 Task: Find connections with filter location Frontignan with filter topic #Recruitmentwith filter profile language Potuguese with filter current company JKCement with filter school Careers updates for engineering Students with filter industry Services for the Elderly and Disabled with filter service category Telecommunications with filter keywords title Physical Therapist
Action: Mouse moved to (587, 99)
Screenshot: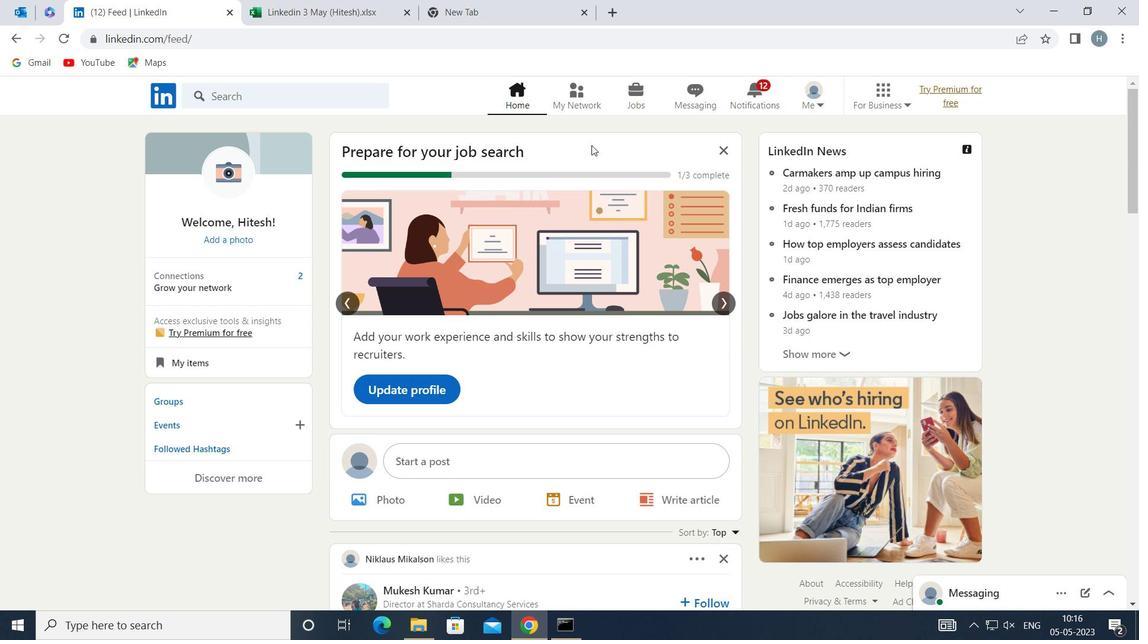 
Action: Mouse pressed left at (587, 99)
Screenshot: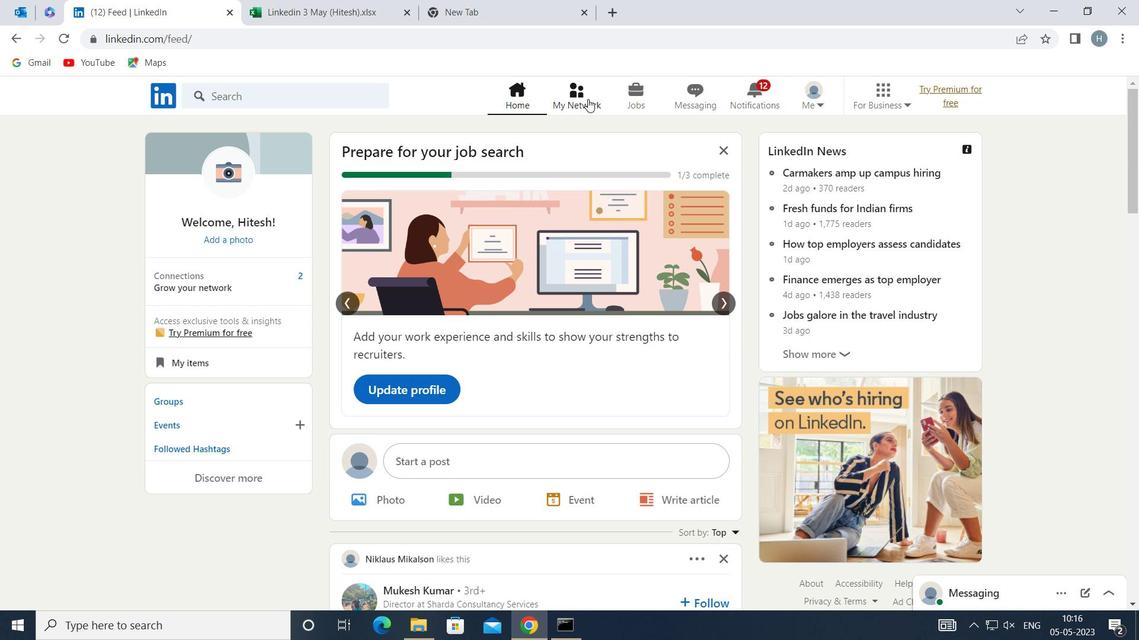 
Action: Mouse moved to (344, 180)
Screenshot: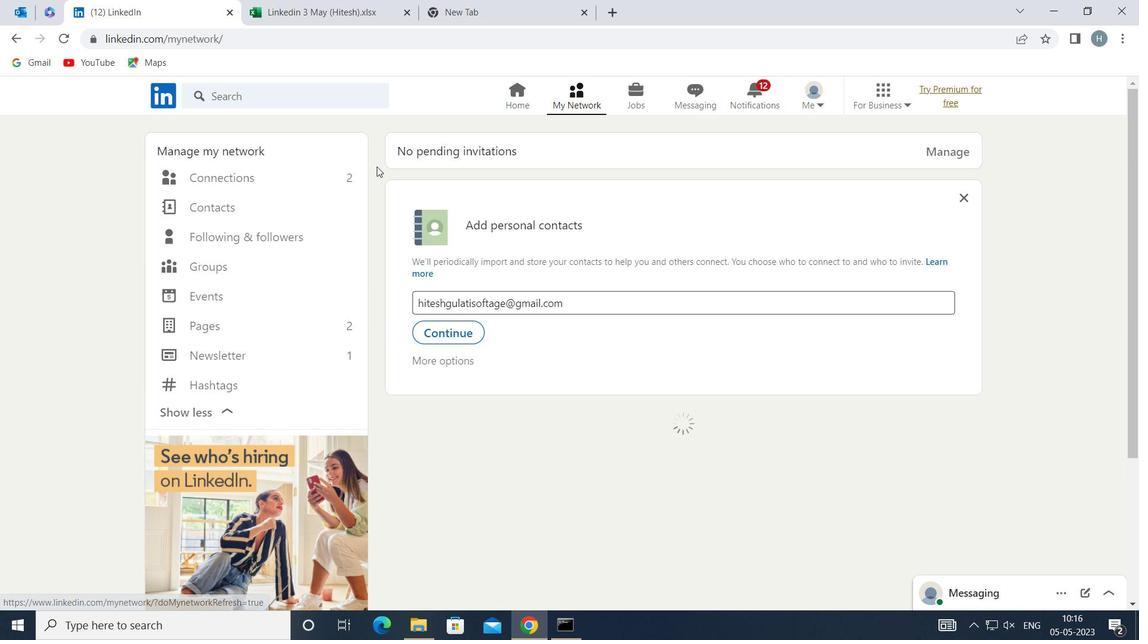 
Action: Mouse pressed left at (344, 180)
Screenshot: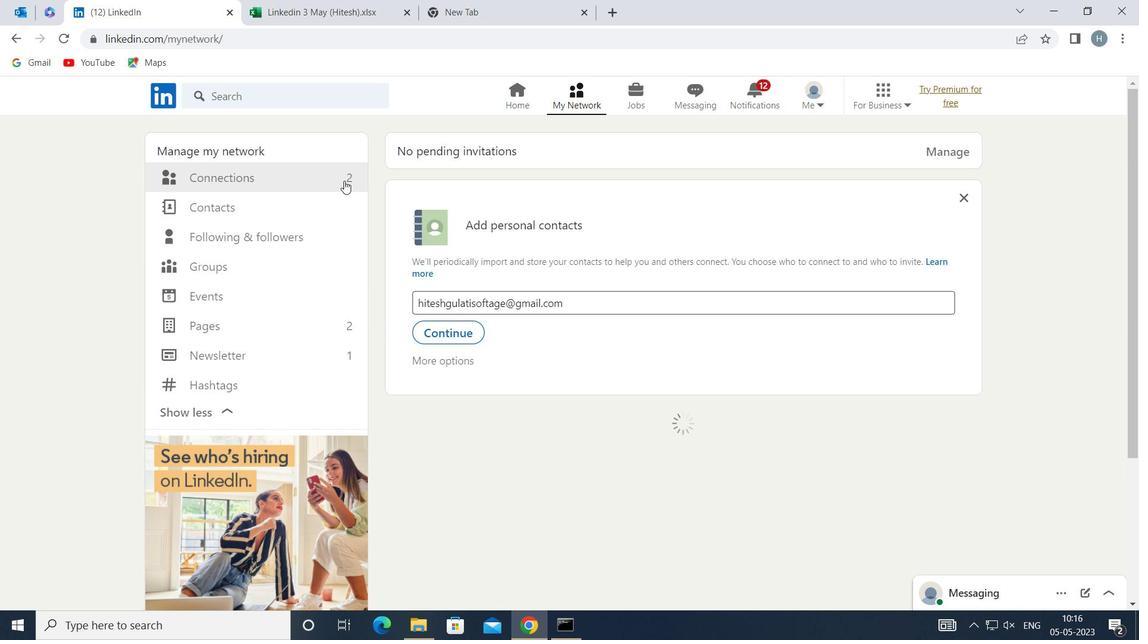 
Action: Mouse moved to (662, 182)
Screenshot: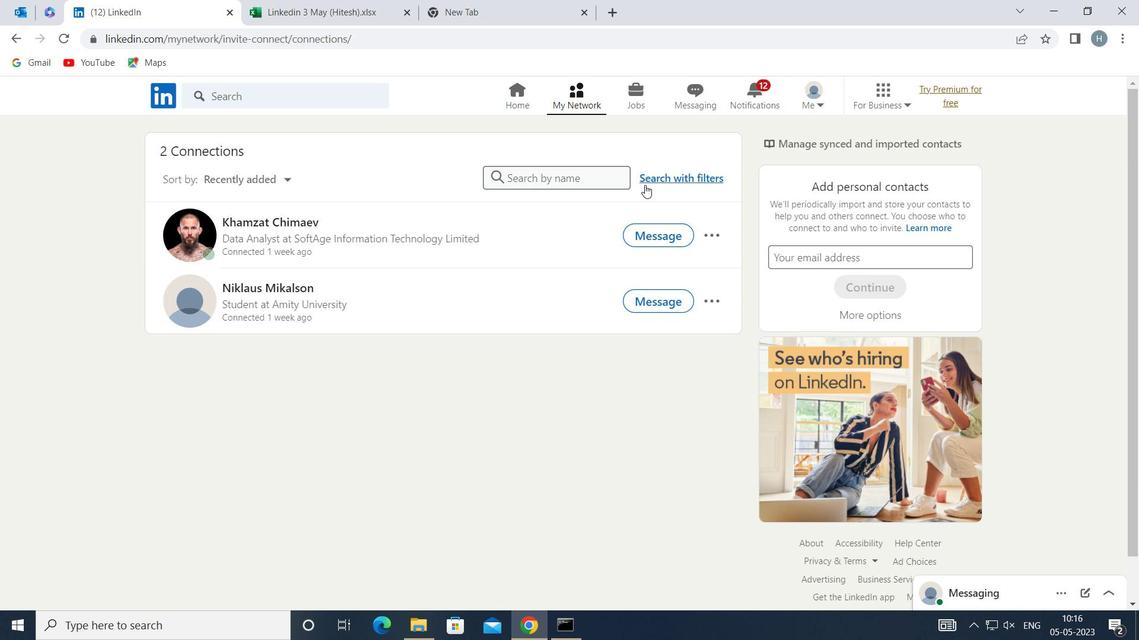 
Action: Mouse pressed left at (662, 182)
Screenshot: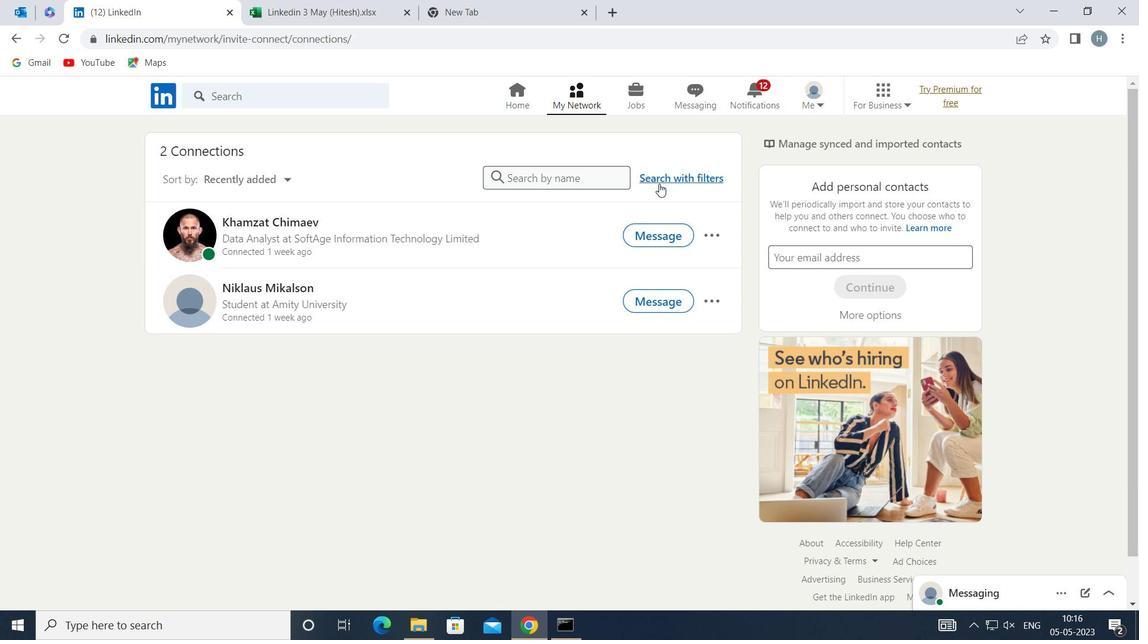 
Action: Mouse moved to (628, 137)
Screenshot: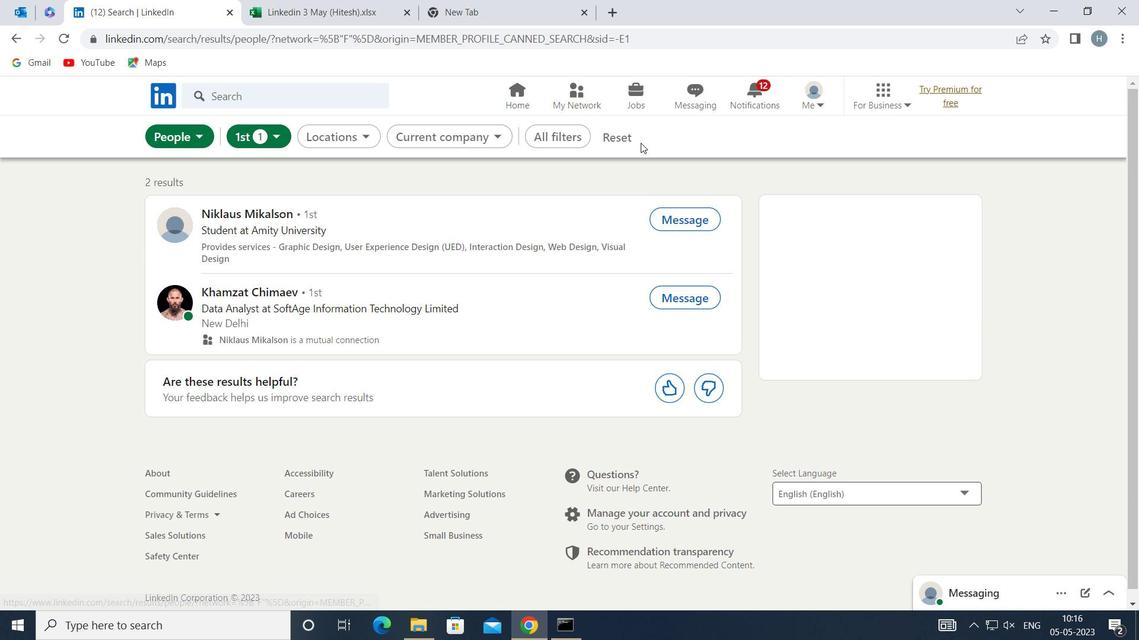 
Action: Mouse pressed left at (628, 137)
Screenshot: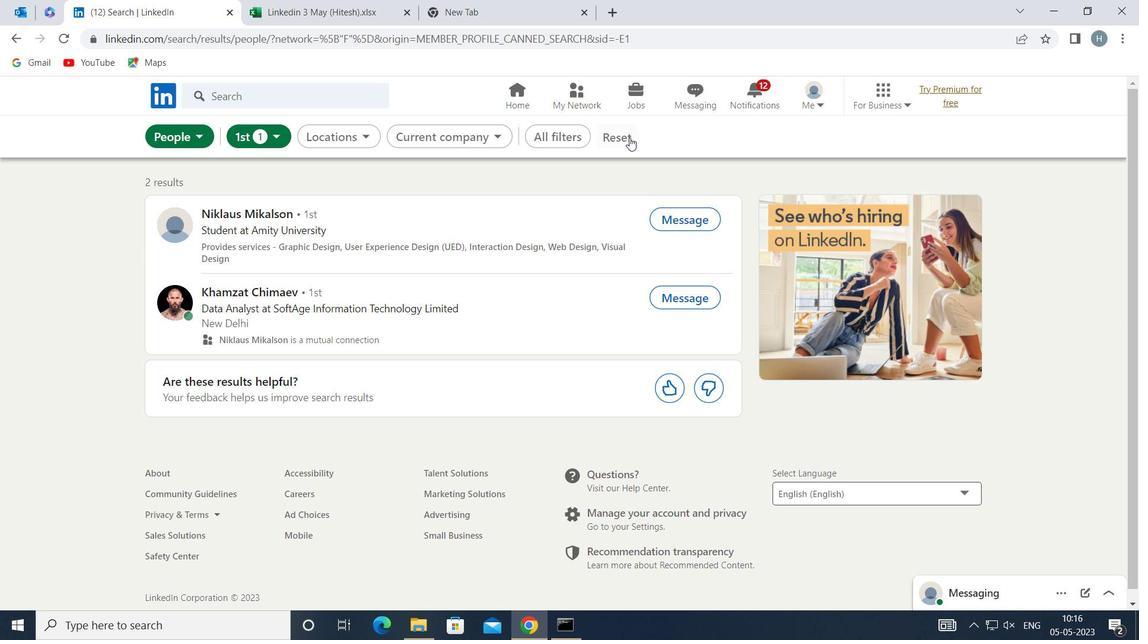 
Action: Mouse moved to (604, 137)
Screenshot: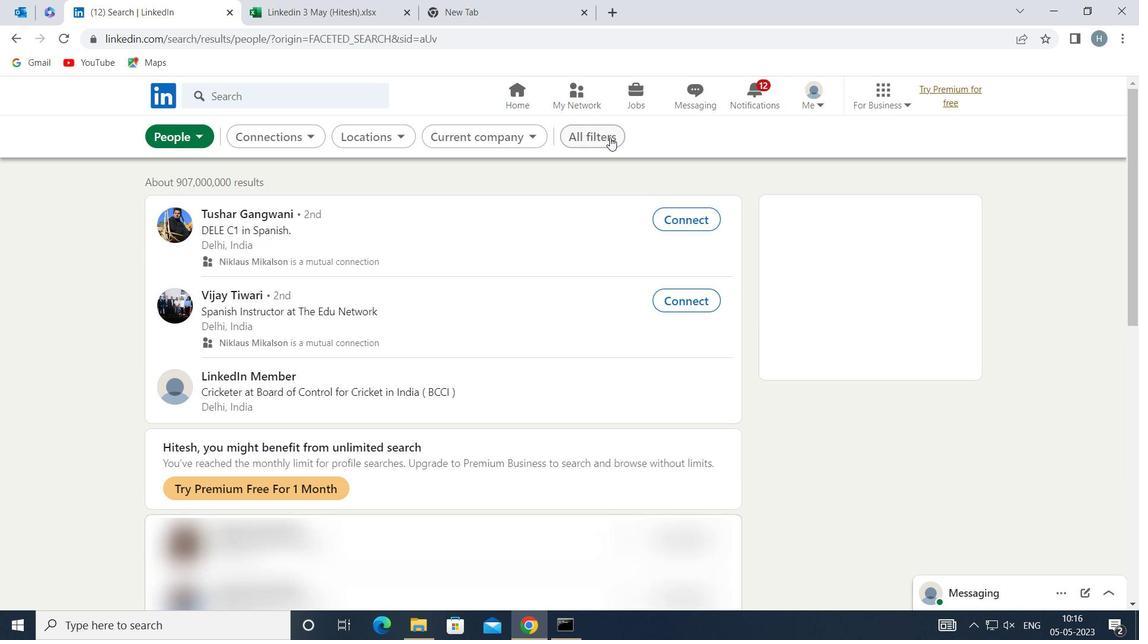
Action: Mouse pressed left at (604, 137)
Screenshot: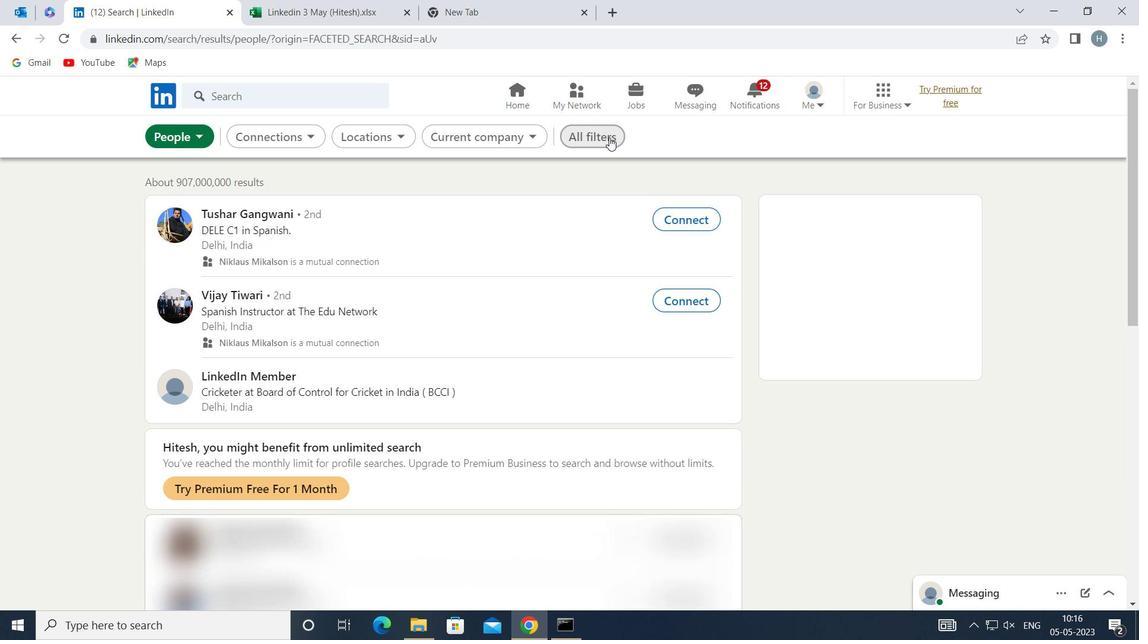 
Action: Mouse moved to (902, 432)
Screenshot: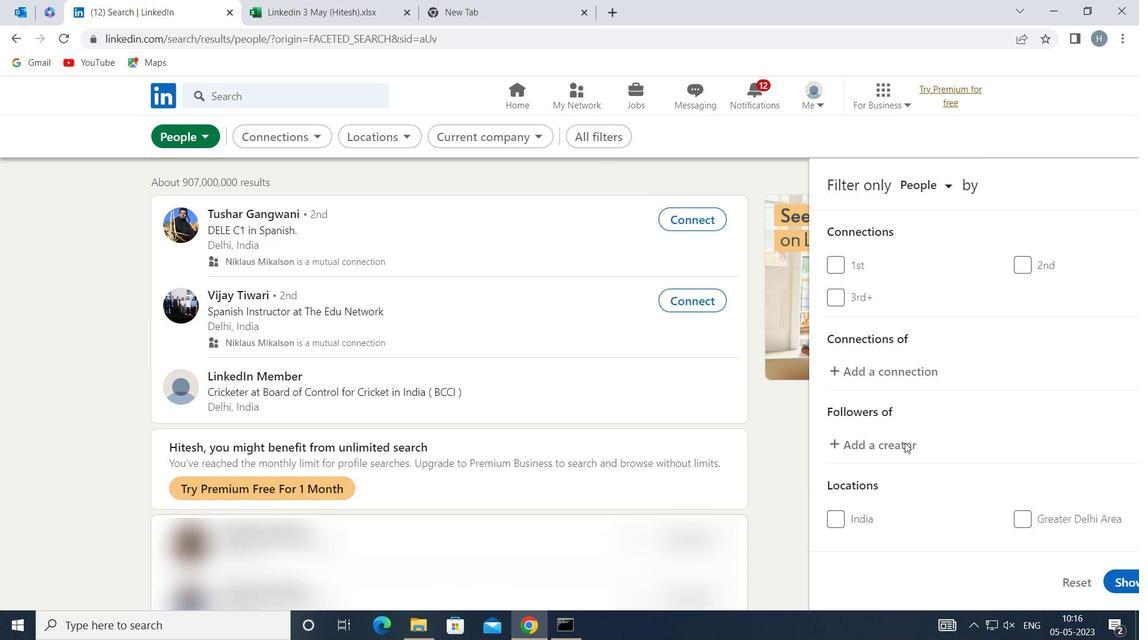 
Action: Mouse scrolled (902, 431) with delta (0, 0)
Screenshot: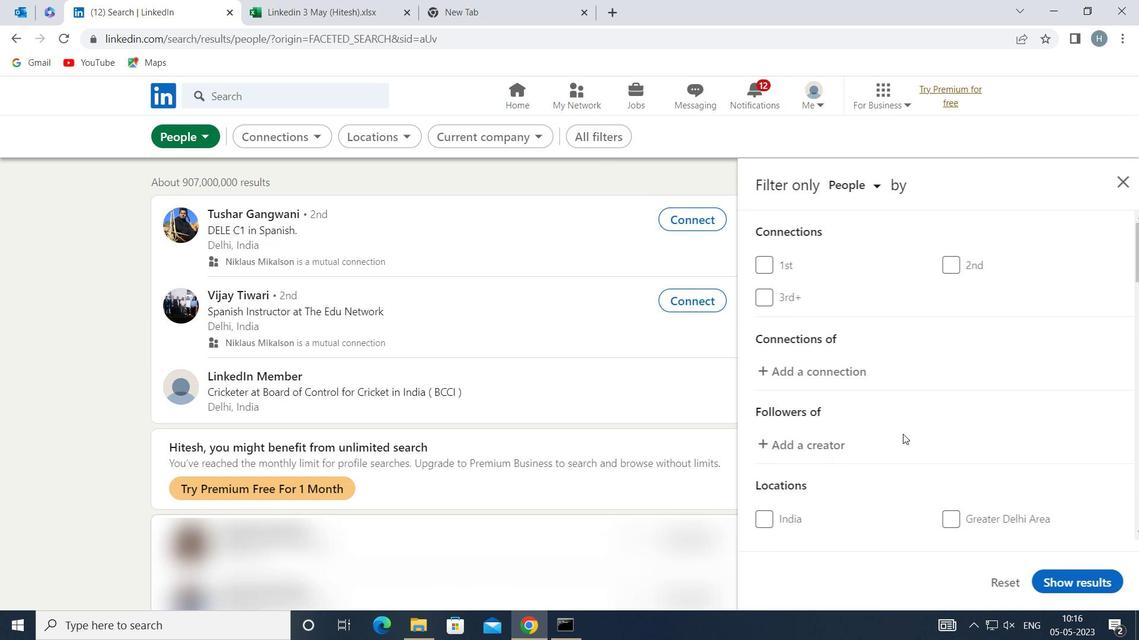 
Action: Mouse scrolled (902, 431) with delta (0, 0)
Screenshot: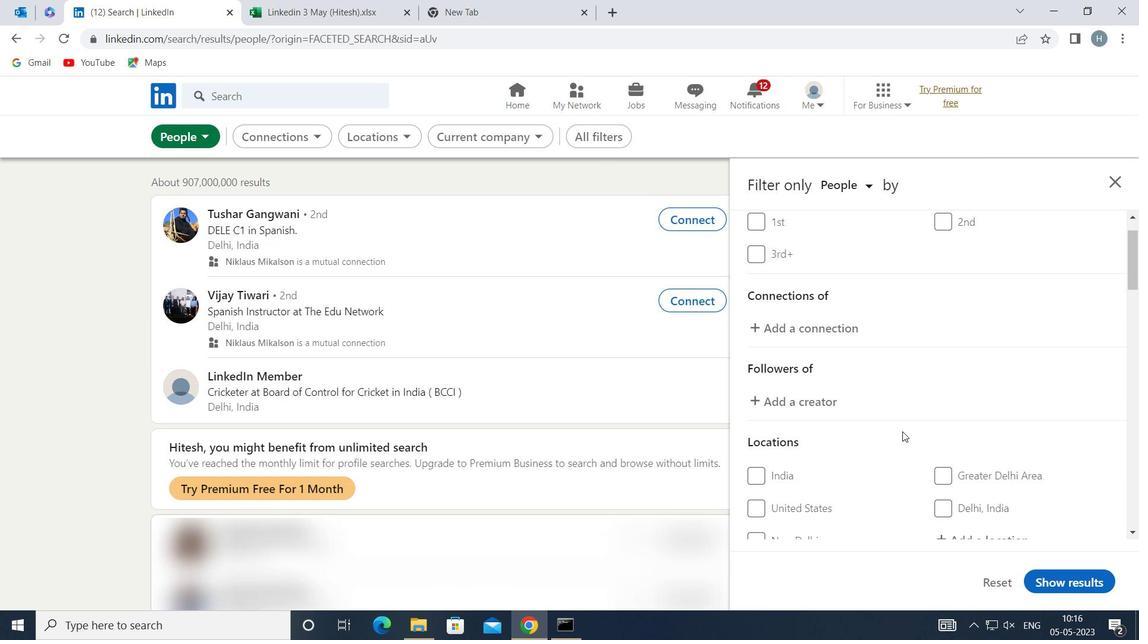 
Action: Mouse moved to (949, 426)
Screenshot: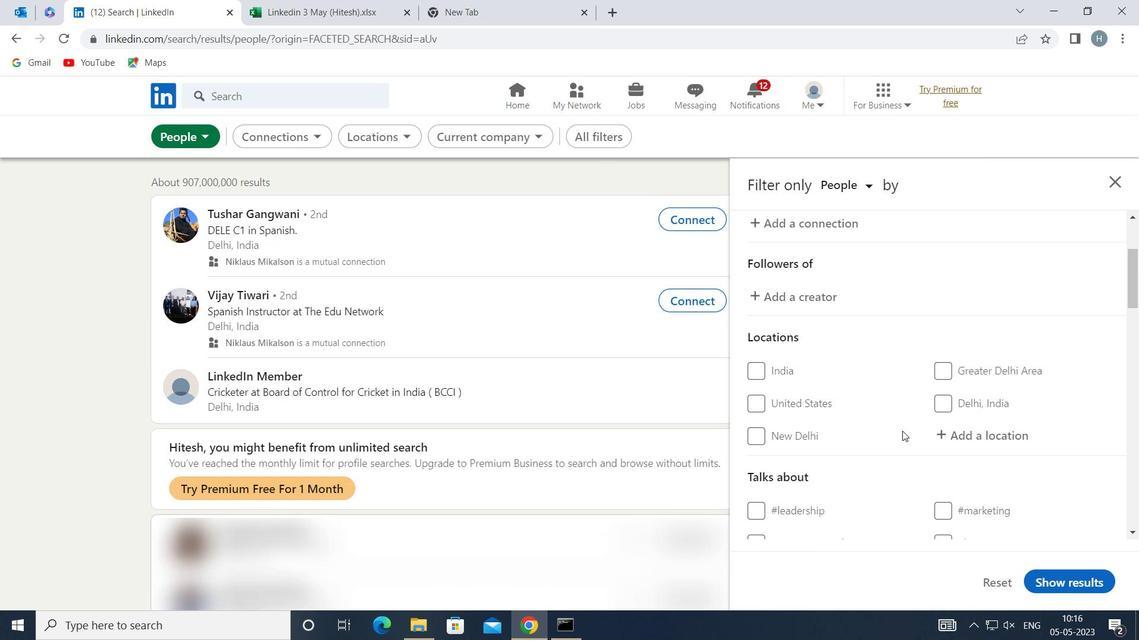 
Action: Mouse pressed left at (949, 426)
Screenshot: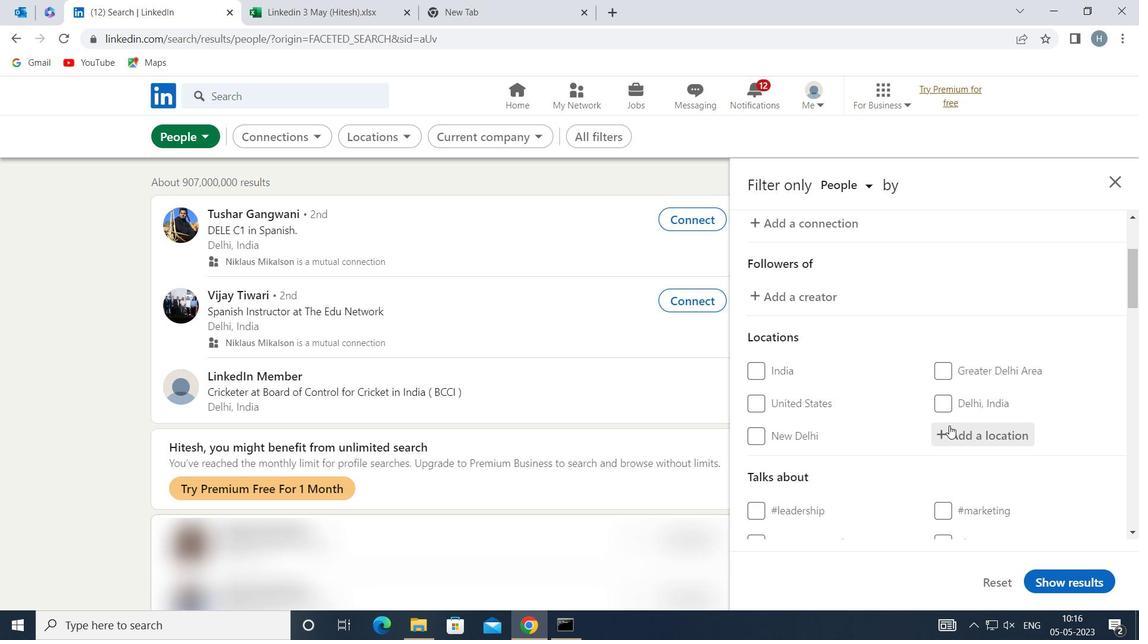 
Action: Key pressed <Key.shift>FRONTIGNAN
Screenshot: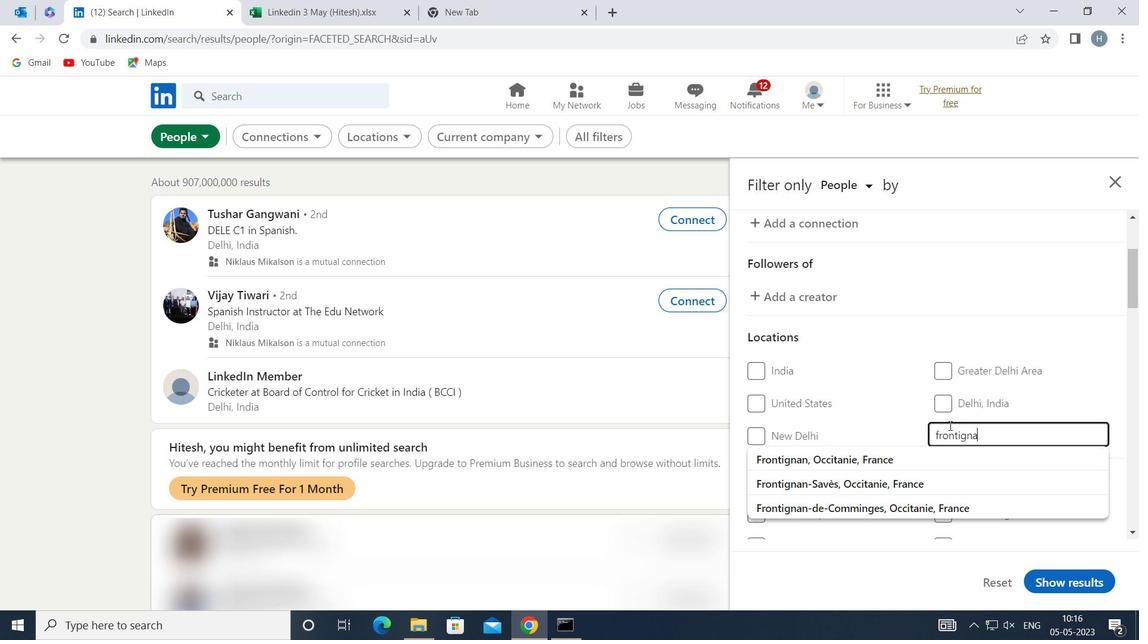 
Action: Mouse moved to (908, 454)
Screenshot: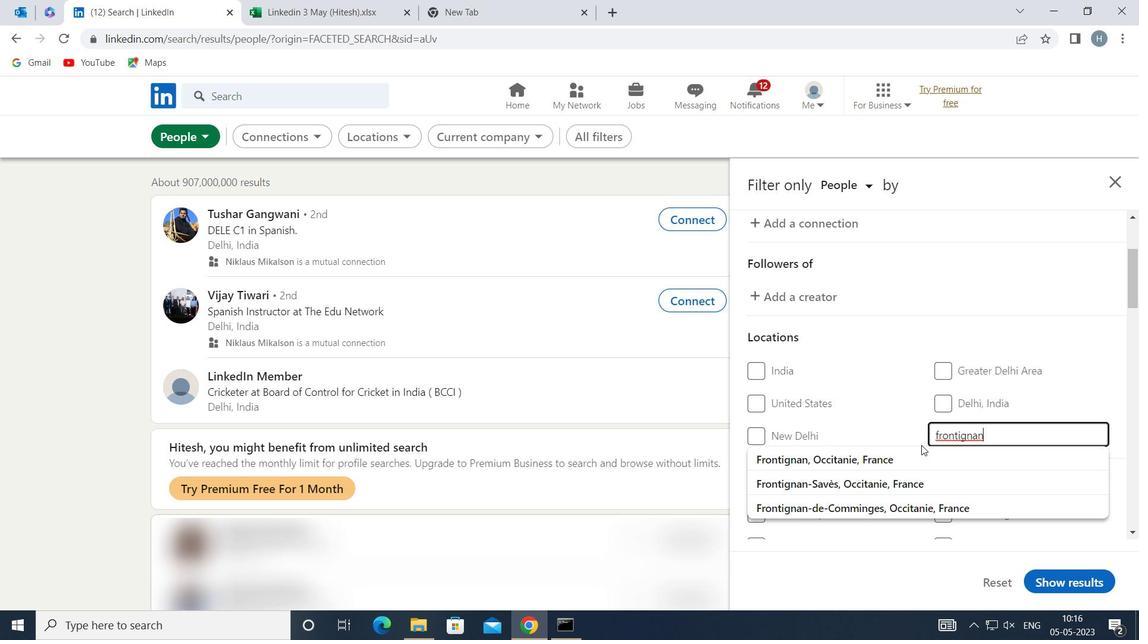 
Action: Mouse pressed left at (908, 454)
Screenshot: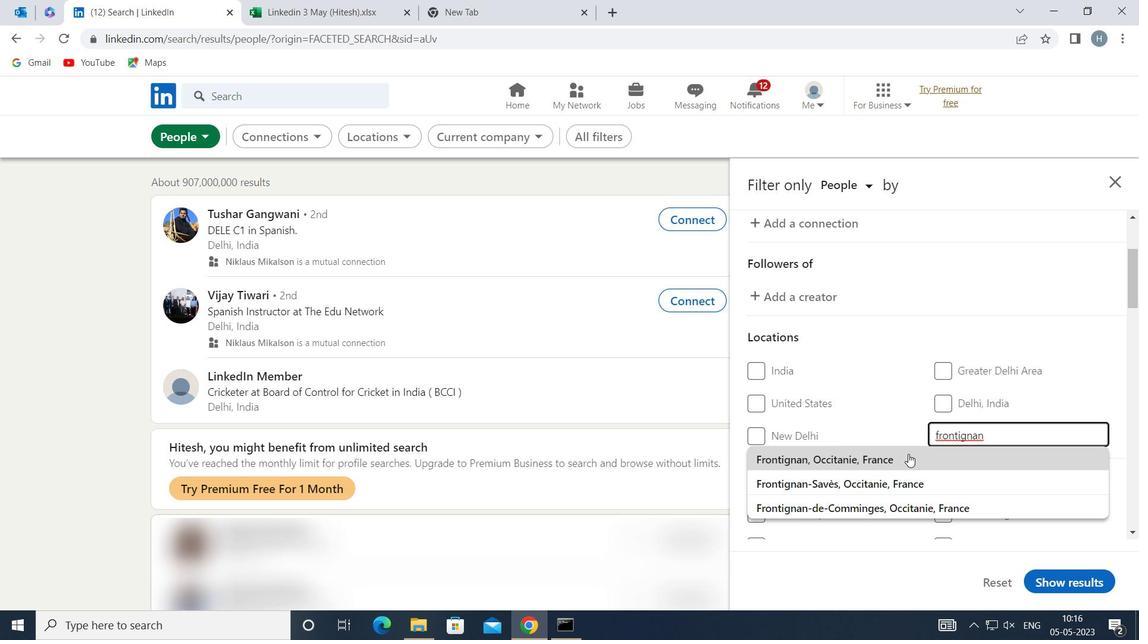 
Action: Mouse moved to (917, 419)
Screenshot: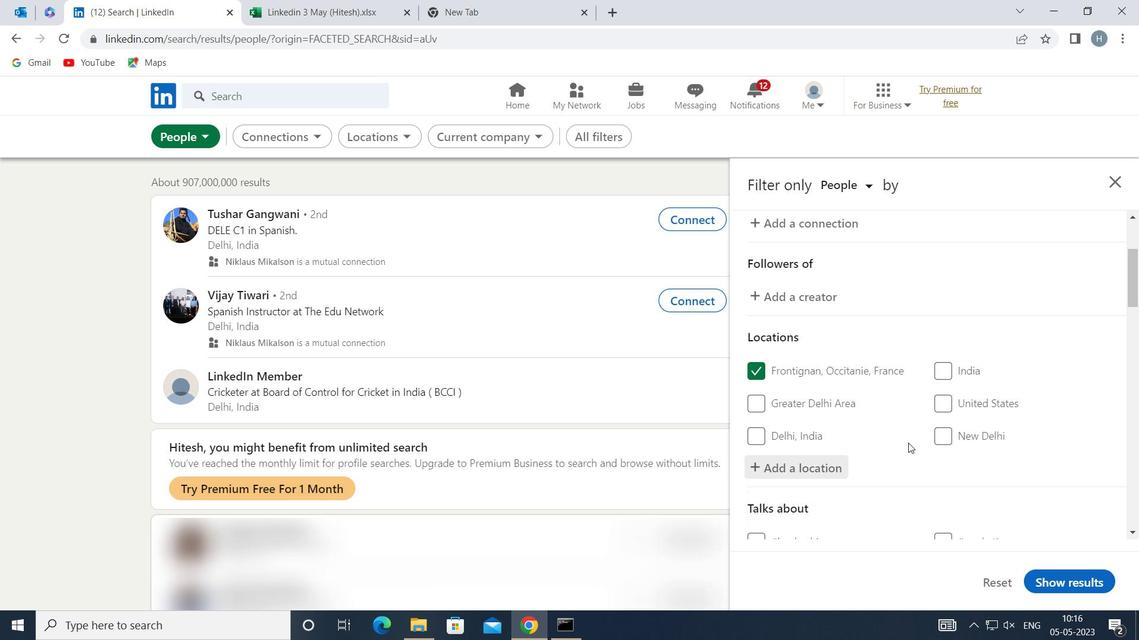 
Action: Mouse scrolled (917, 418) with delta (0, 0)
Screenshot: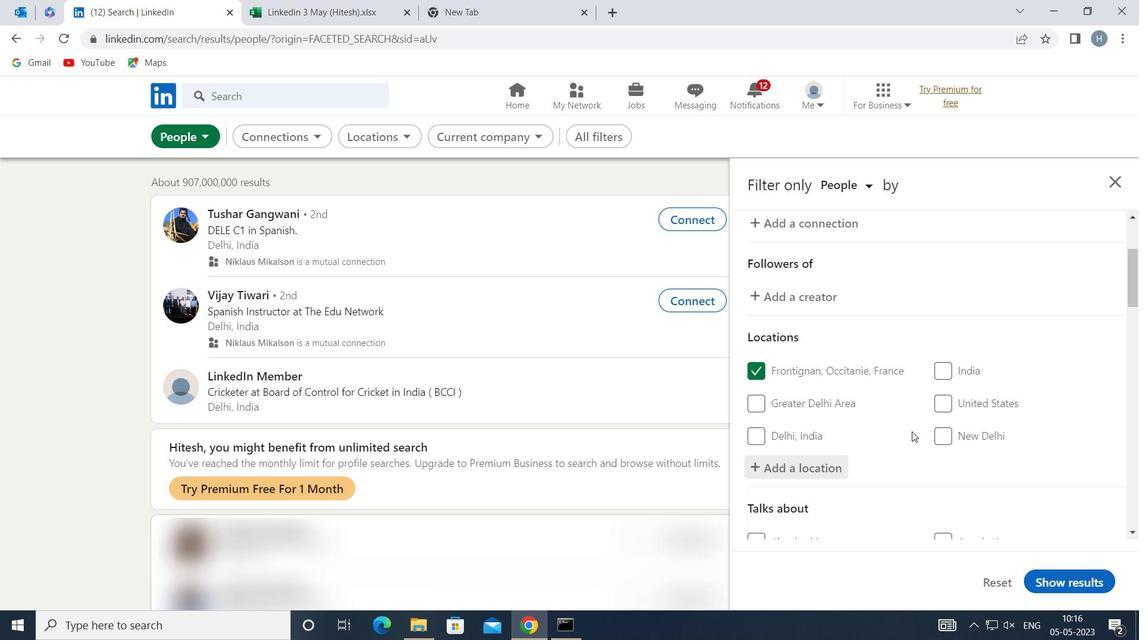 
Action: Mouse scrolled (917, 418) with delta (0, 0)
Screenshot: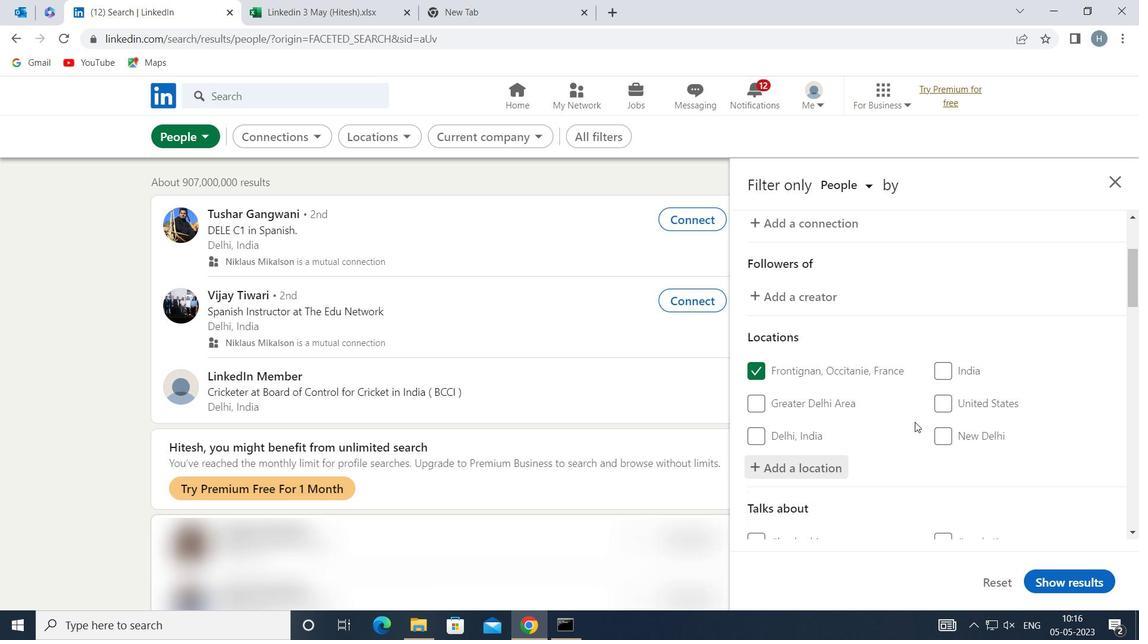 
Action: Mouse moved to (993, 455)
Screenshot: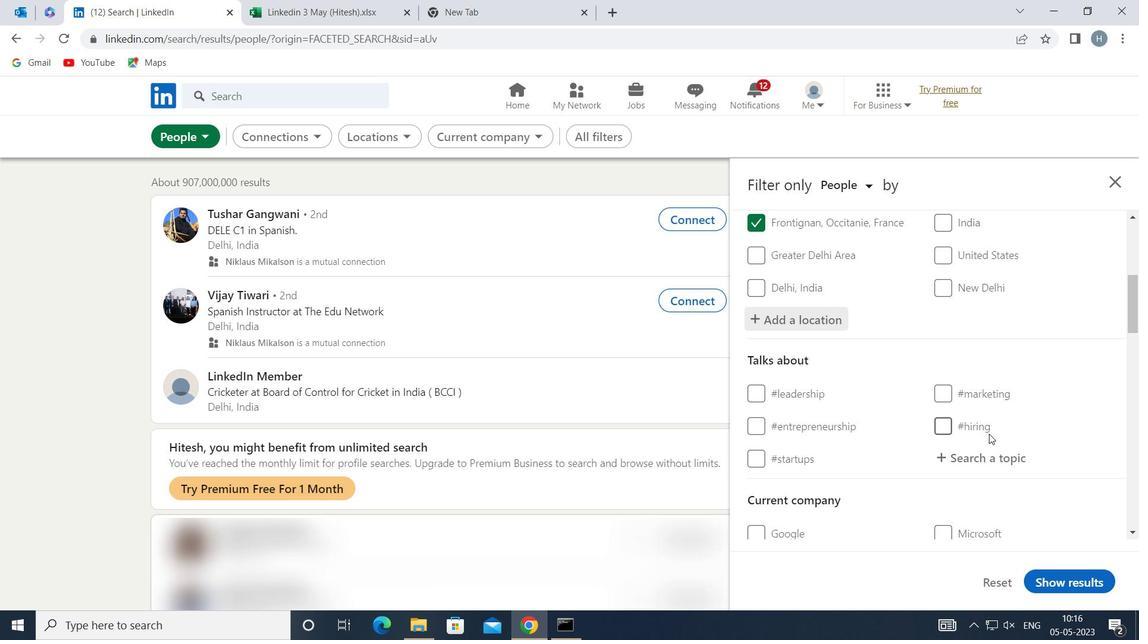 
Action: Mouse pressed left at (993, 455)
Screenshot: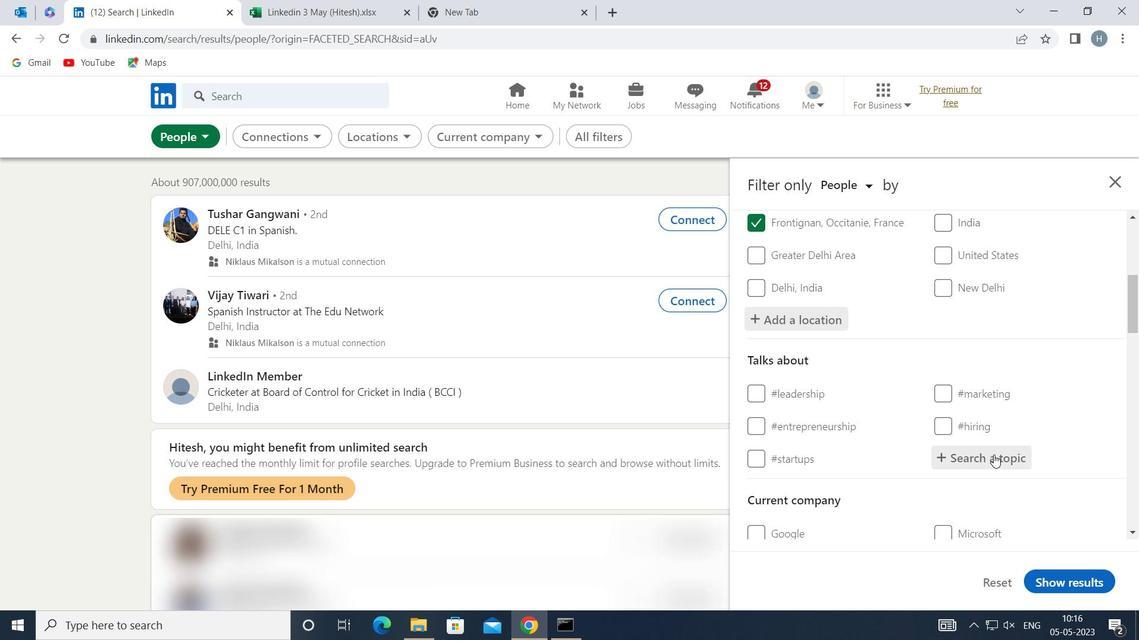 
Action: Key pressed <Key.shift>RECUITMENT
Screenshot: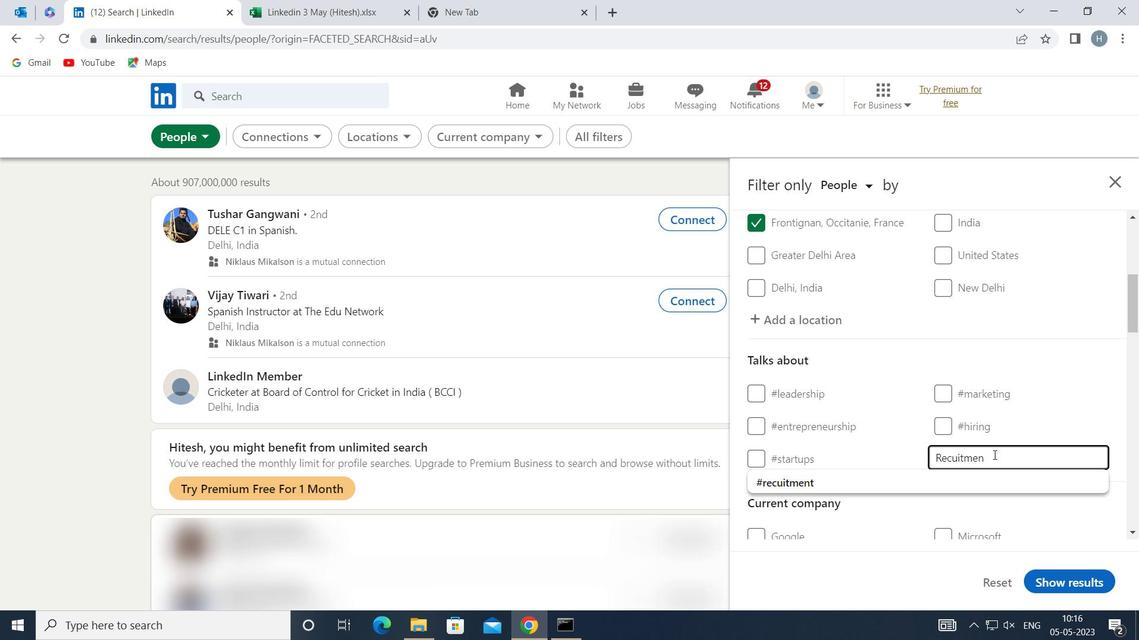 
Action: Mouse moved to (889, 478)
Screenshot: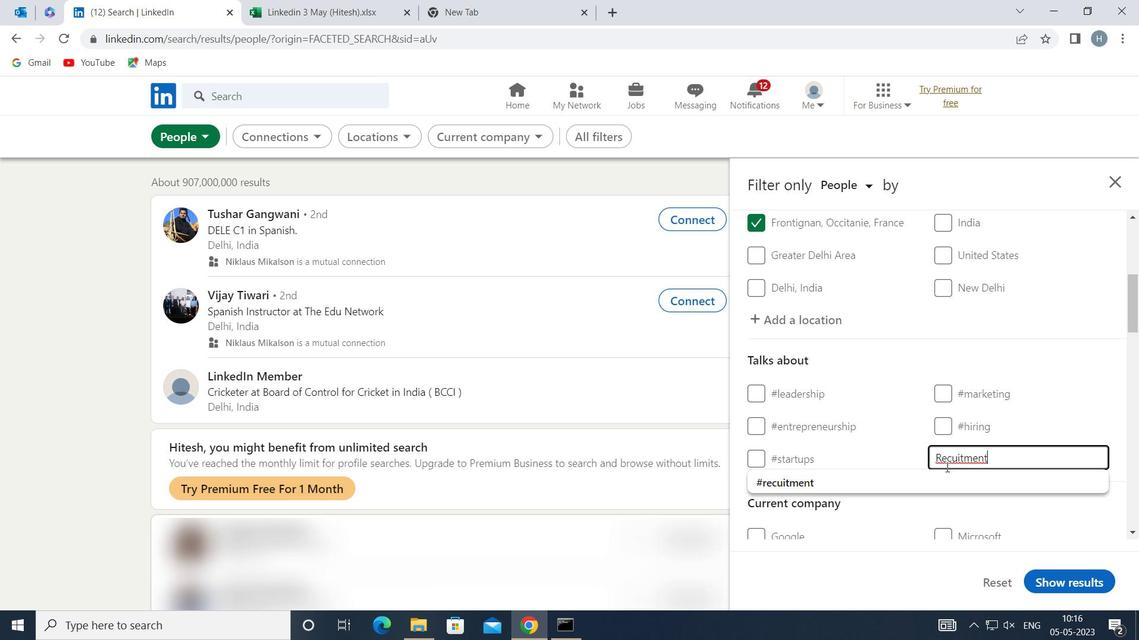 
Action: Mouse pressed left at (889, 478)
Screenshot: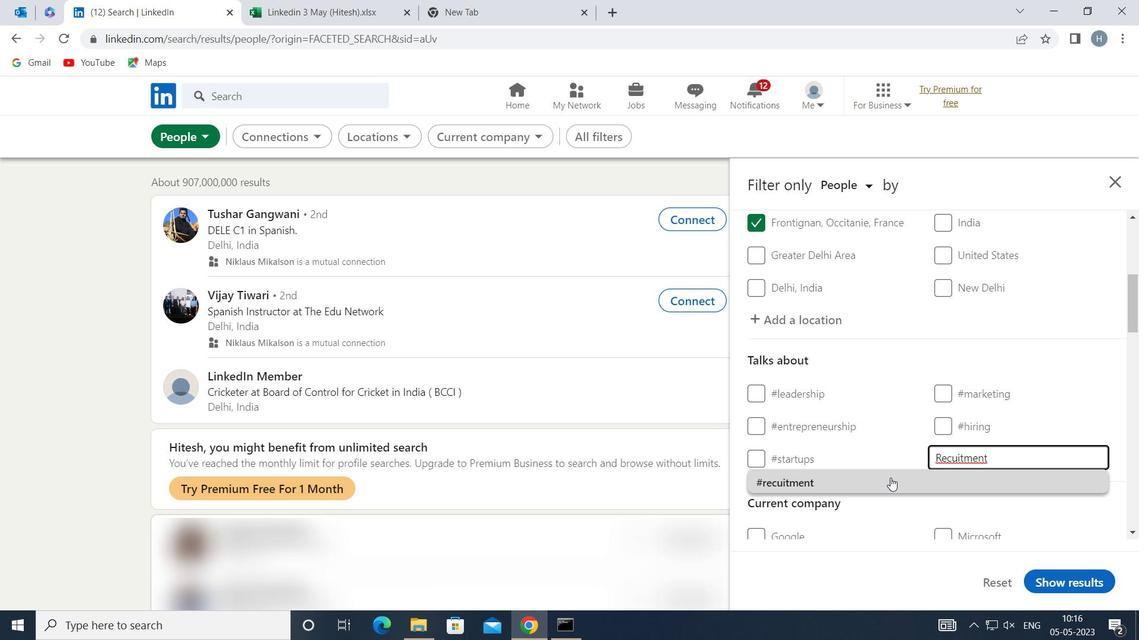 
Action: Mouse moved to (887, 437)
Screenshot: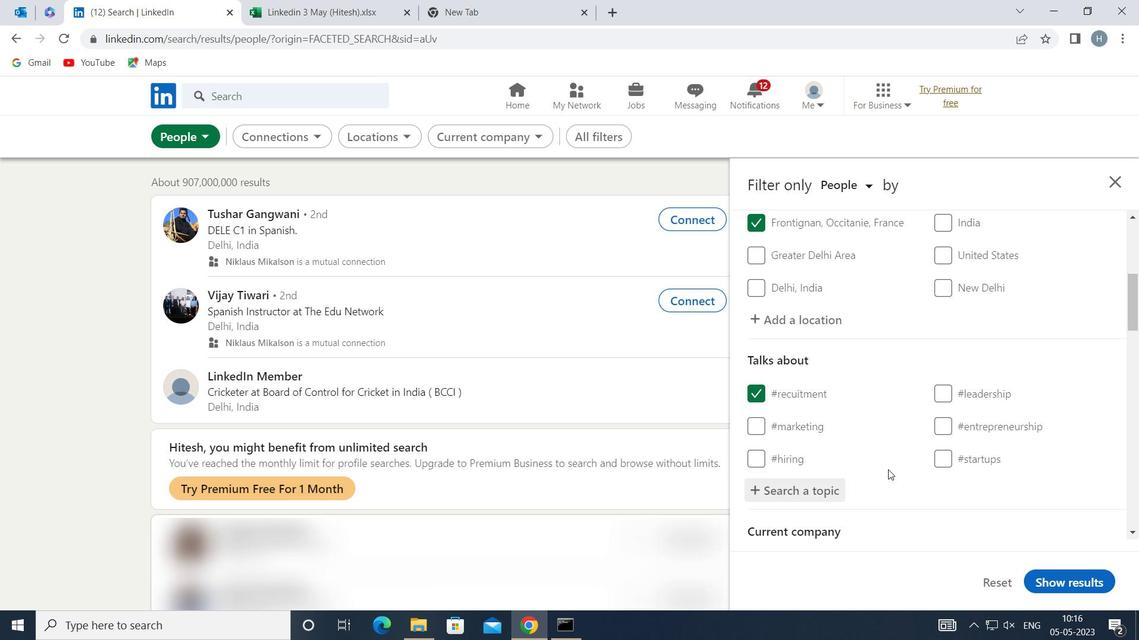 
Action: Mouse scrolled (887, 437) with delta (0, 0)
Screenshot: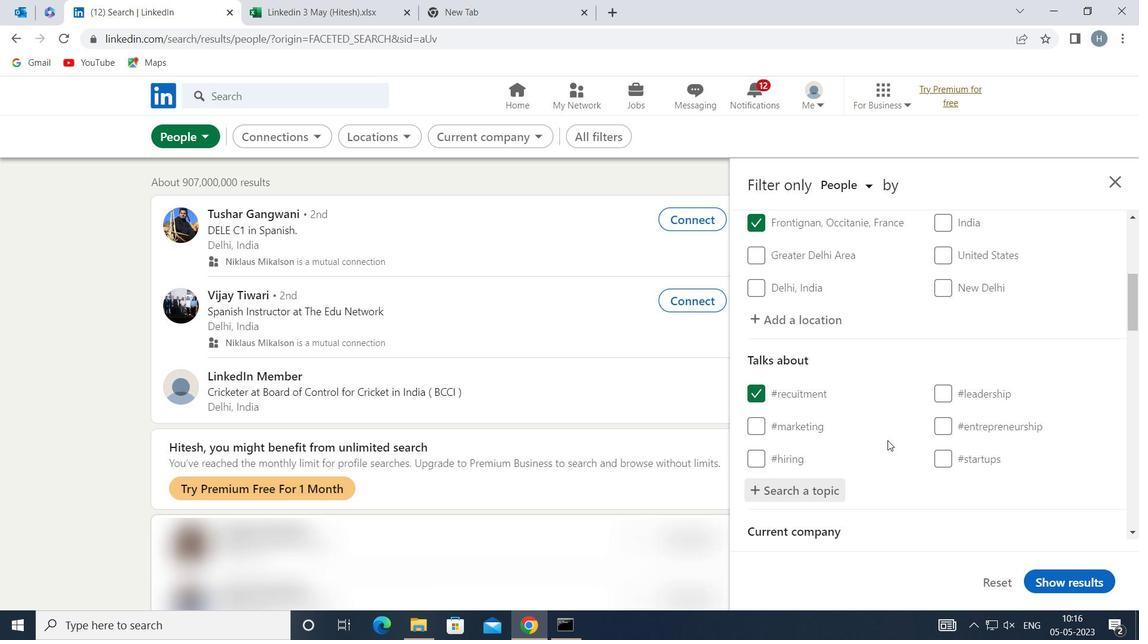 
Action: Mouse scrolled (887, 437) with delta (0, 0)
Screenshot: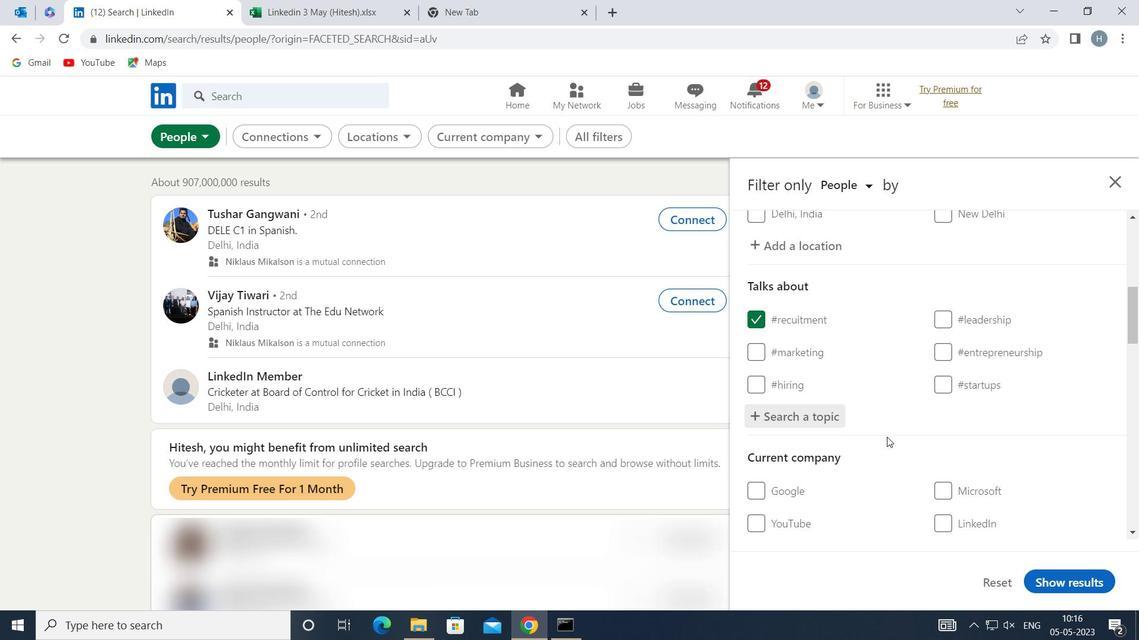 
Action: Mouse scrolled (887, 437) with delta (0, 0)
Screenshot: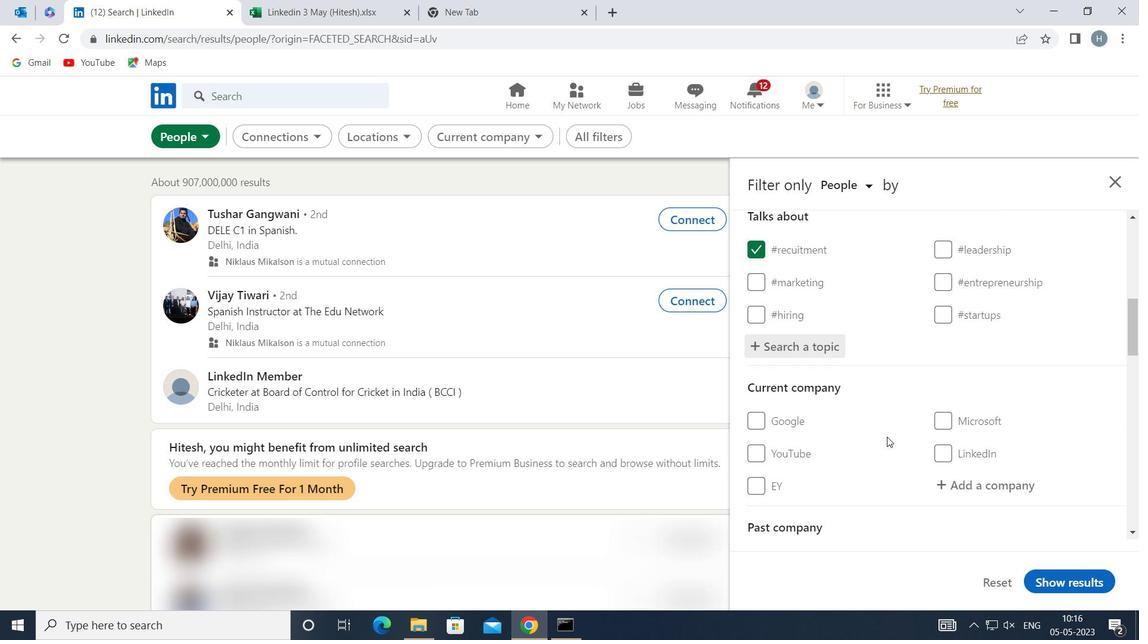 
Action: Mouse scrolled (887, 437) with delta (0, 0)
Screenshot: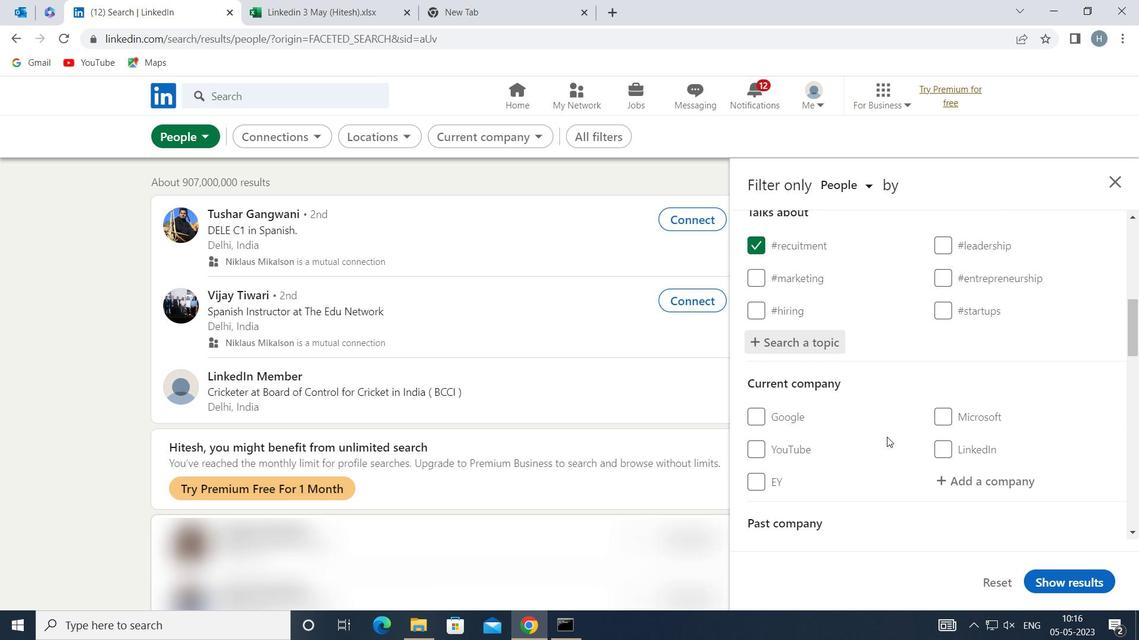 
Action: Mouse moved to (887, 436)
Screenshot: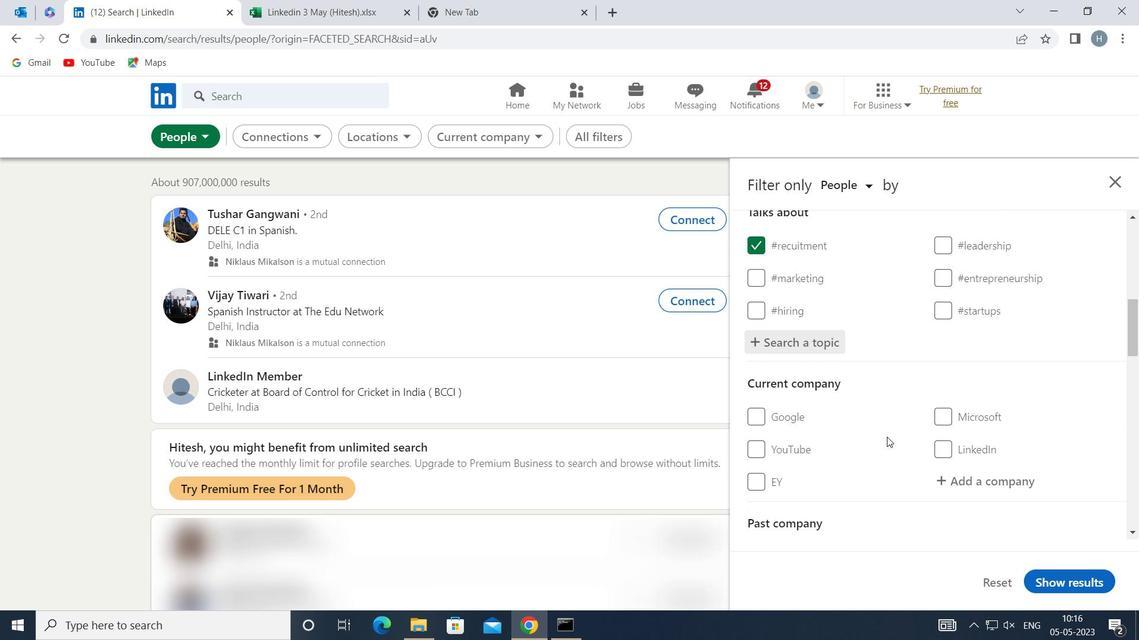 
Action: Mouse scrolled (887, 435) with delta (0, 0)
Screenshot: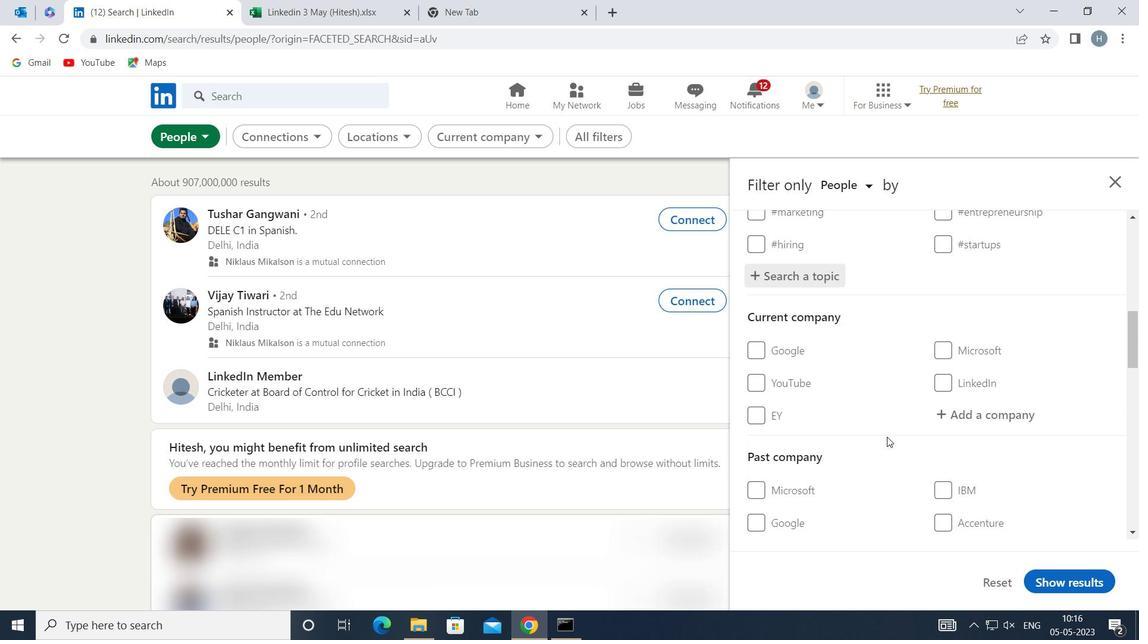
Action: Mouse moved to (887, 435)
Screenshot: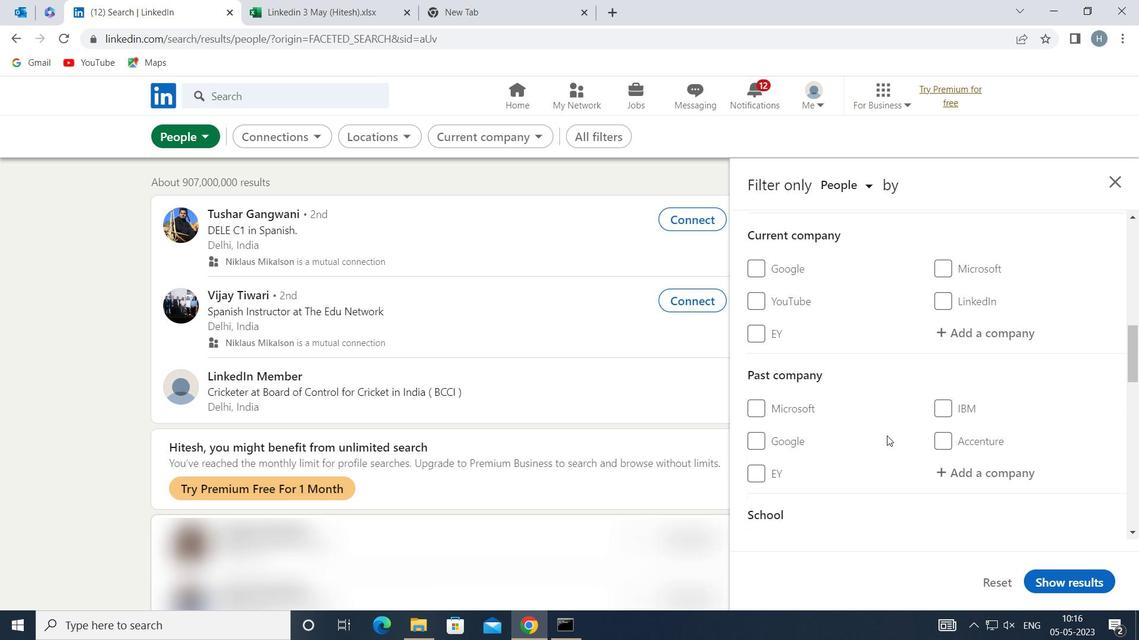 
Action: Mouse scrolled (887, 434) with delta (0, 0)
Screenshot: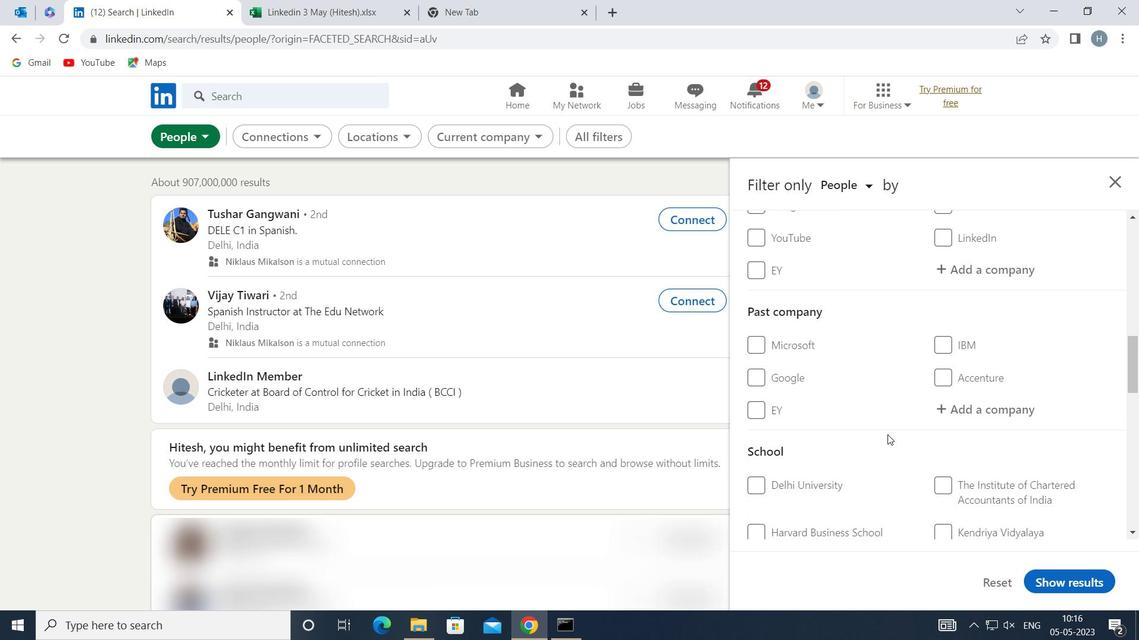 
Action: Mouse scrolled (887, 434) with delta (0, 0)
Screenshot: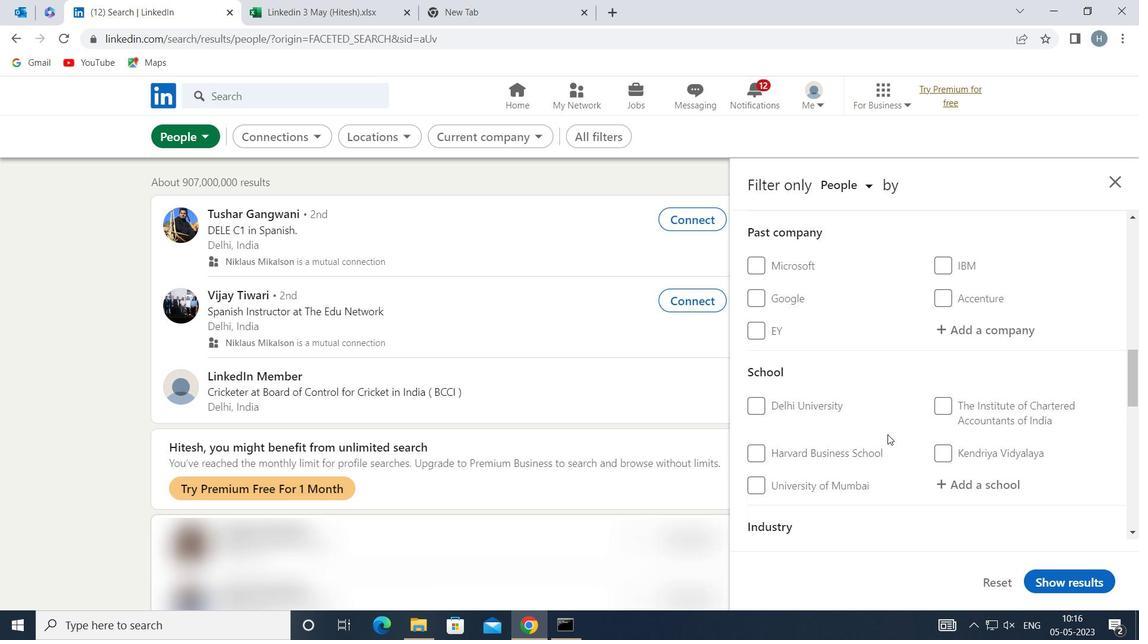 
Action: Mouse scrolled (887, 434) with delta (0, 0)
Screenshot: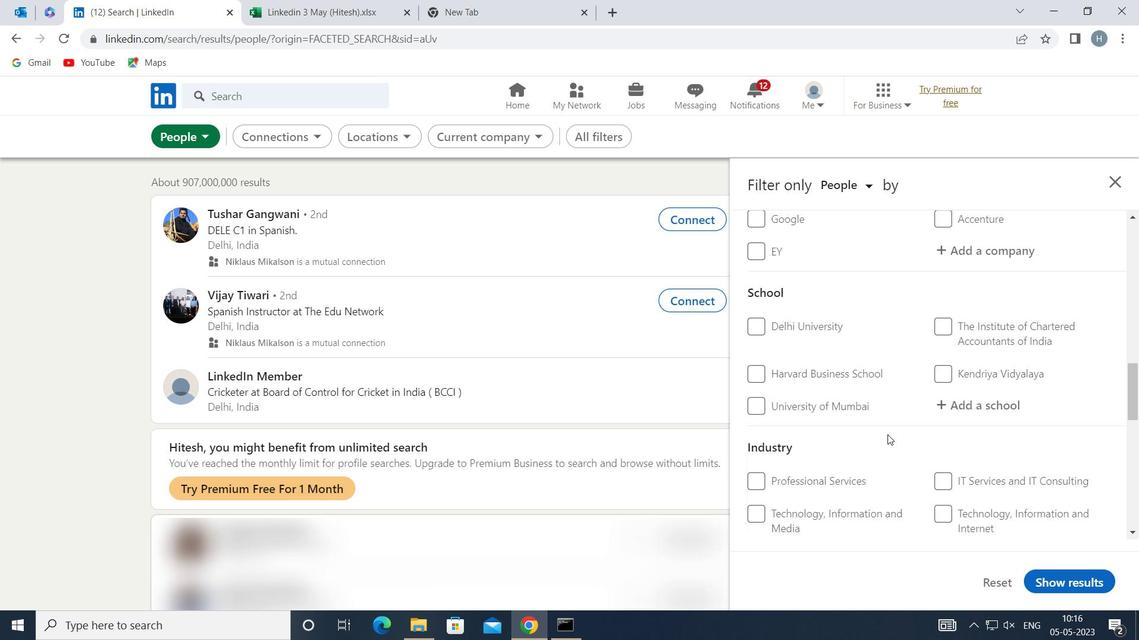 
Action: Mouse scrolled (887, 434) with delta (0, 0)
Screenshot: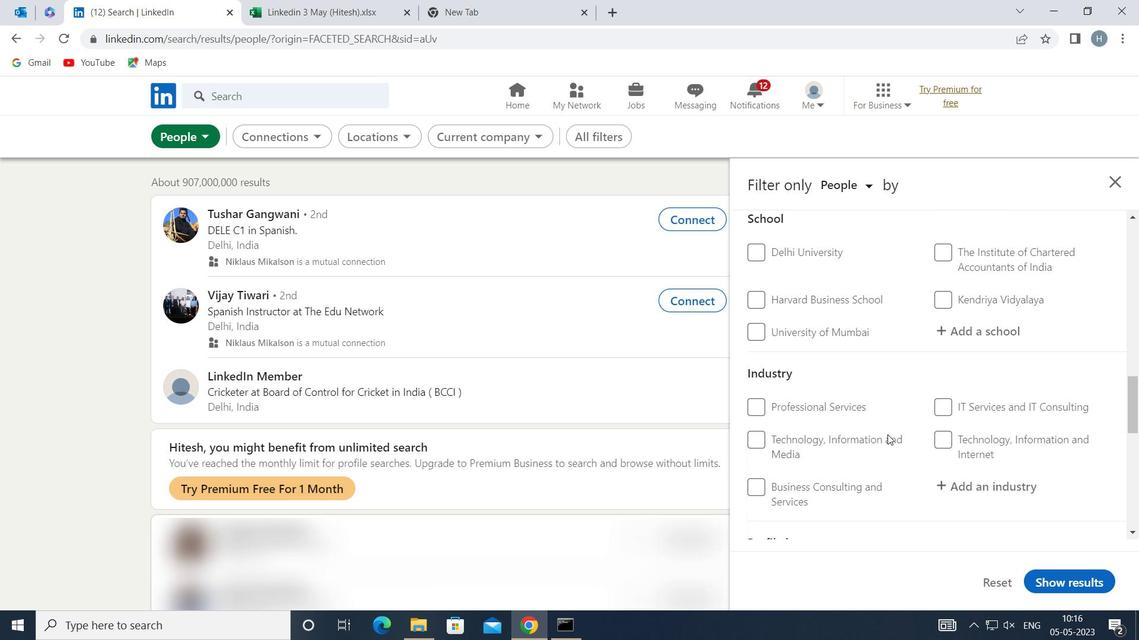 
Action: Mouse scrolled (887, 434) with delta (0, 0)
Screenshot: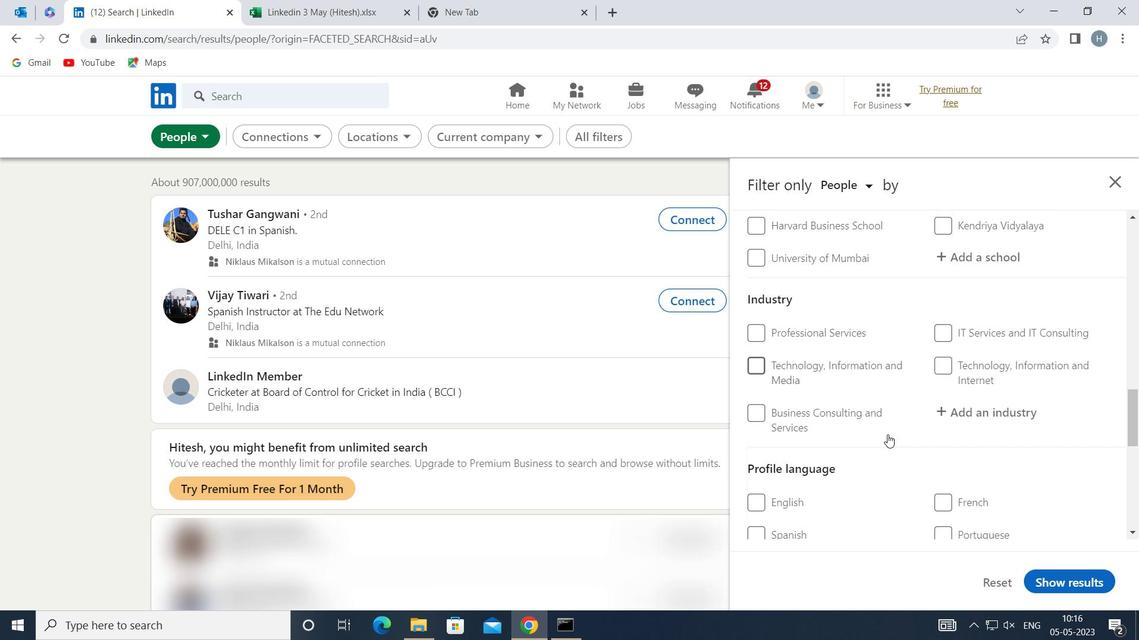 
Action: Mouse scrolled (887, 434) with delta (0, 0)
Screenshot: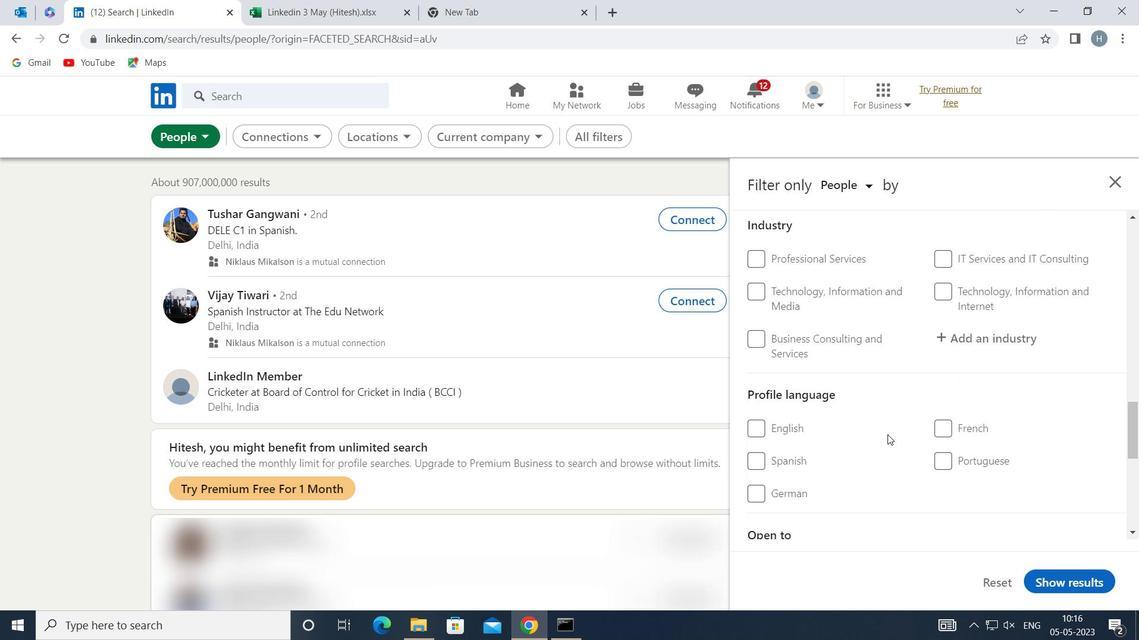 
Action: Mouse moved to (945, 383)
Screenshot: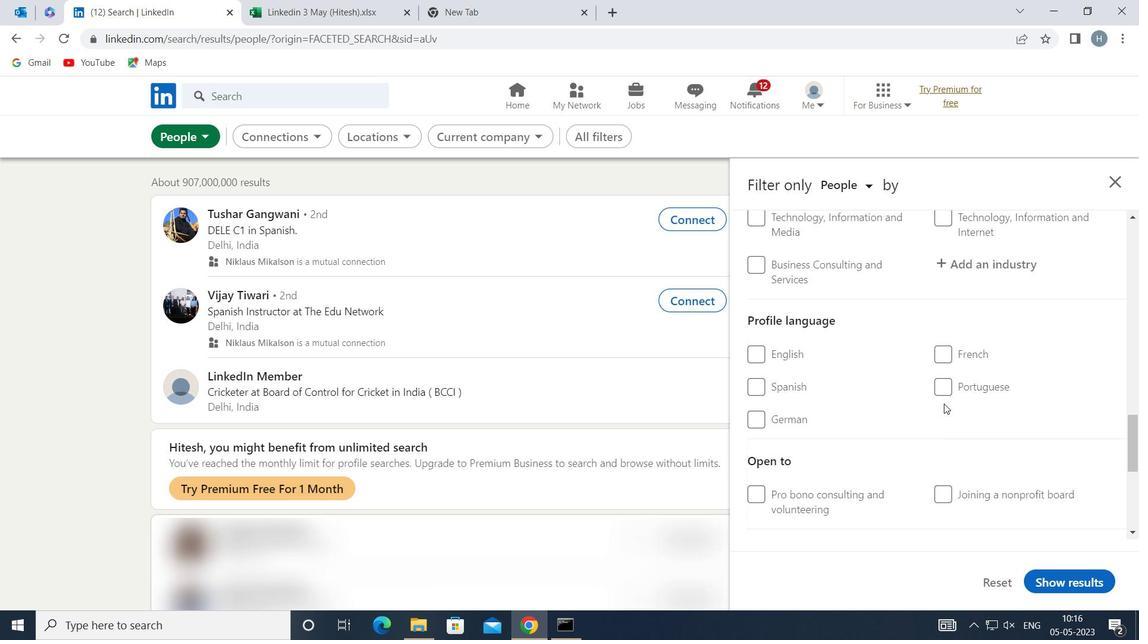 
Action: Mouse pressed left at (945, 383)
Screenshot: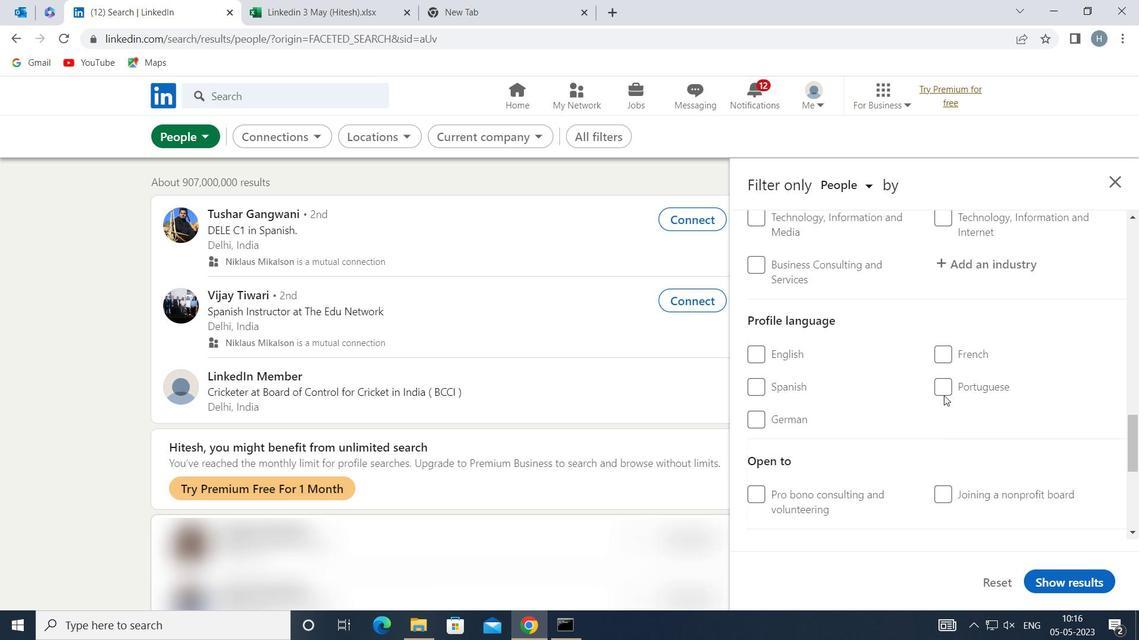 
Action: Mouse moved to (899, 414)
Screenshot: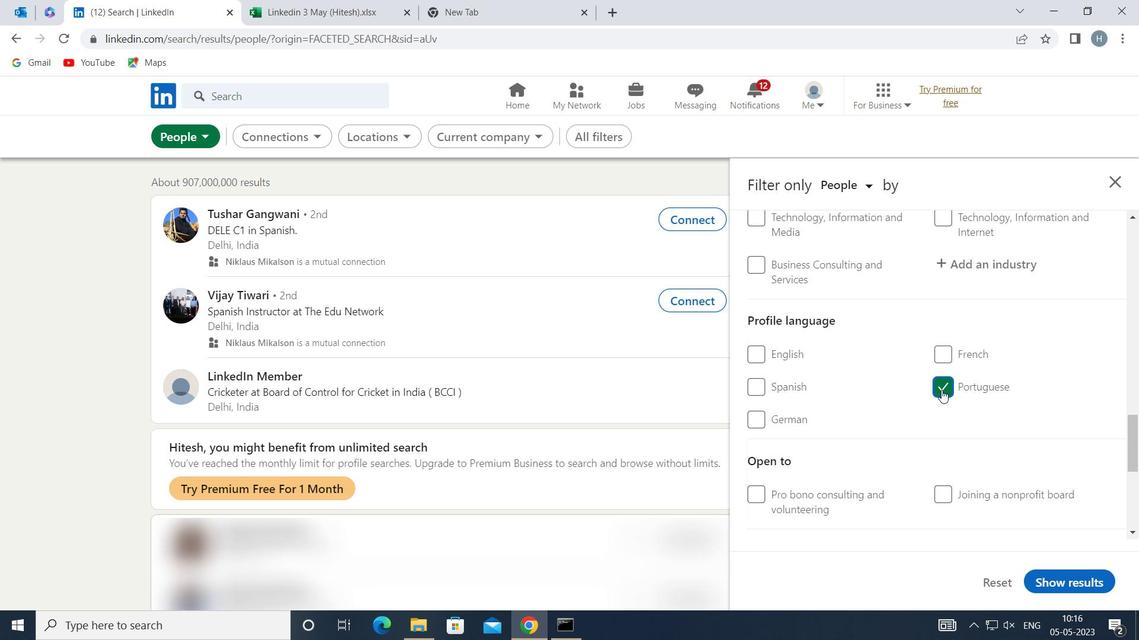 
Action: Mouse scrolled (899, 414) with delta (0, 0)
Screenshot: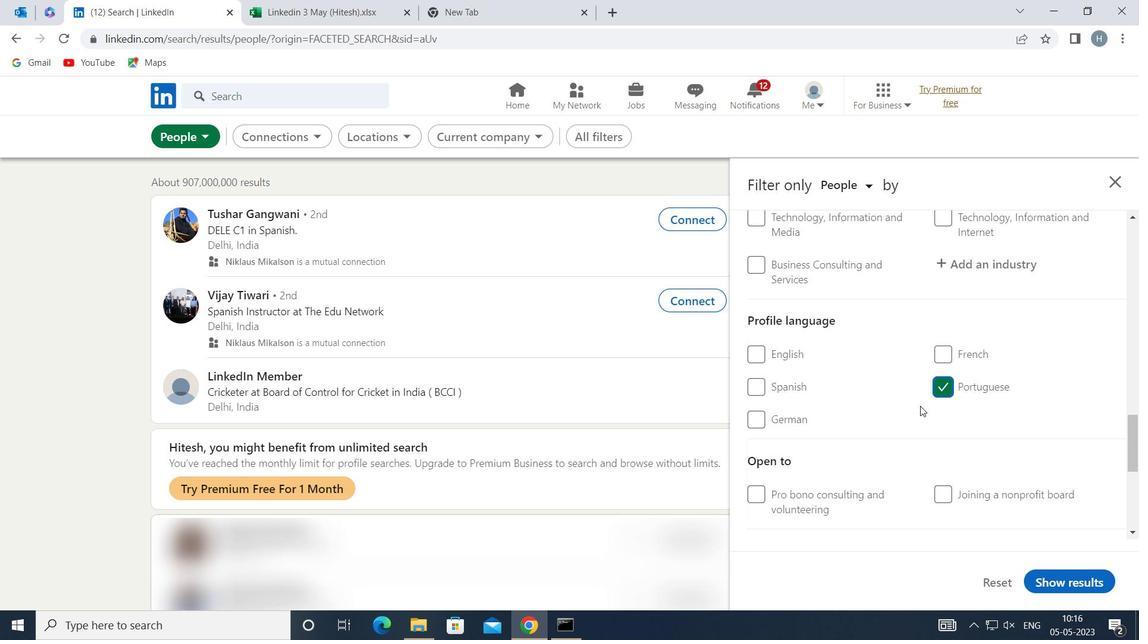 
Action: Mouse scrolled (899, 414) with delta (0, 0)
Screenshot: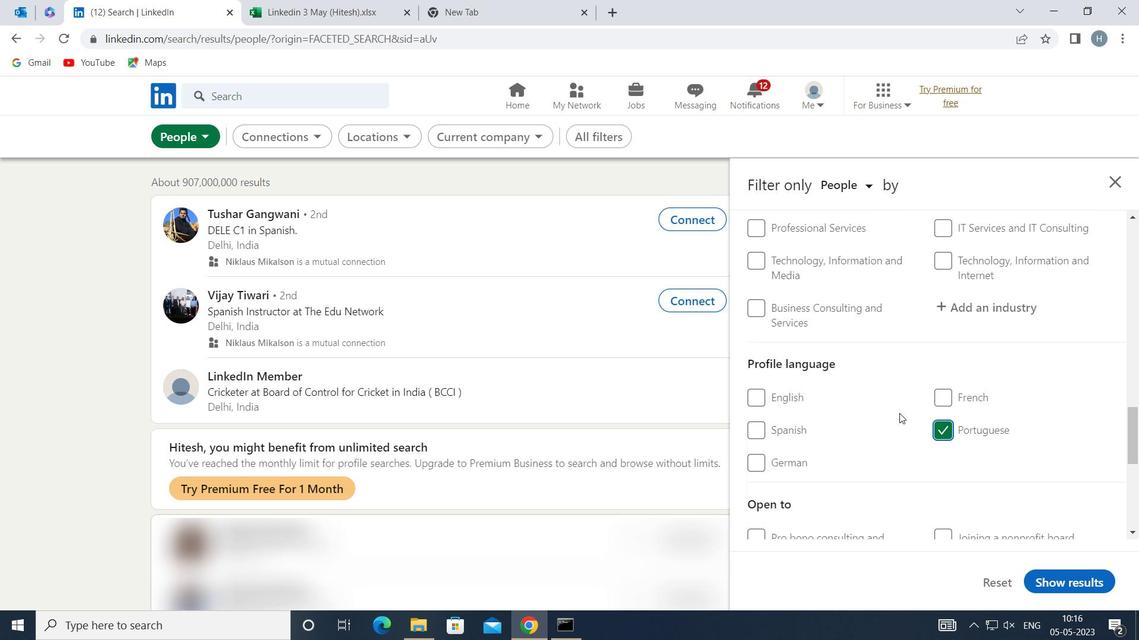 
Action: Mouse scrolled (899, 414) with delta (0, 0)
Screenshot: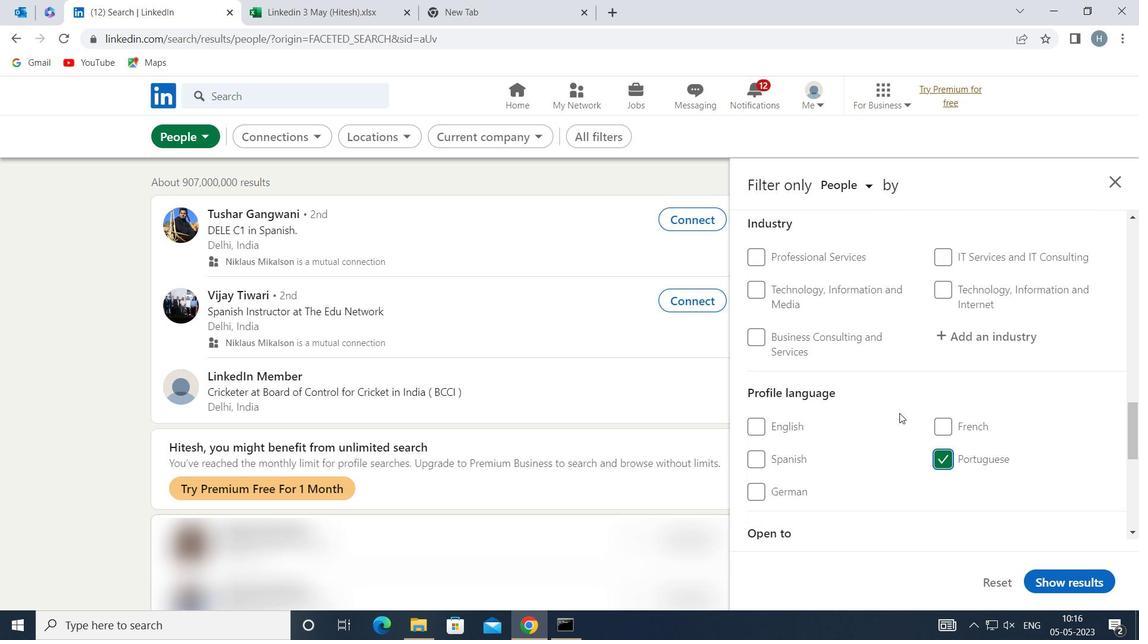 
Action: Mouse scrolled (899, 414) with delta (0, 0)
Screenshot: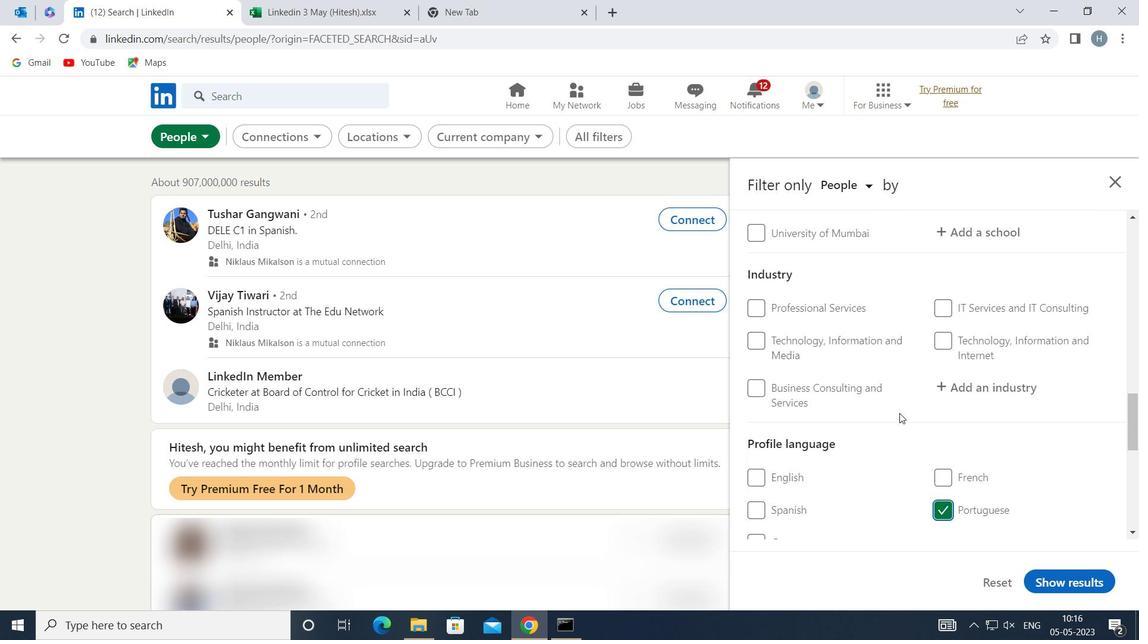 
Action: Mouse scrolled (899, 414) with delta (0, 0)
Screenshot: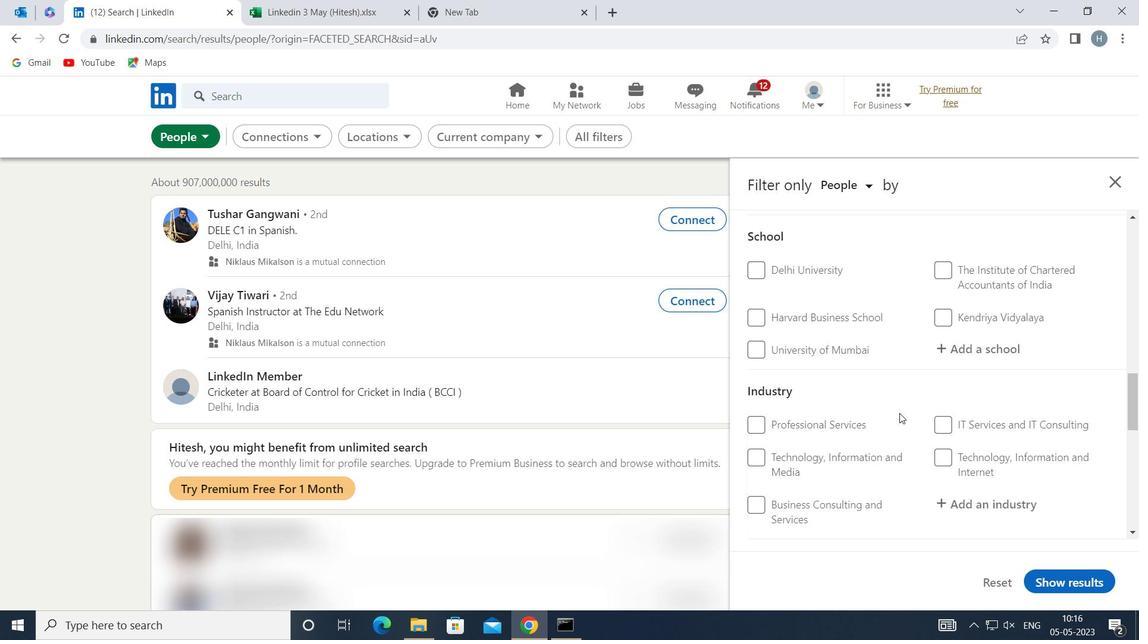
Action: Mouse scrolled (899, 414) with delta (0, 0)
Screenshot: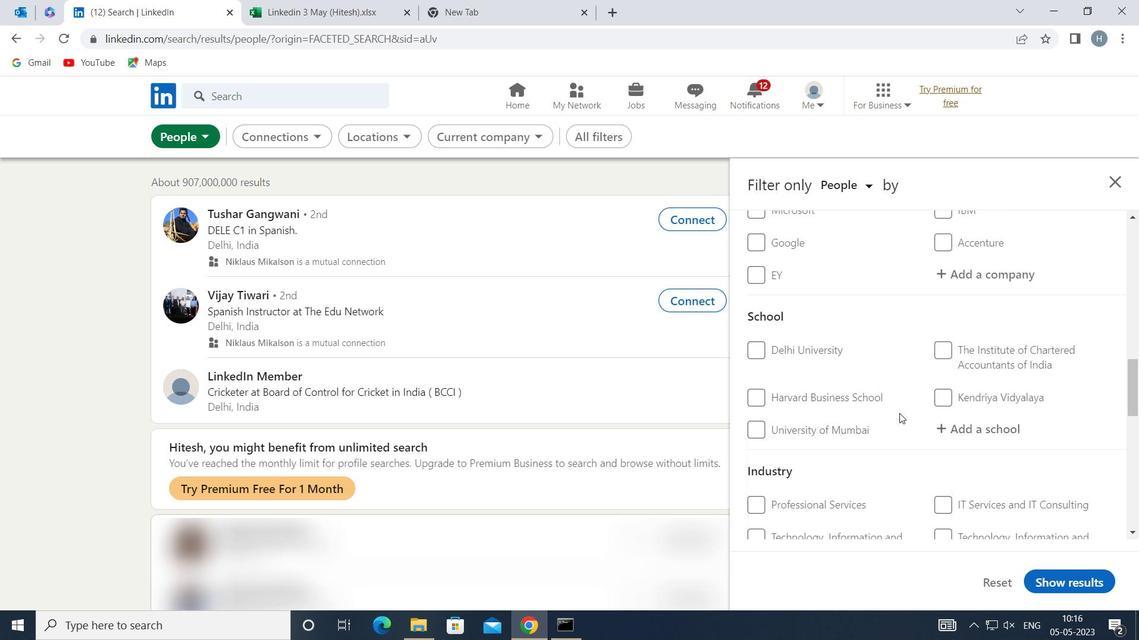 
Action: Mouse scrolled (899, 414) with delta (0, 0)
Screenshot: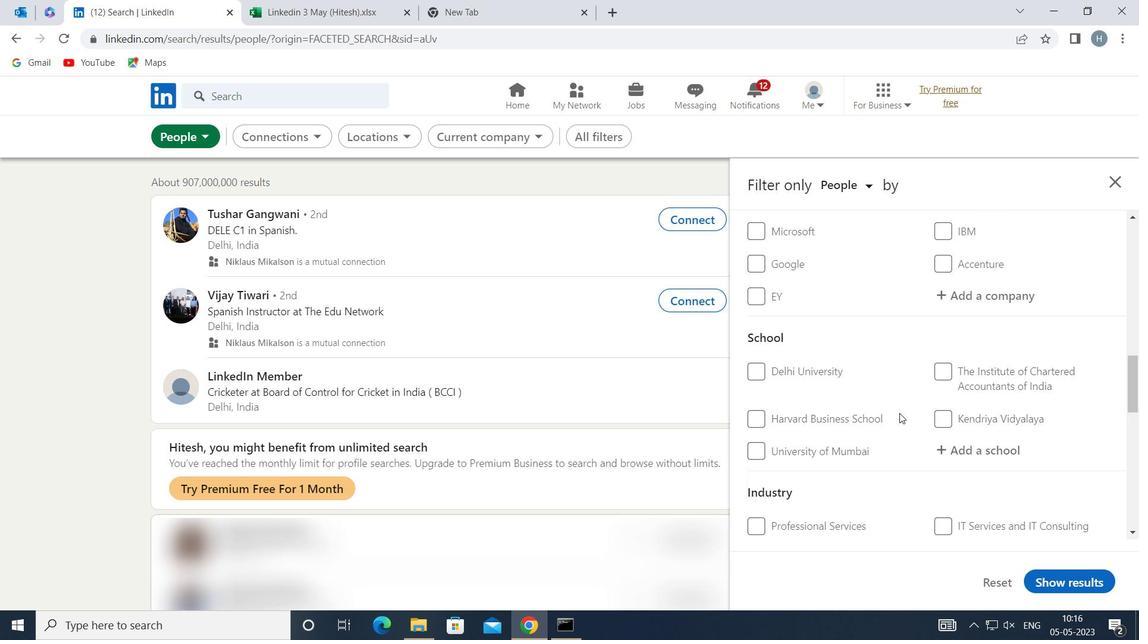 
Action: Mouse scrolled (899, 414) with delta (0, 0)
Screenshot: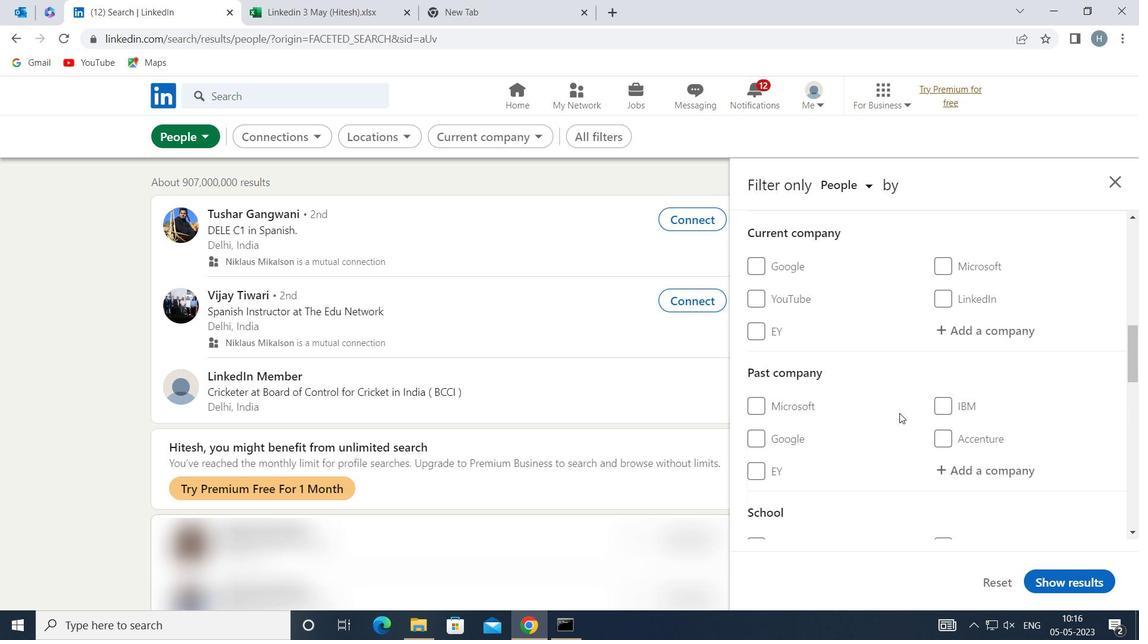 
Action: Mouse scrolled (899, 414) with delta (0, 0)
Screenshot: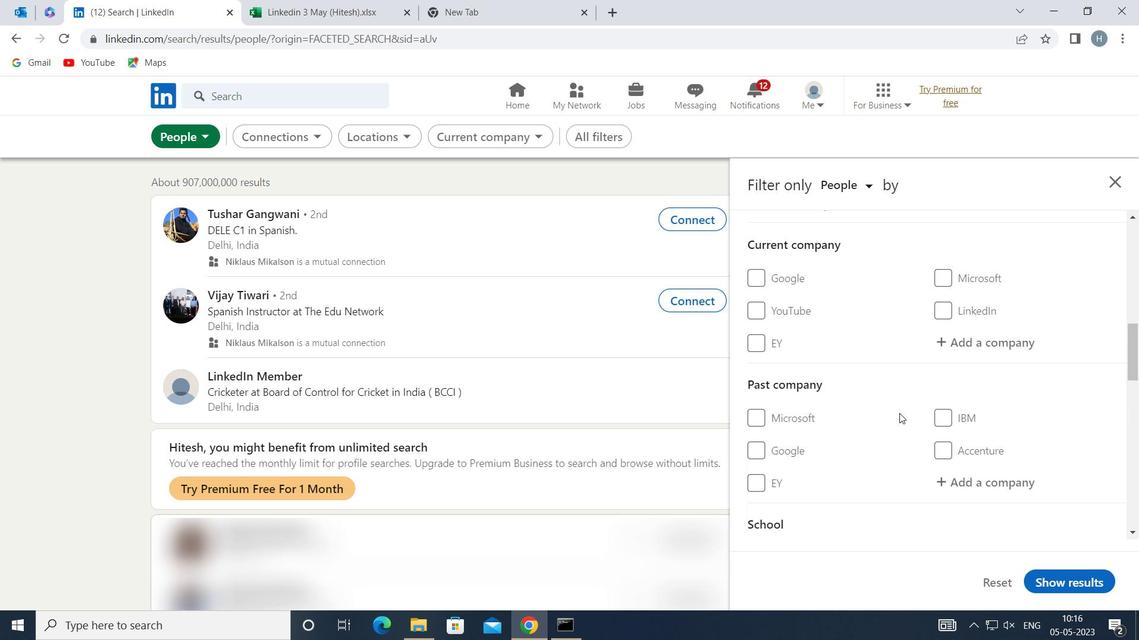 
Action: Mouse moved to (961, 478)
Screenshot: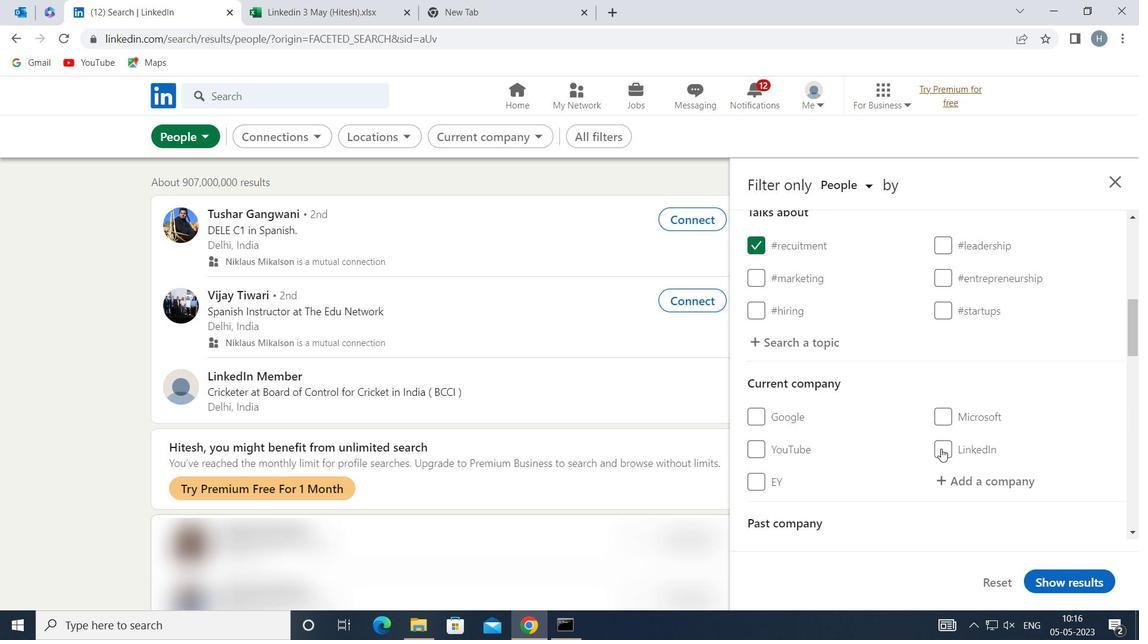 
Action: Mouse pressed left at (961, 478)
Screenshot: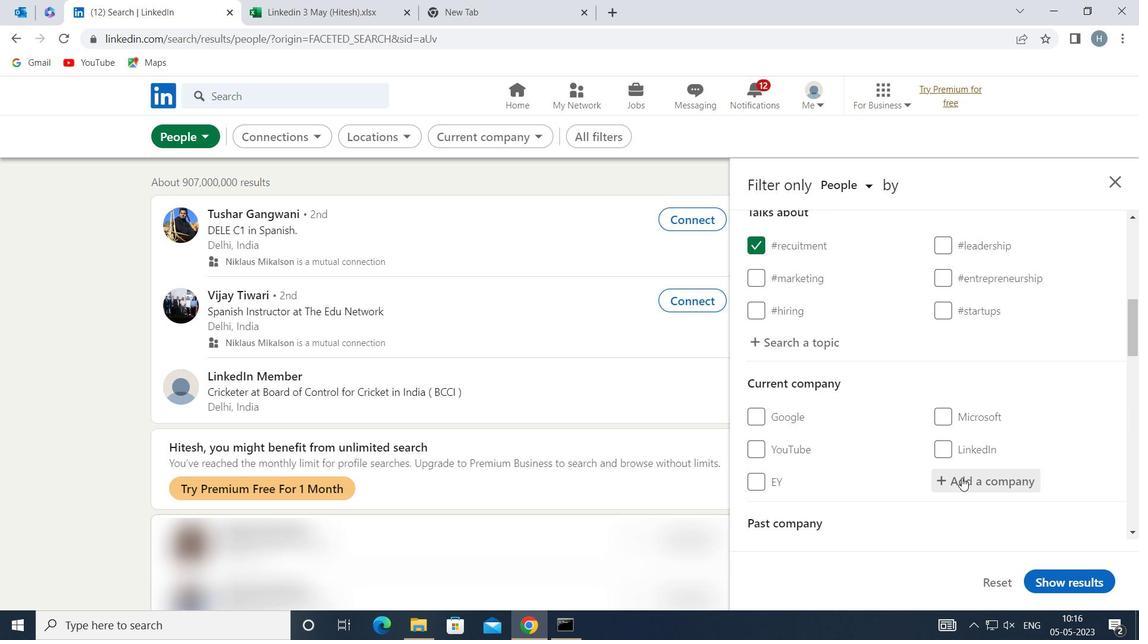 
Action: Key pressed <Key.shift>JK
Screenshot: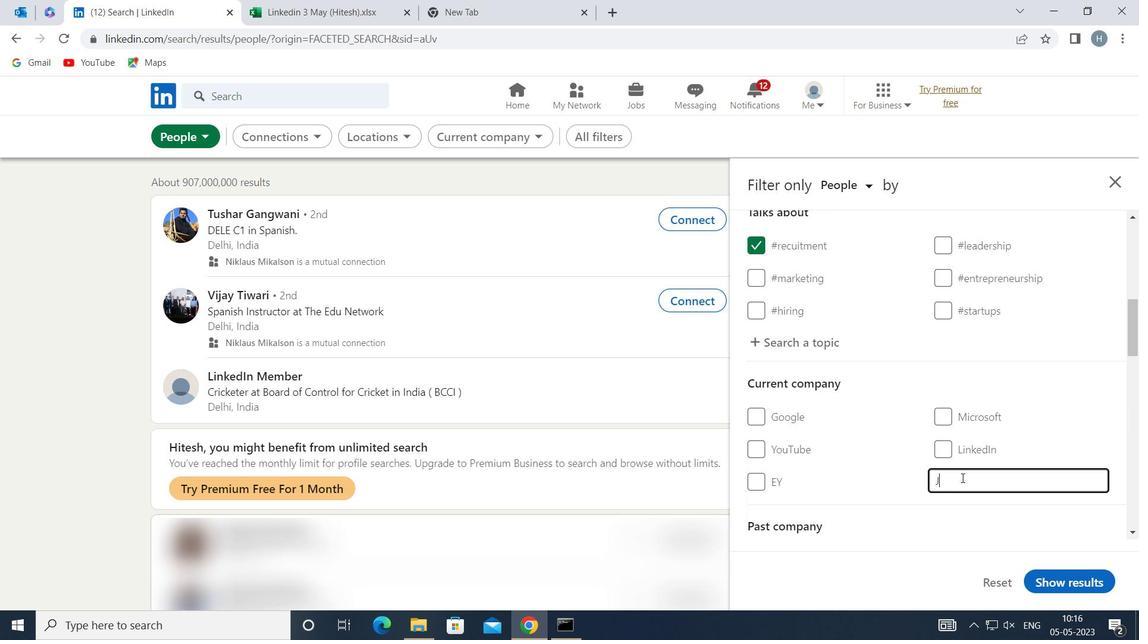
Action: Mouse moved to (962, 478)
Screenshot: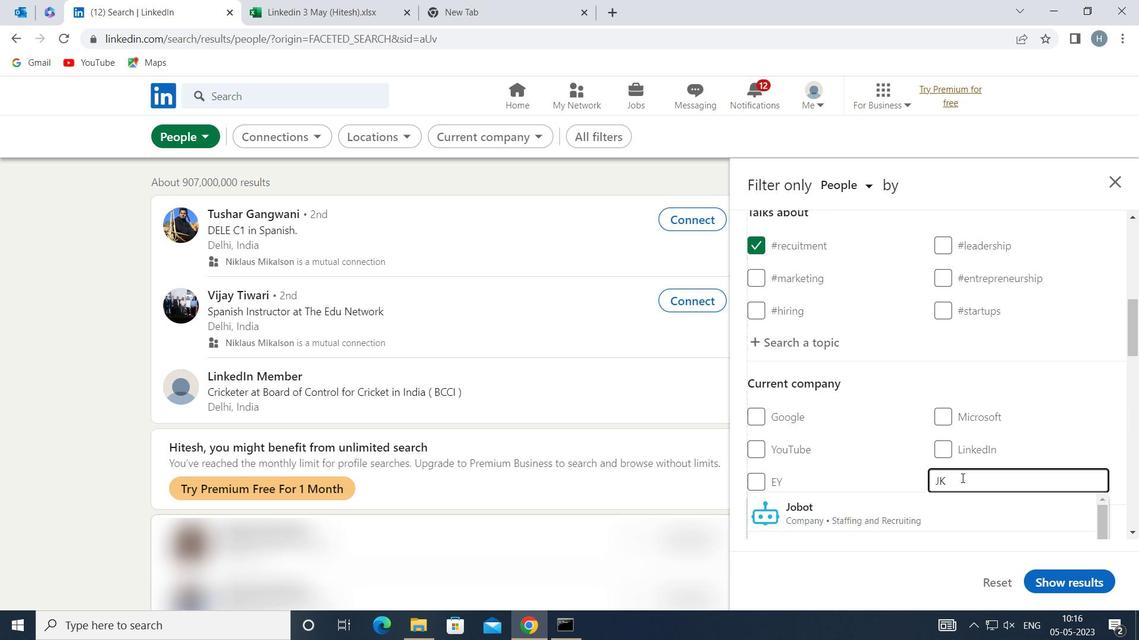 
Action: Key pressed CEMENT
Screenshot: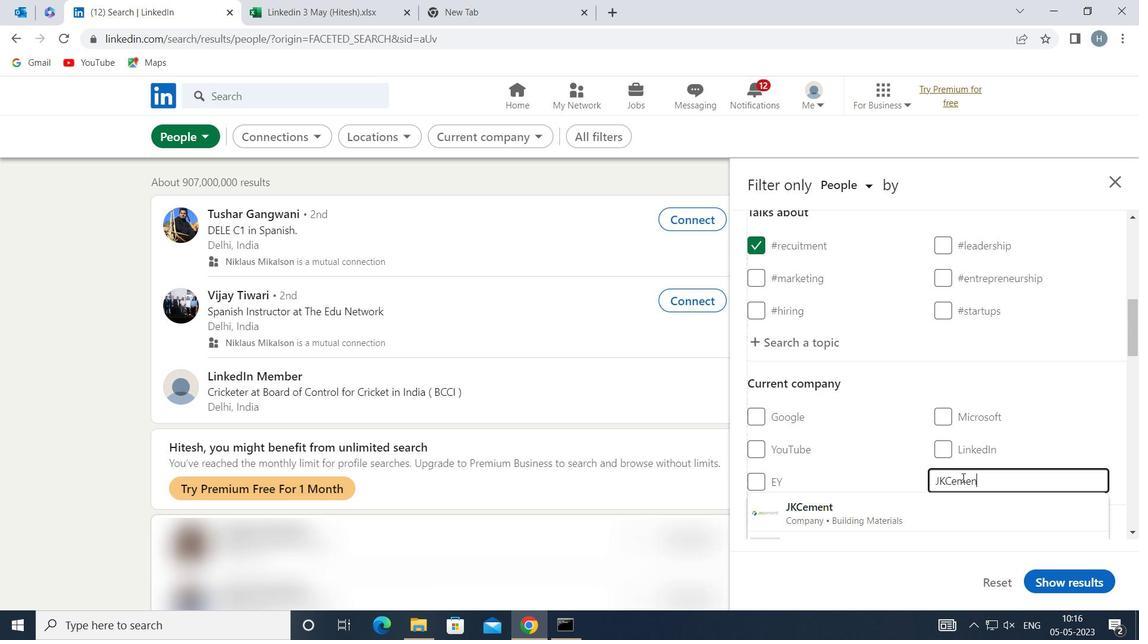 
Action: Mouse moved to (859, 507)
Screenshot: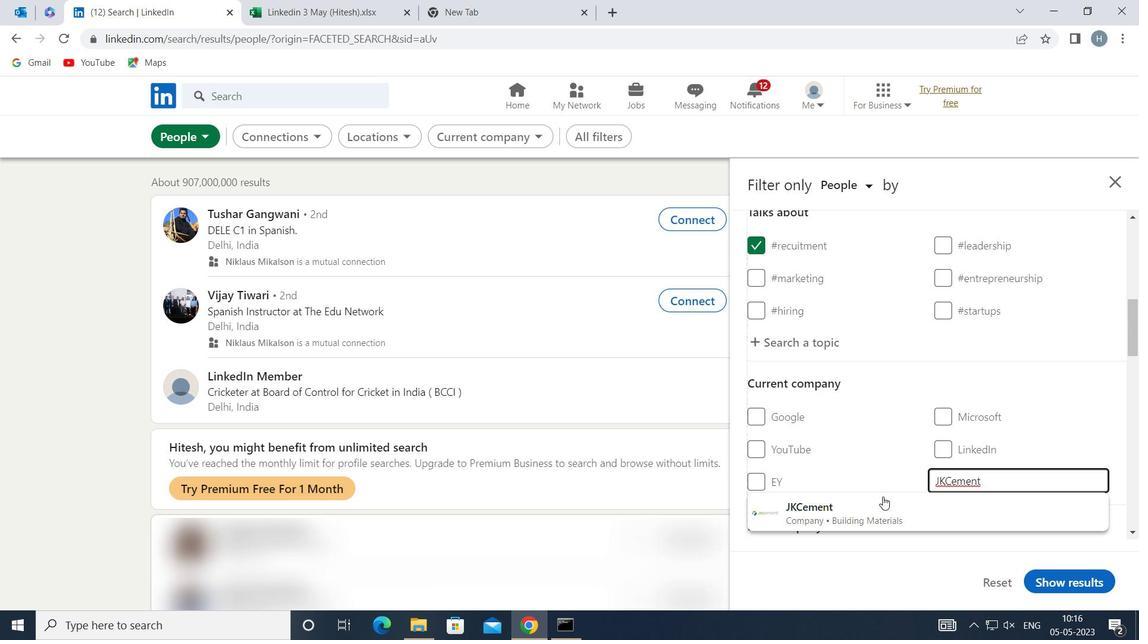 
Action: Mouse pressed left at (859, 507)
Screenshot: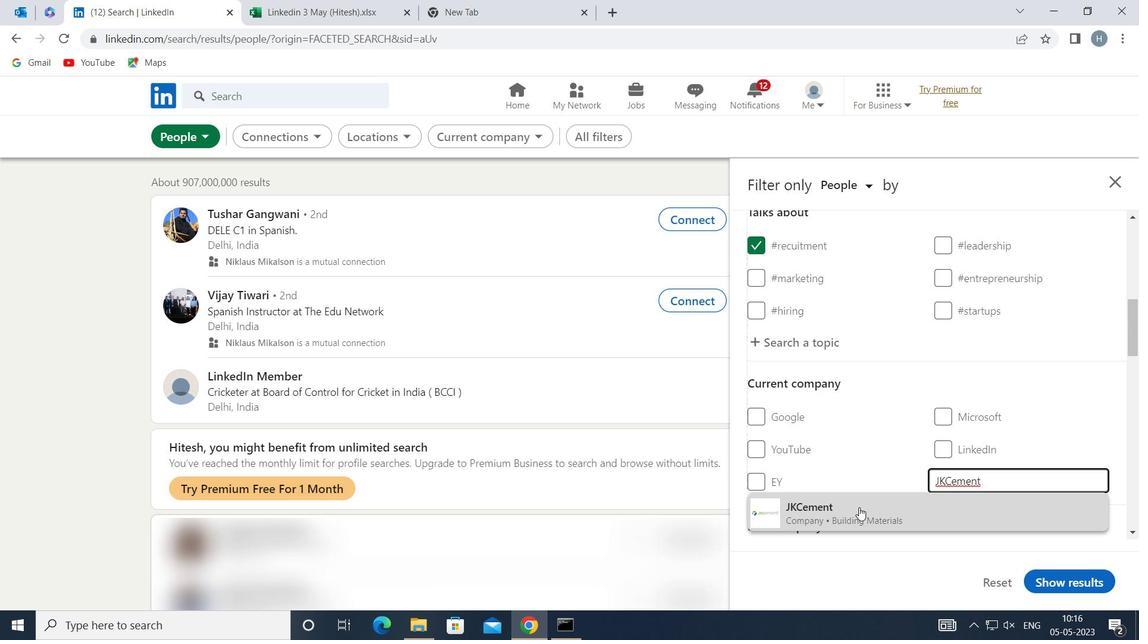 
Action: Mouse moved to (881, 465)
Screenshot: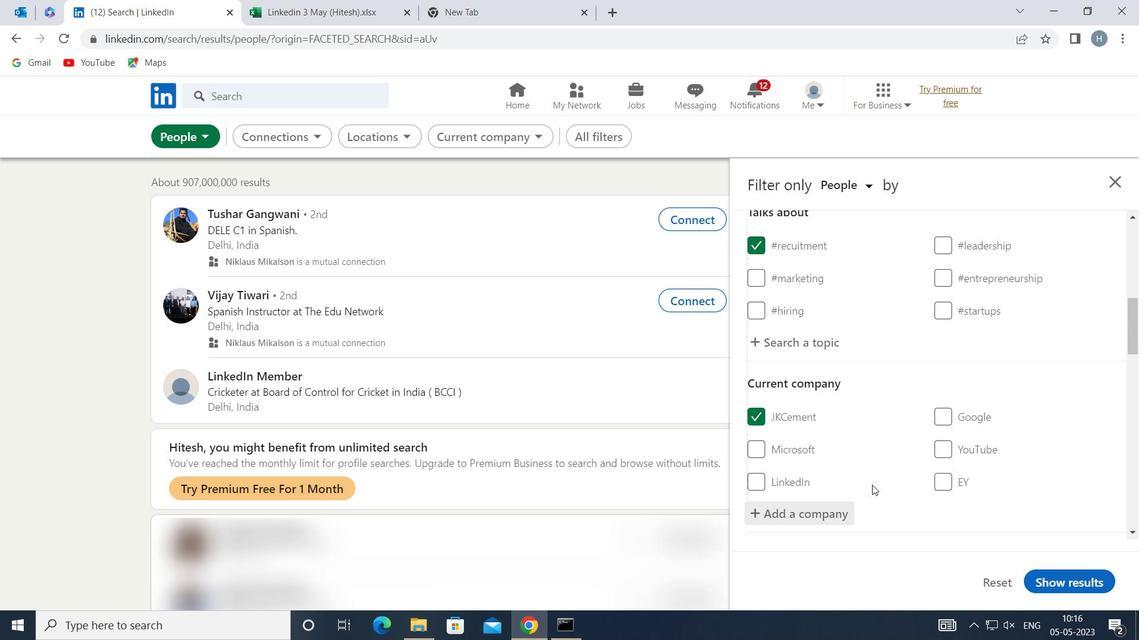 
Action: Mouse scrolled (881, 464) with delta (0, 0)
Screenshot: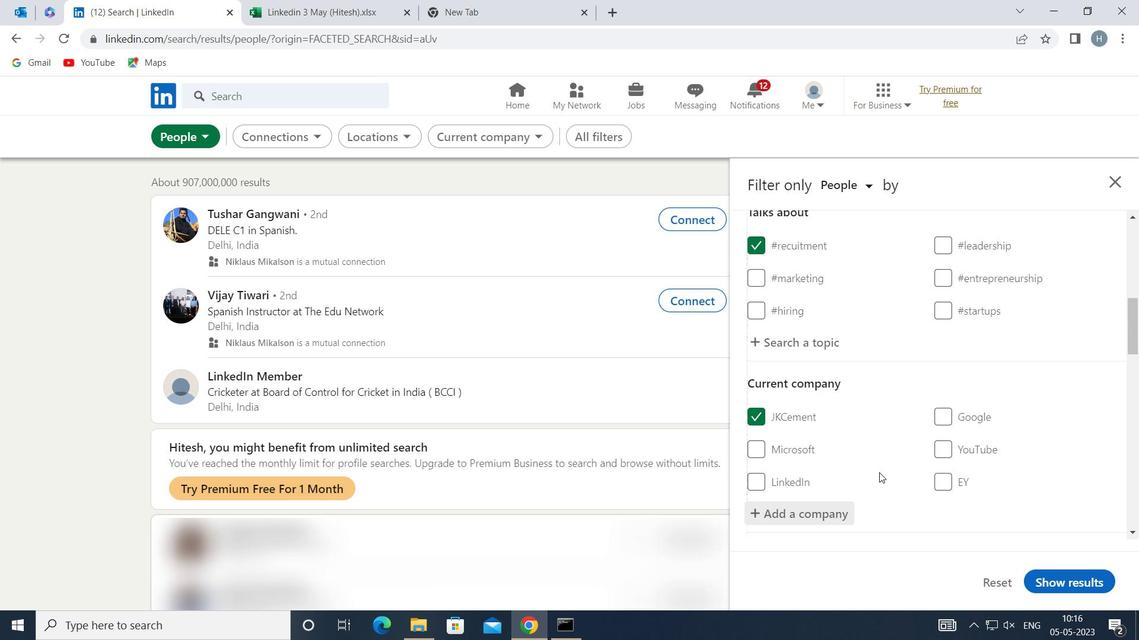 
Action: Mouse scrolled (881, 464) with delta (0, 0)
Screenshot: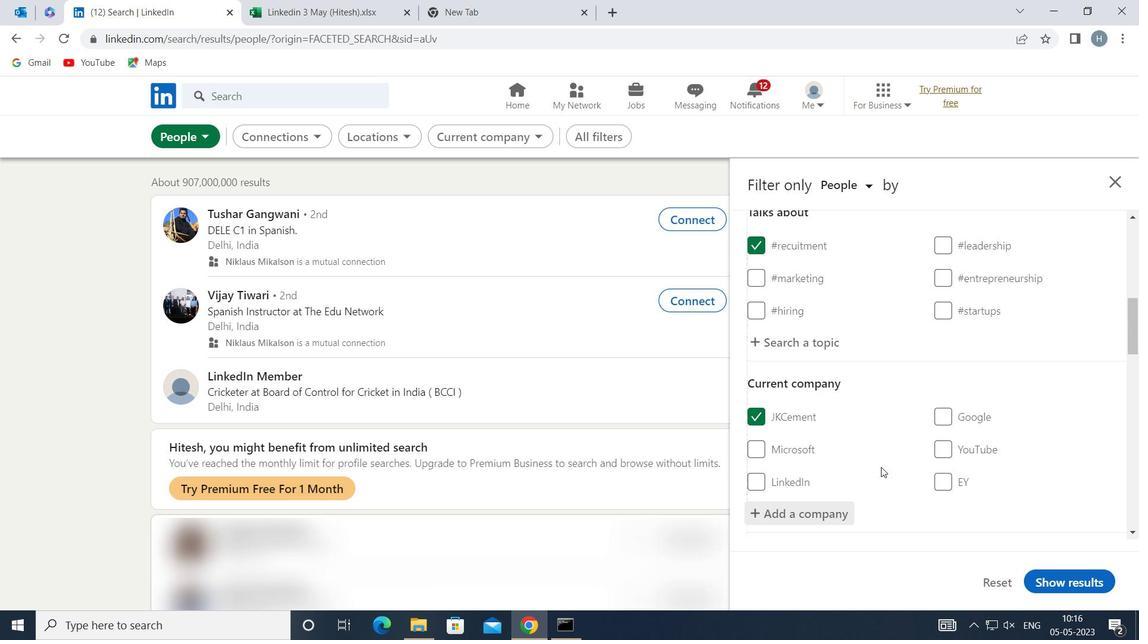 
Action: Mouse moved to (886, 452)
Screenshot: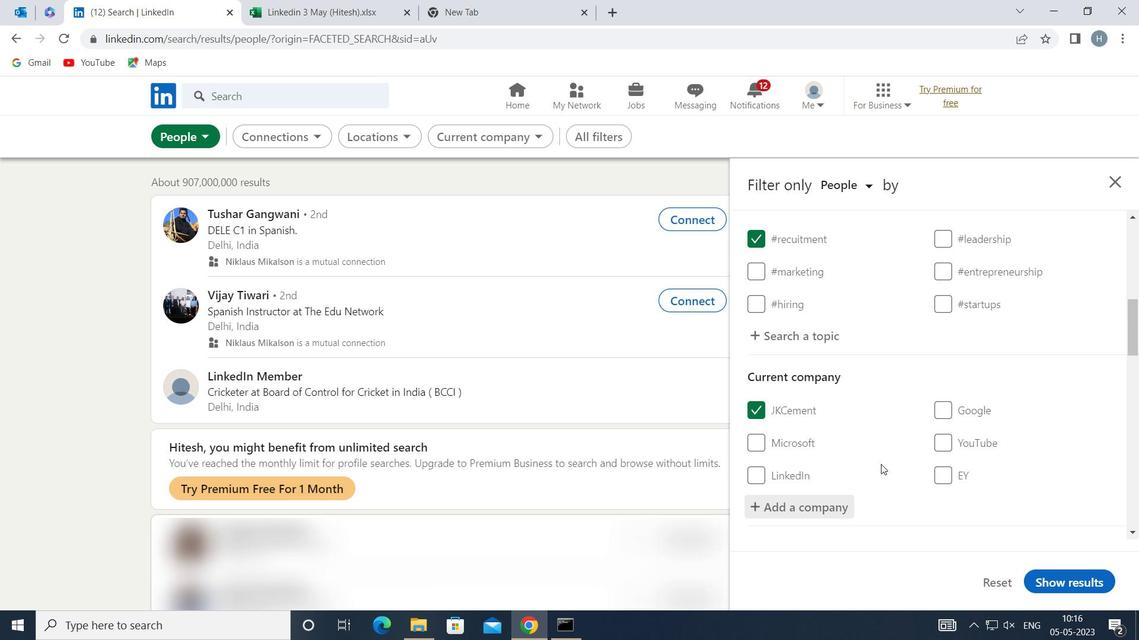 
Action: Mouse scrolled (886, 452) with delta (0, 0)
Screenshot: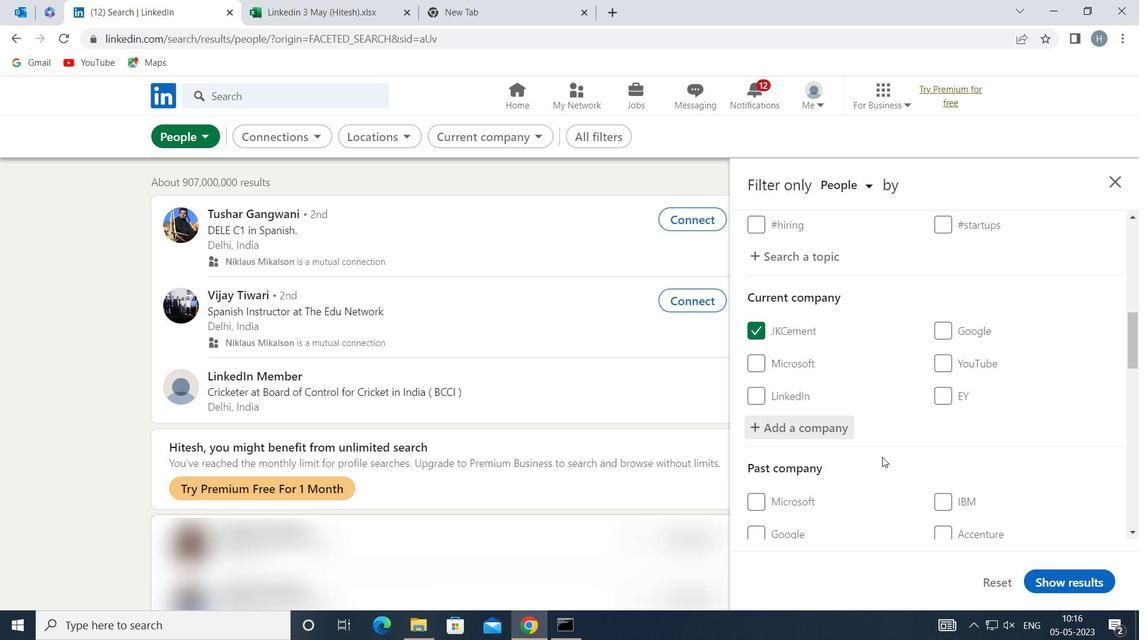 
Action: Mouse scrolled (886, 452) with delta (0, 0)
Screenshot: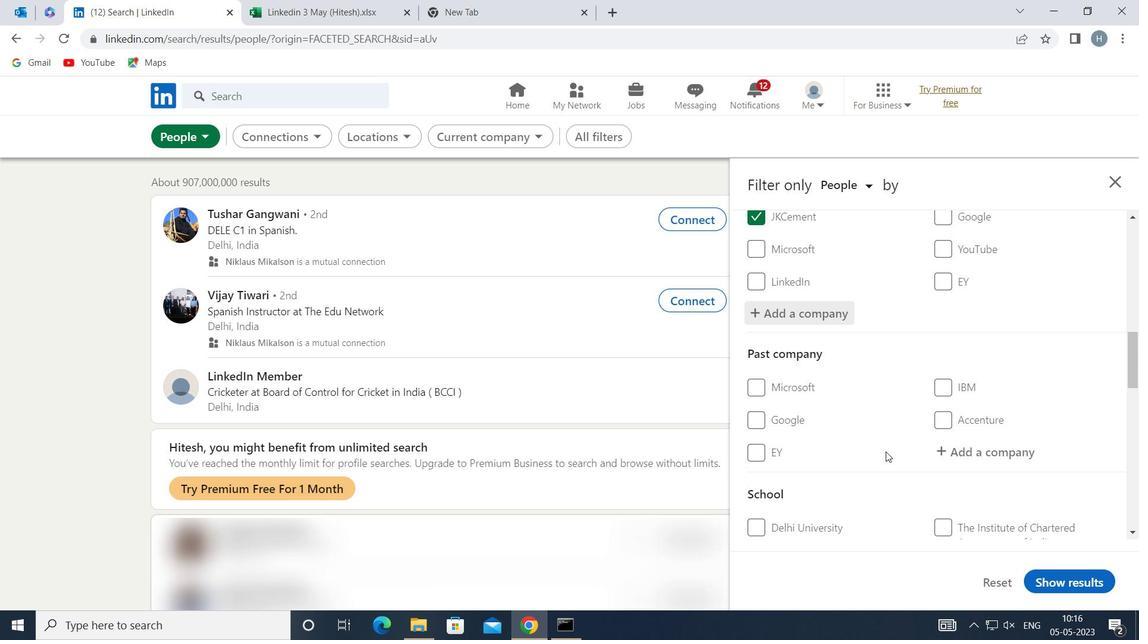 
Action: Mouse scrolled (886, 452) with delta (0, 0)
Screenshot: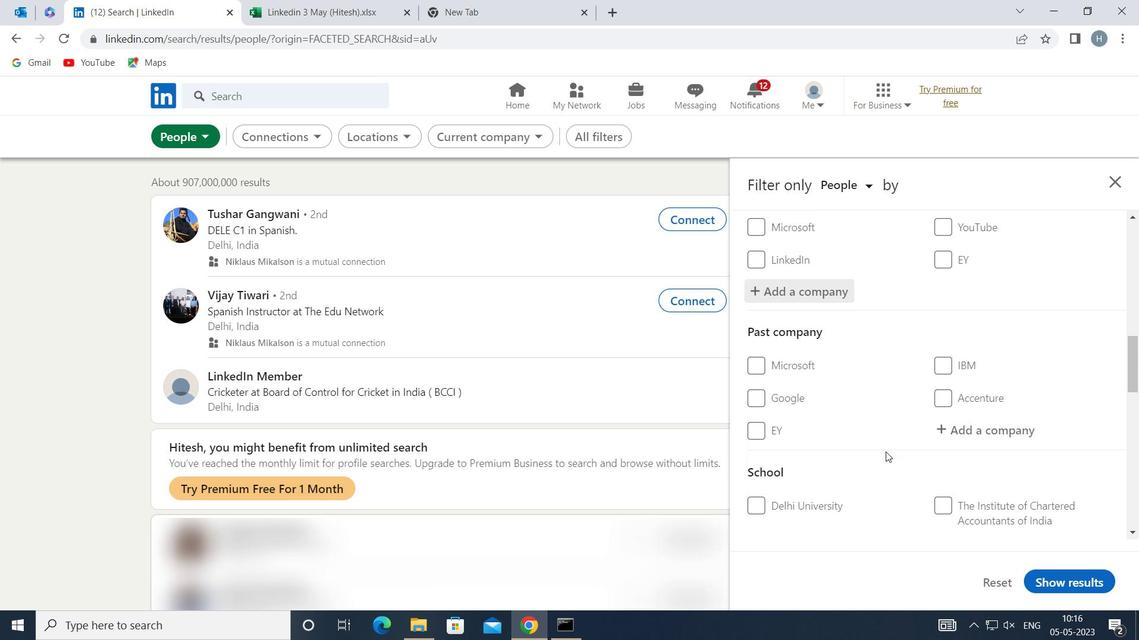 
Action: Mouse scrolled (886, 452) with delta (0, 0)
Screenshot: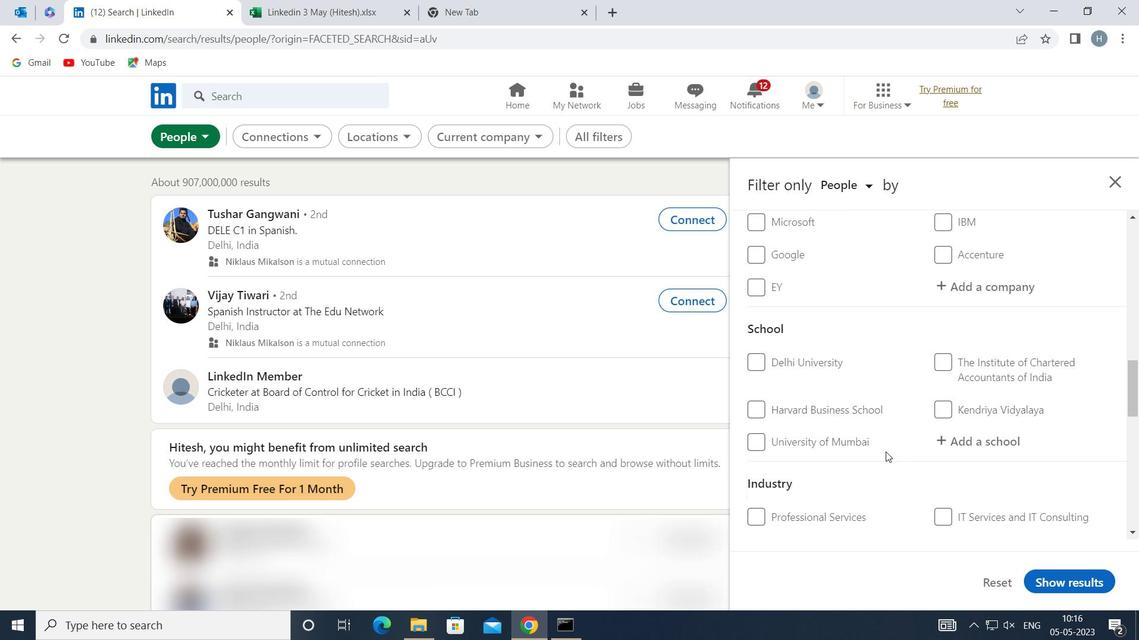 
Action: Mouse moved to (999, 353)
Screenshot: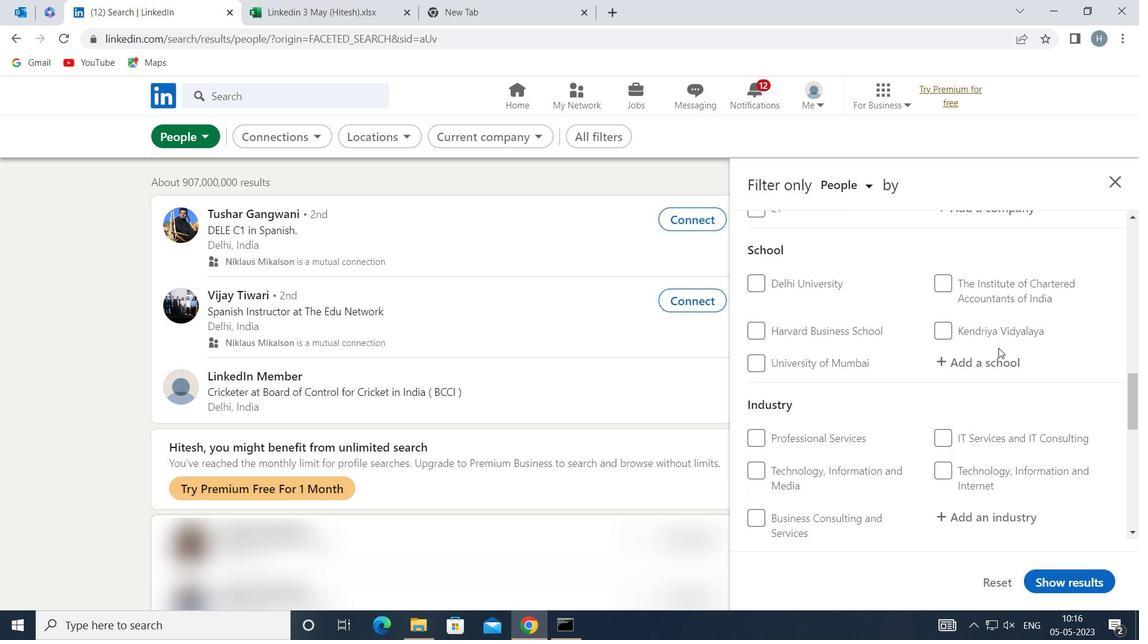 
Action: Mouse pressed left at (999, 353)
Screenshot: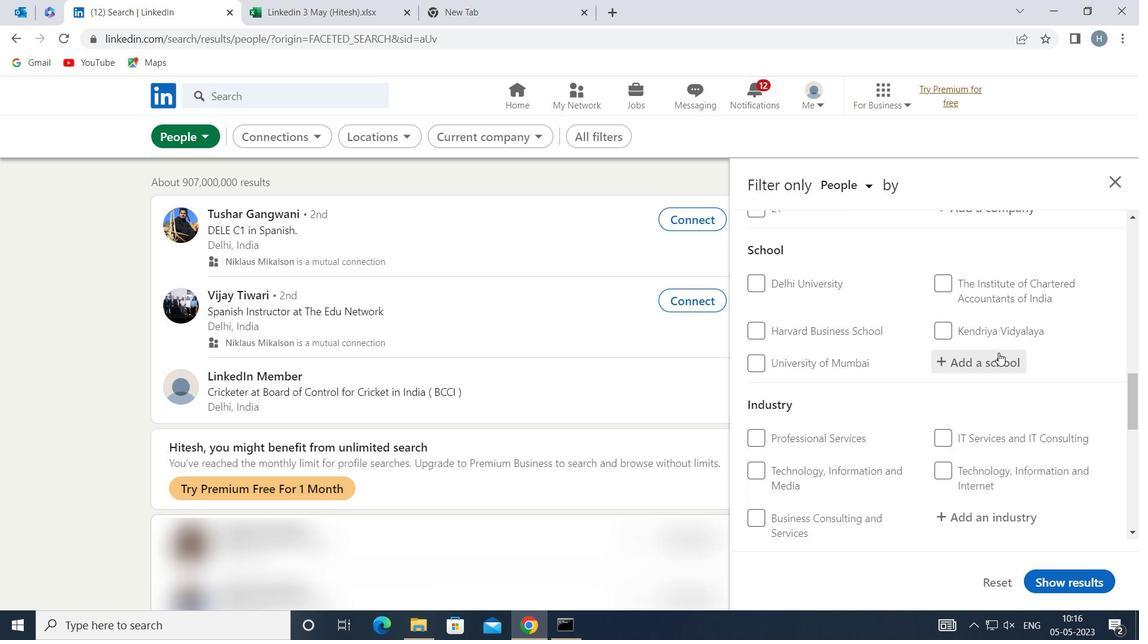 
Action: Key pressed <Key.shift>CARRERS<Key.space><Key.shift>UPDATES<Key.space>FOR<Key.space><Key.shift>R<Key.backspace>ENGINEERING<Key.space>STUDENTS
Screenshot: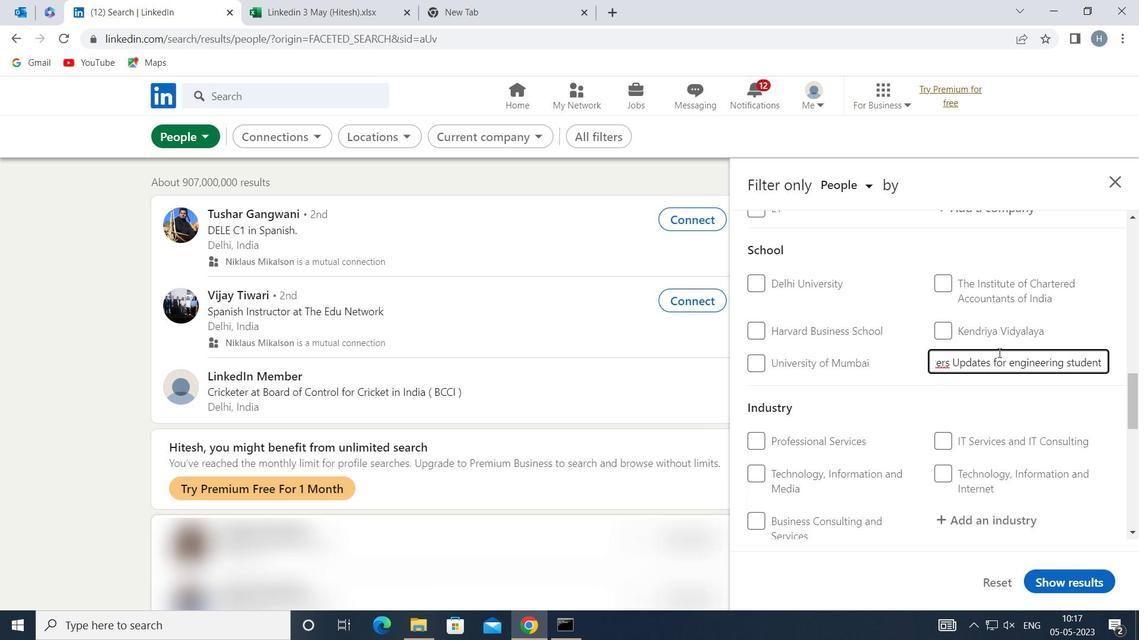 
Action: Mouse moved to (984, 380)
Screenshot: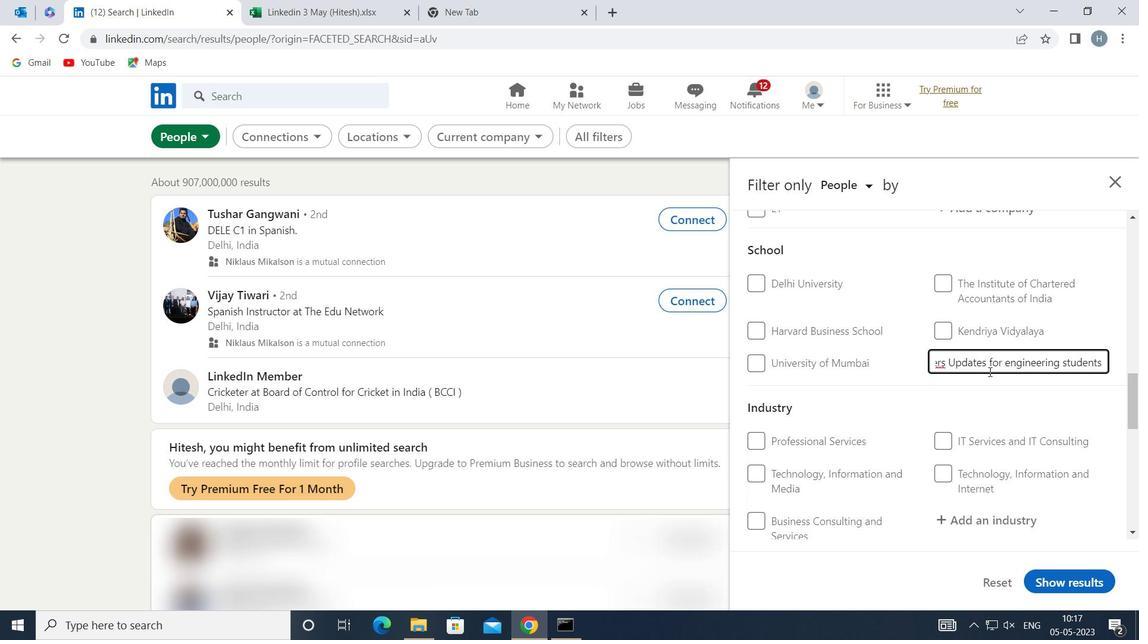 
Action: Mouse pressed left at (984, 380)
Screenshot: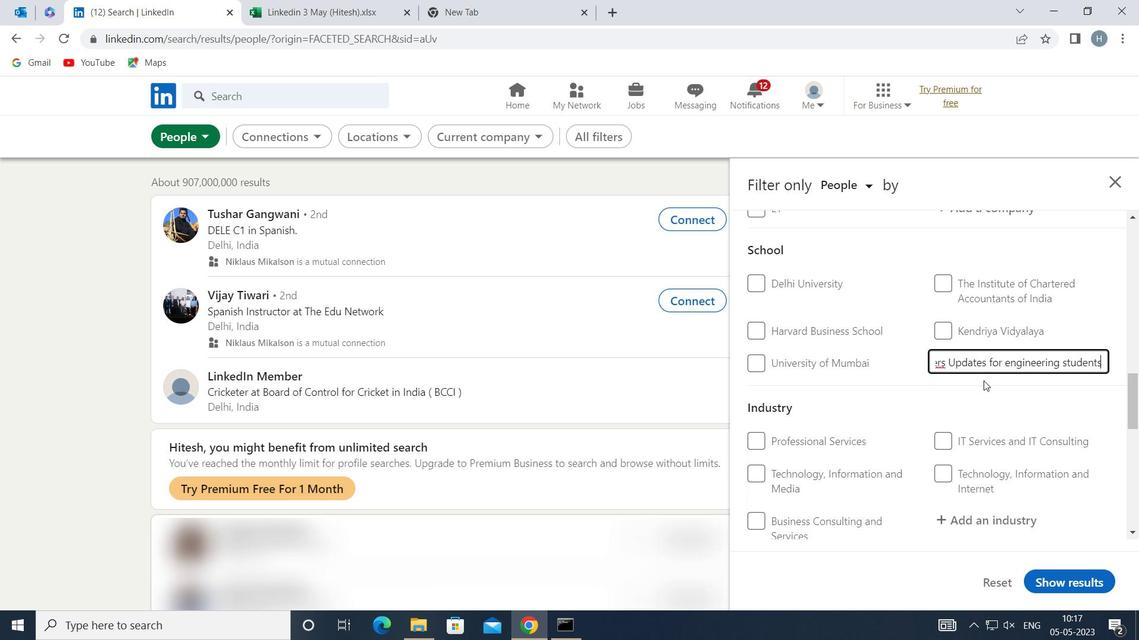 
Action: Mouse moved to (920, 372)
Screenshot: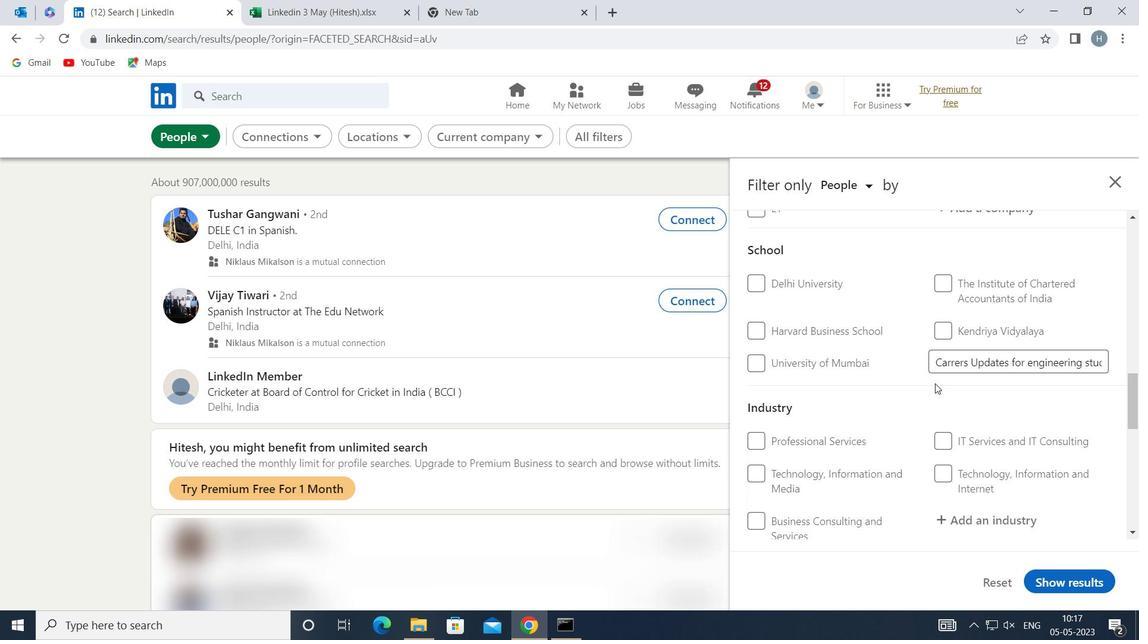 
Action: Mouse scrolled (920, 372) with delta (0, 0)
Screenshot: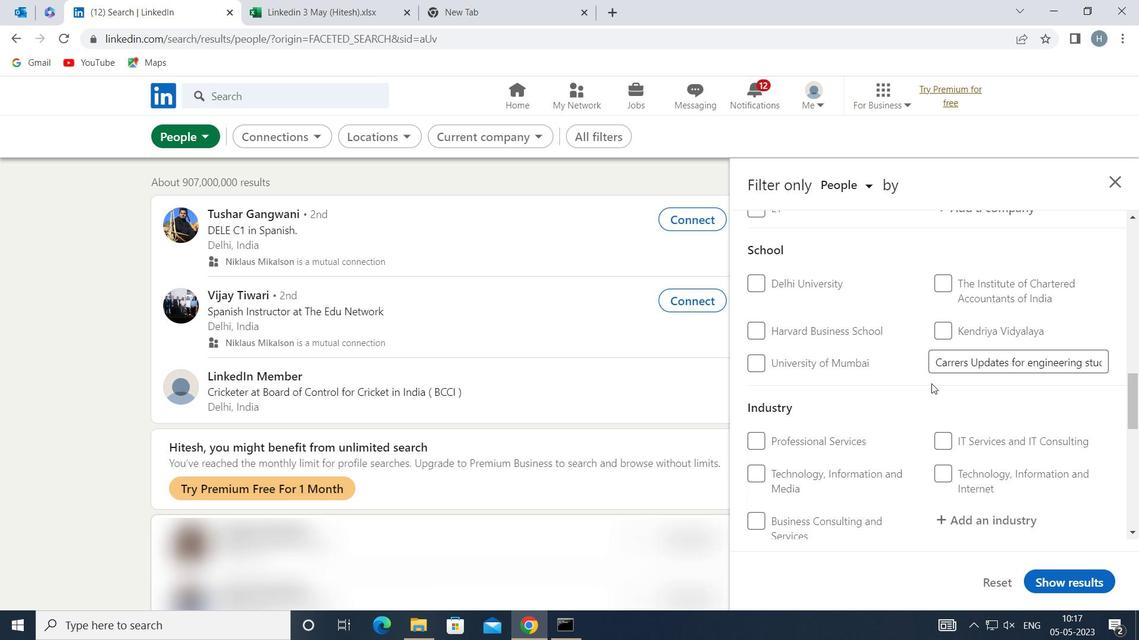 
Action: Mouse scrolled (920, 372) with delta (0, 0)
Screenshot: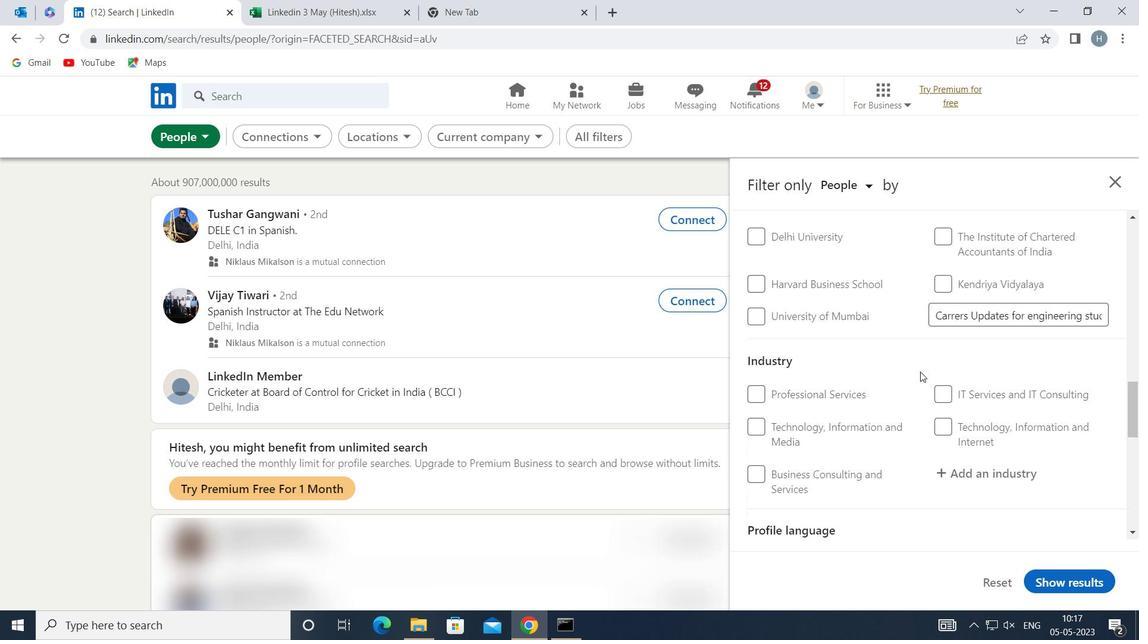 
Action: Mouse scrolled (920, 372) with delta (0, 0)
Screenshot: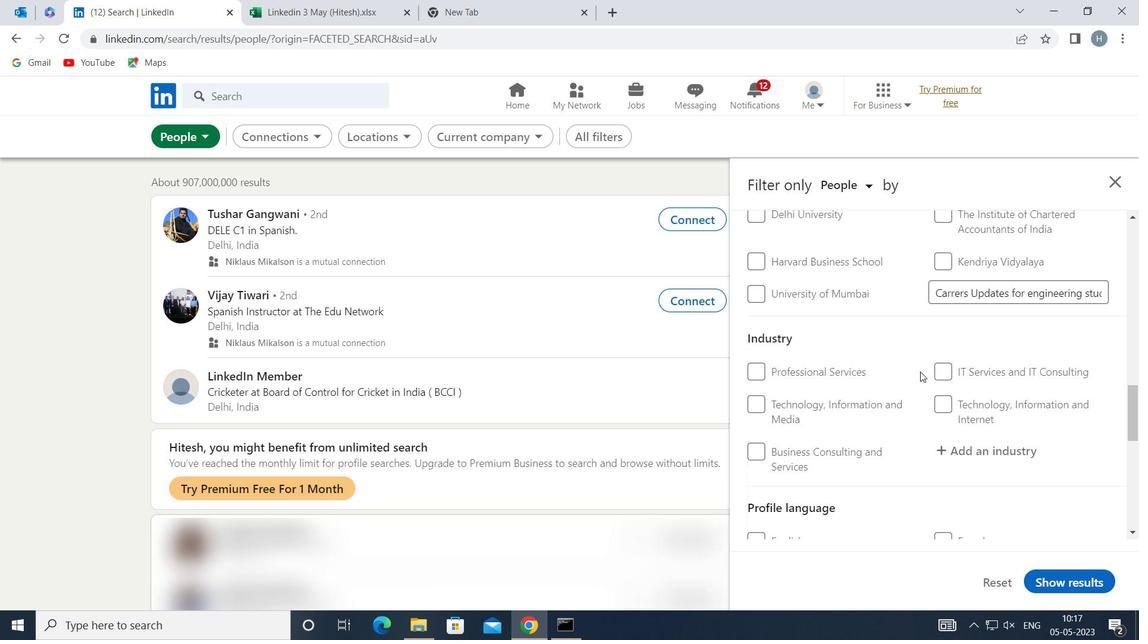 
Action: Mouse moved to (997, 291)
Screenshot: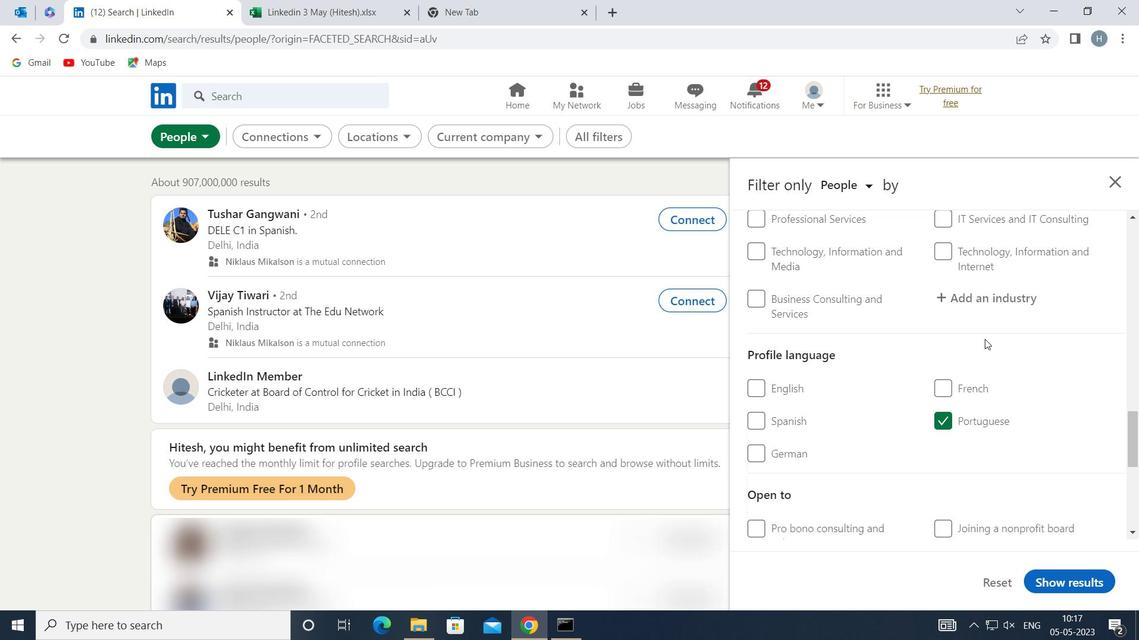 
Action: Mouse pressed left at (997, 291)
Screenshot: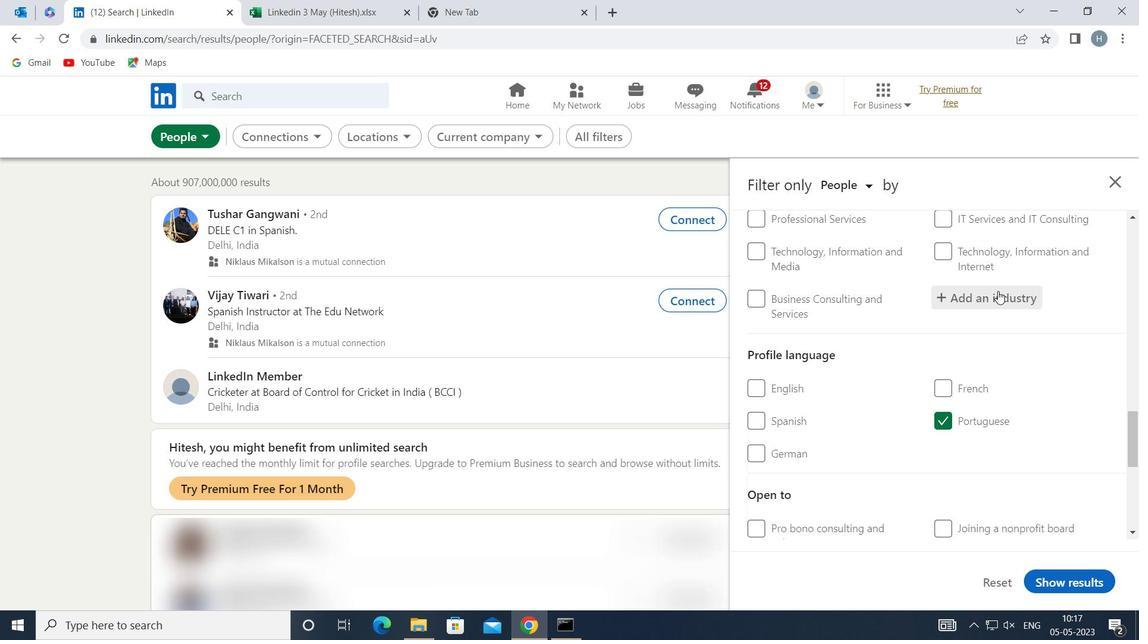 
Action: Key pressed <Key.shift>SERVICES<Key.space>G<Key.backspace>FOR
Screenshot: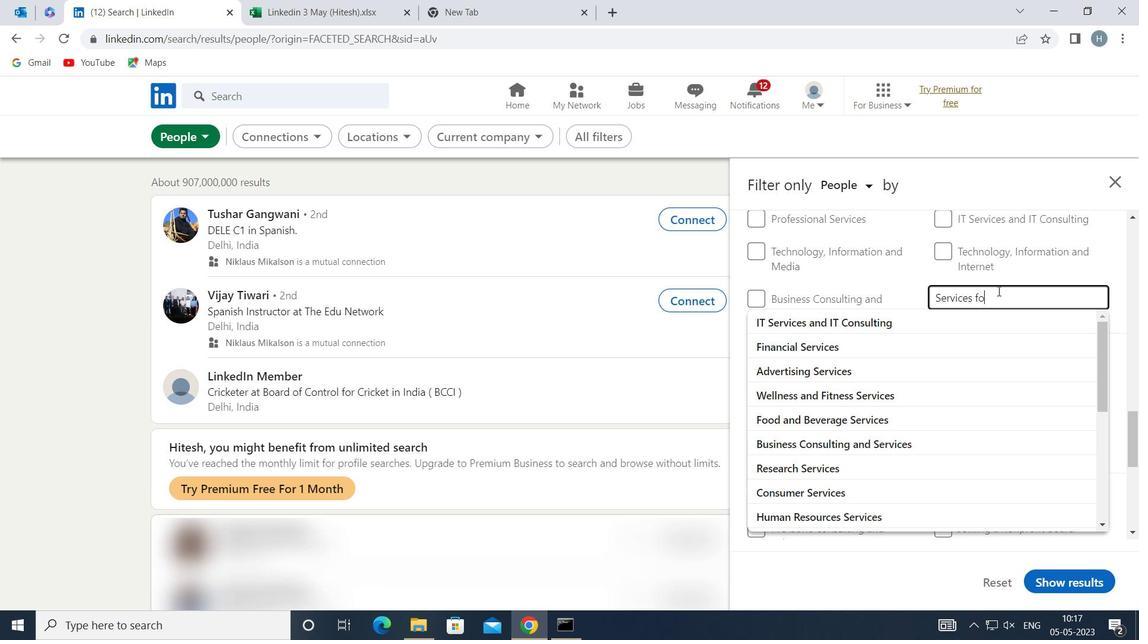 
Action: Mouse moved to (954, 335)
Screenshot: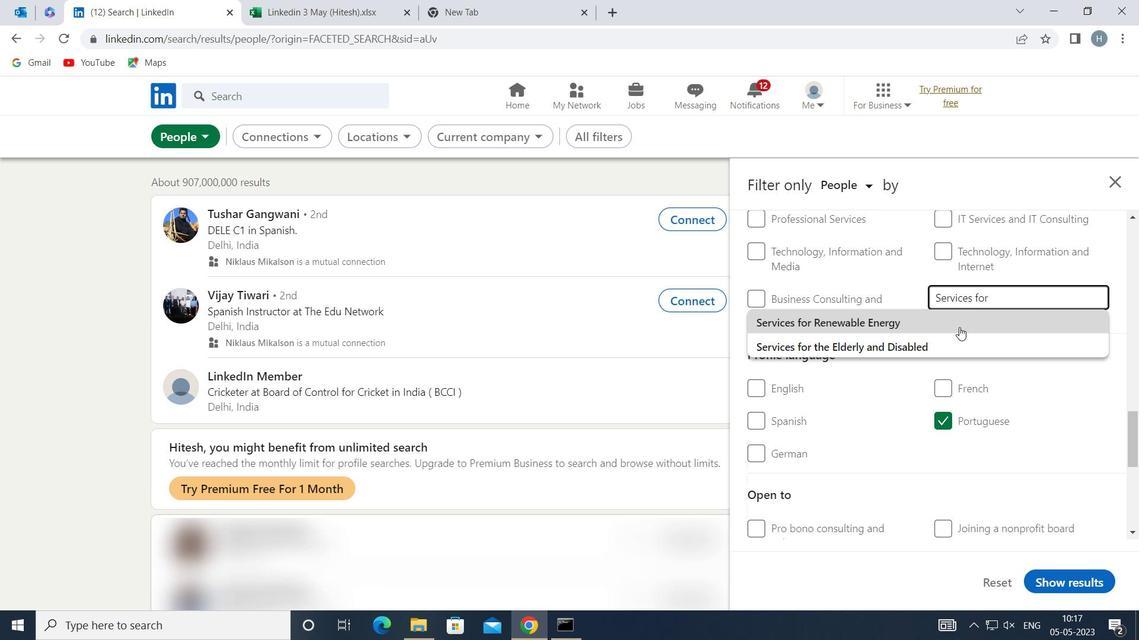 
Action: Mouse pressed left at (954, 335)
Screenshot: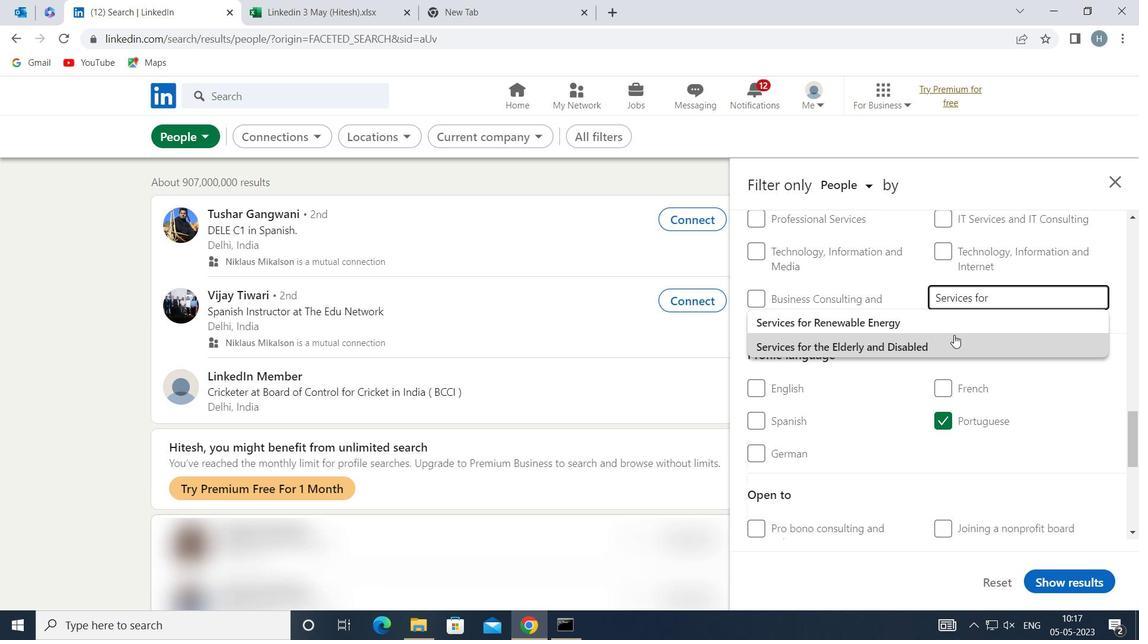 
Action: Mouse moved to (931, 315)
Screenshot: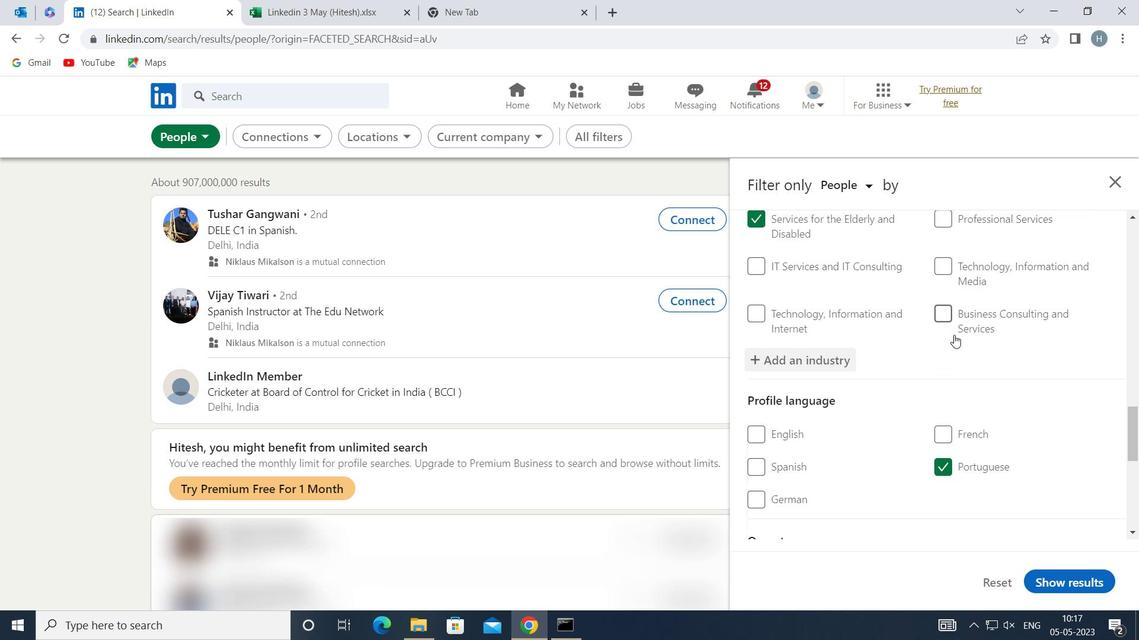 
Action: Mouse scrolled (931, 314) with delta (0, 0)
Screenshot: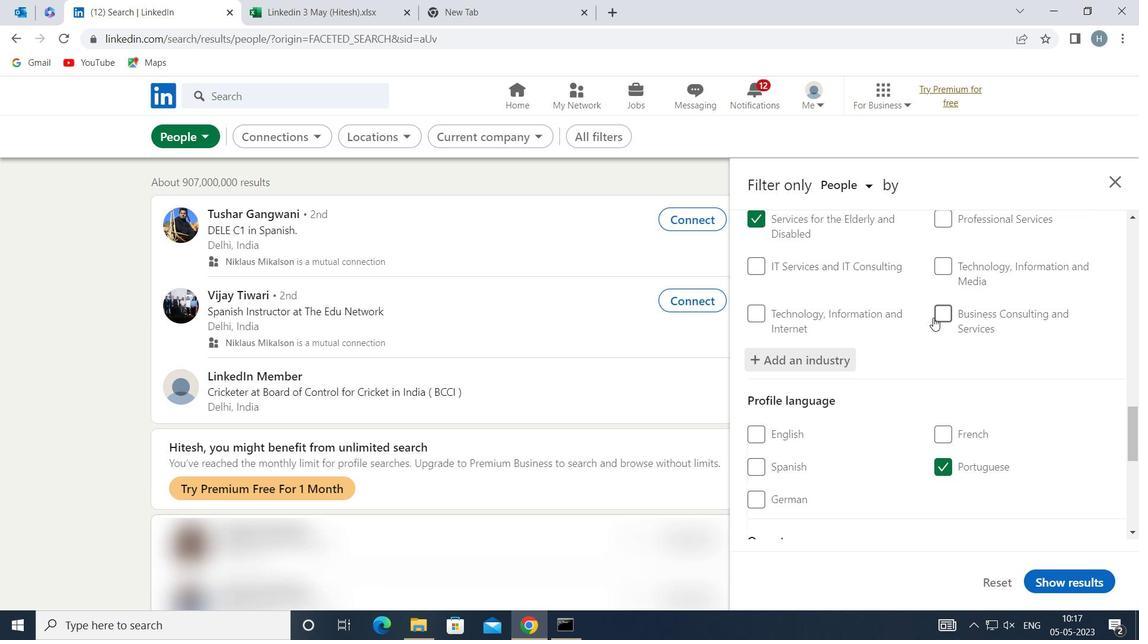 
Action: Mouse scrolled (931, 314) with delta (0, 0)
Screenshot: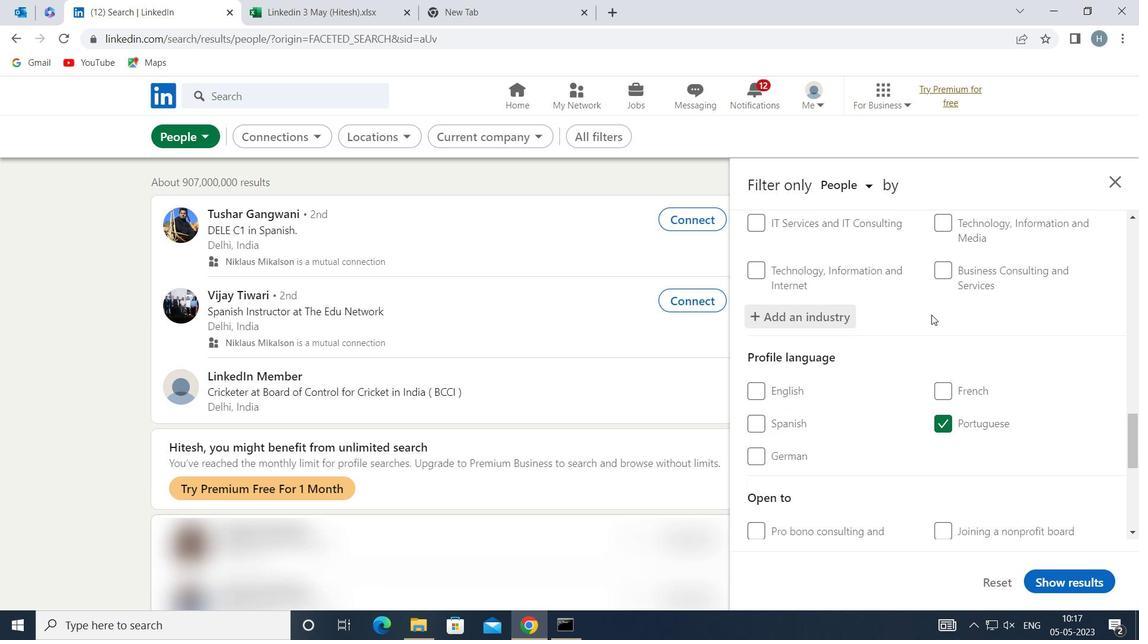 
Action: Mouse scrolled (931, 314) with delta (0, 0)
Screenshot: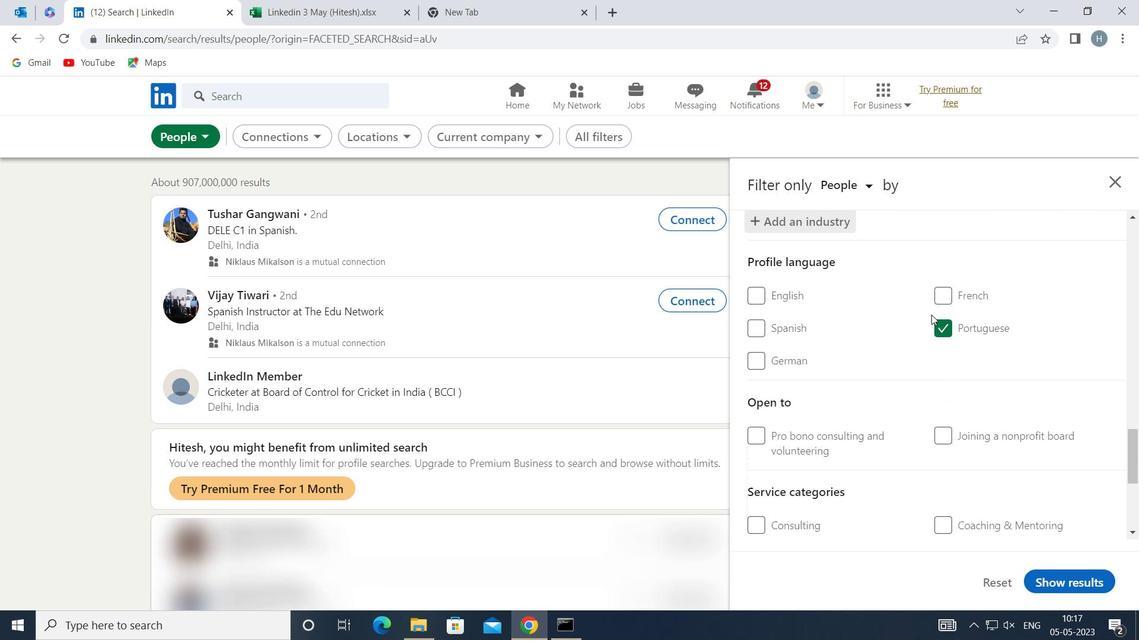 
Action: Mouse scrolled (931, 314) with delta (0, 0)
Screenshot: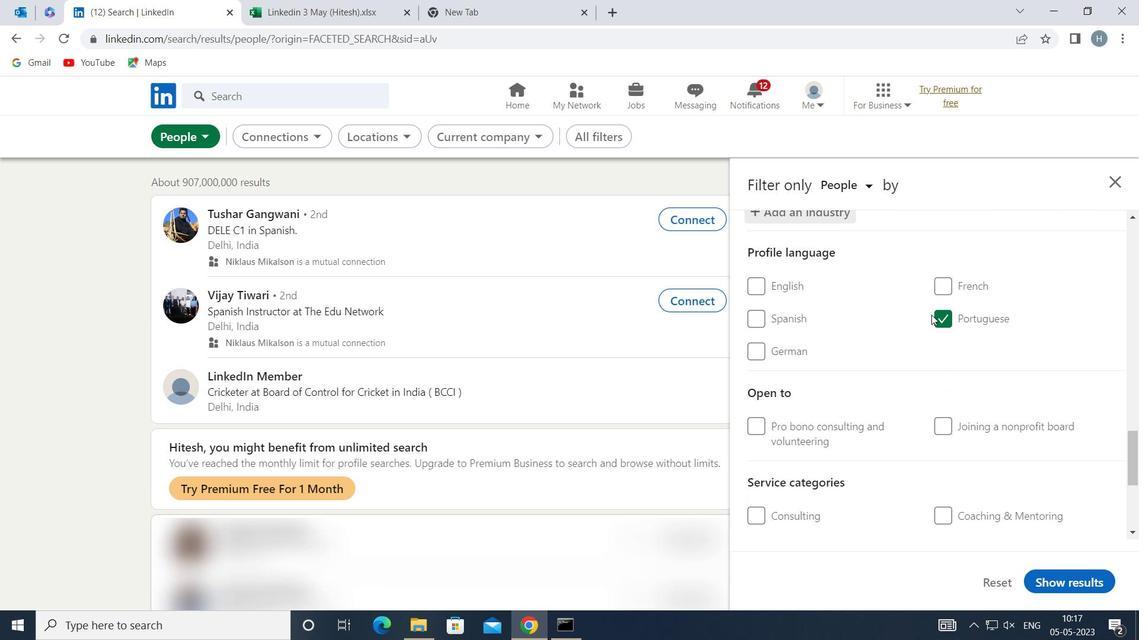 
Action: Mouse moved to (930, 315)
Screenshot: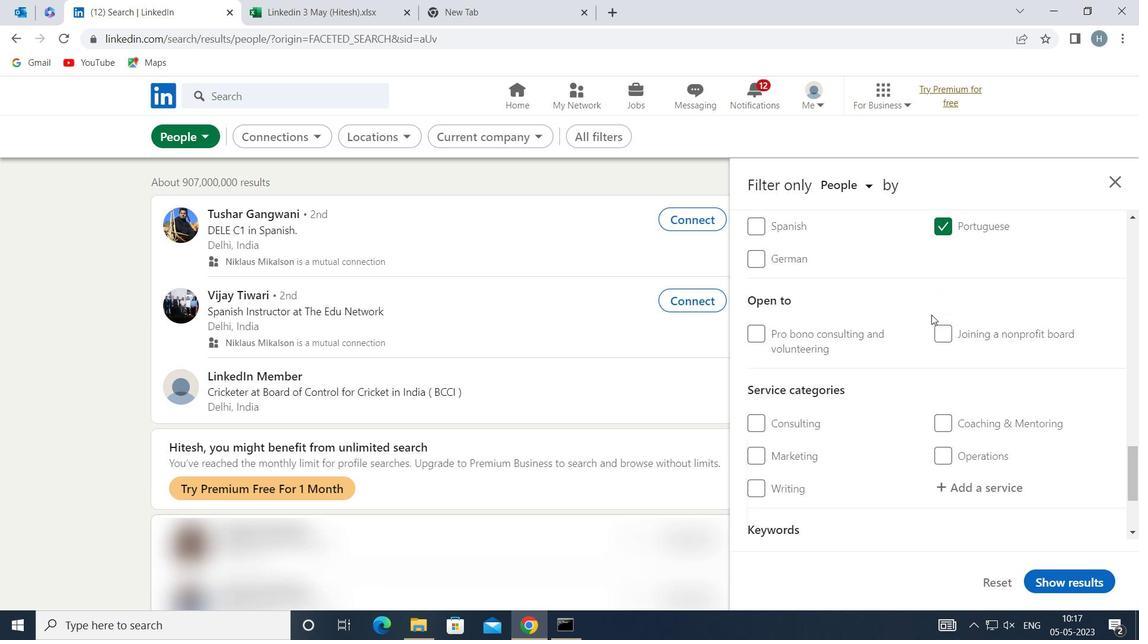 
Action: Mouse scrolled (930, 314) with delta (0, 0)
Screenshot: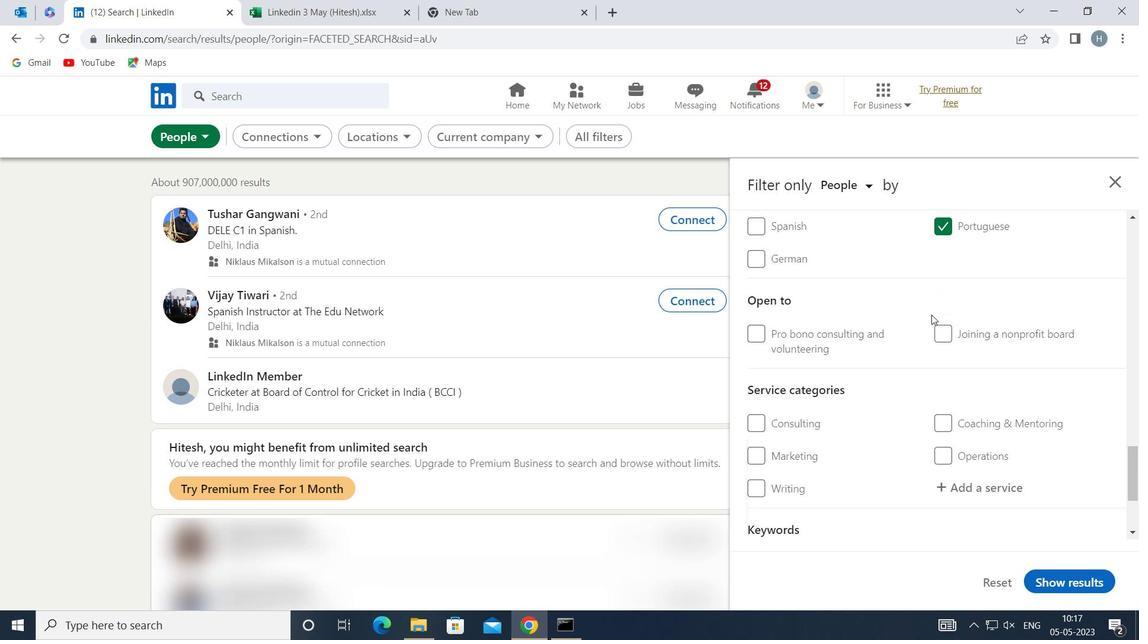 
Action: Mouse moved to (974, 348)
Screenshot: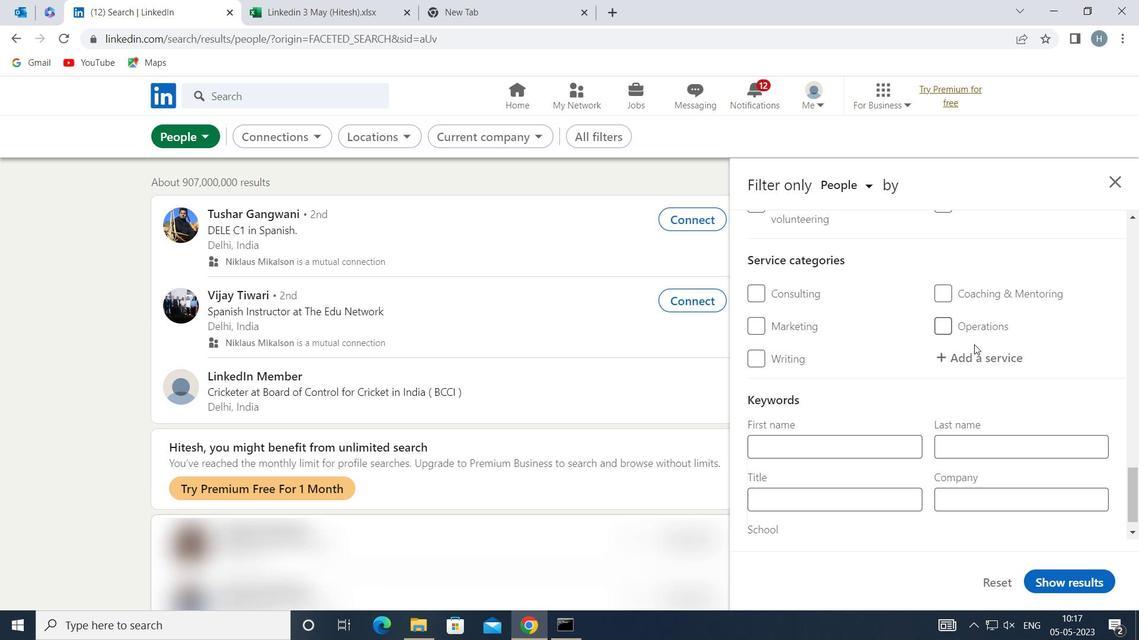 
Action: Mouse pressed left at (974, 348)
Screenshot: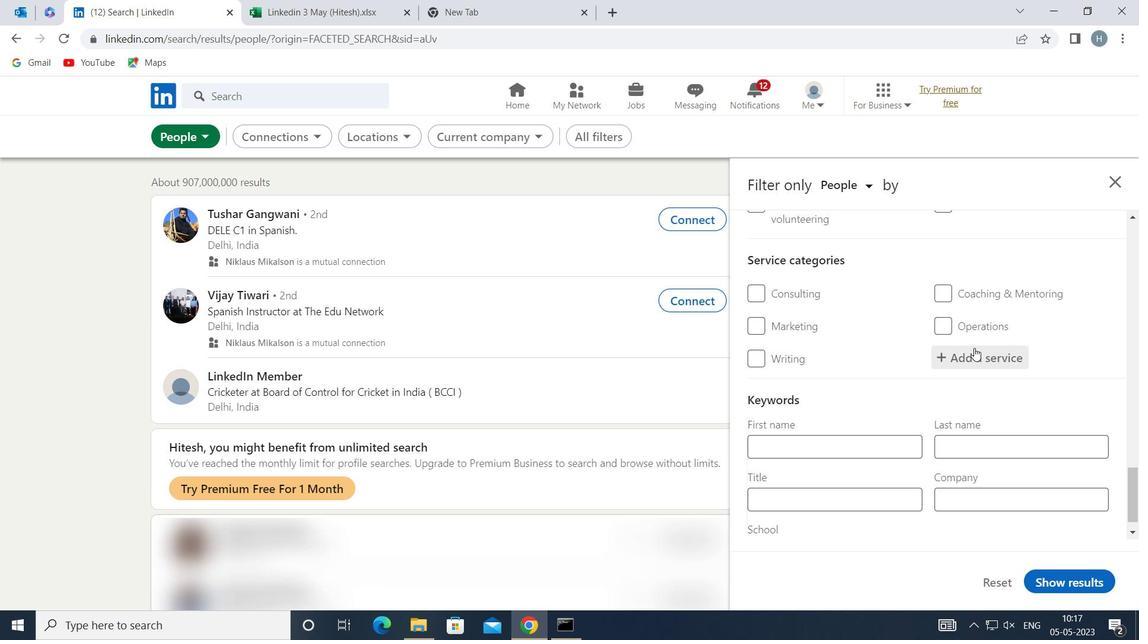 
Action: Key pressed <Key.shift>TELECOMMUNI
Screenshot: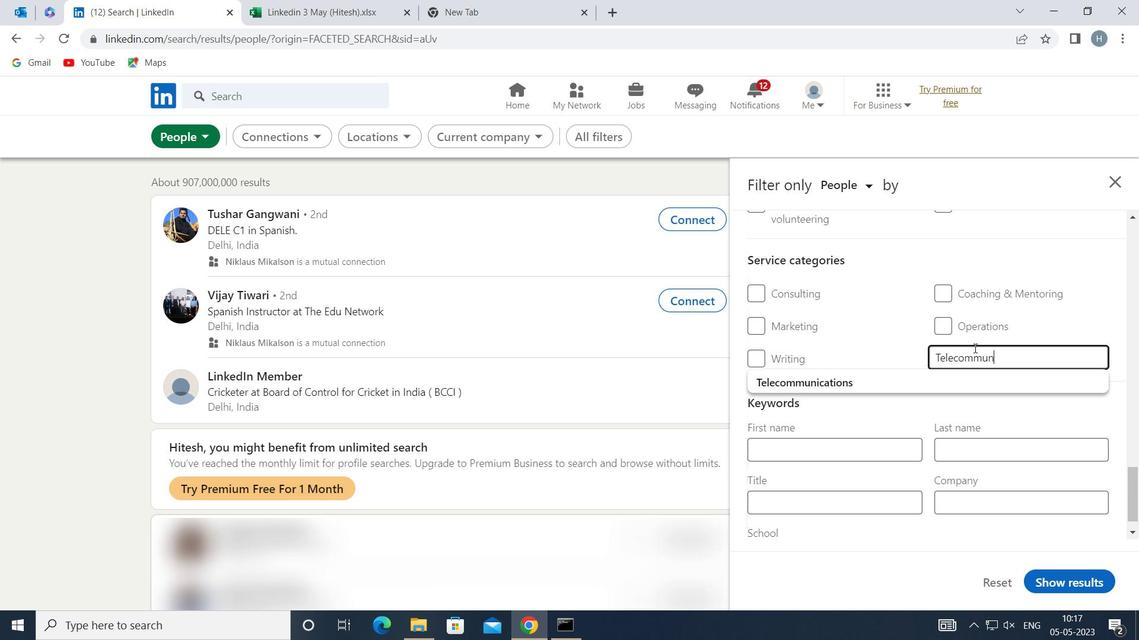 
Action: Mouse moved to (894, 375)
Screenshot: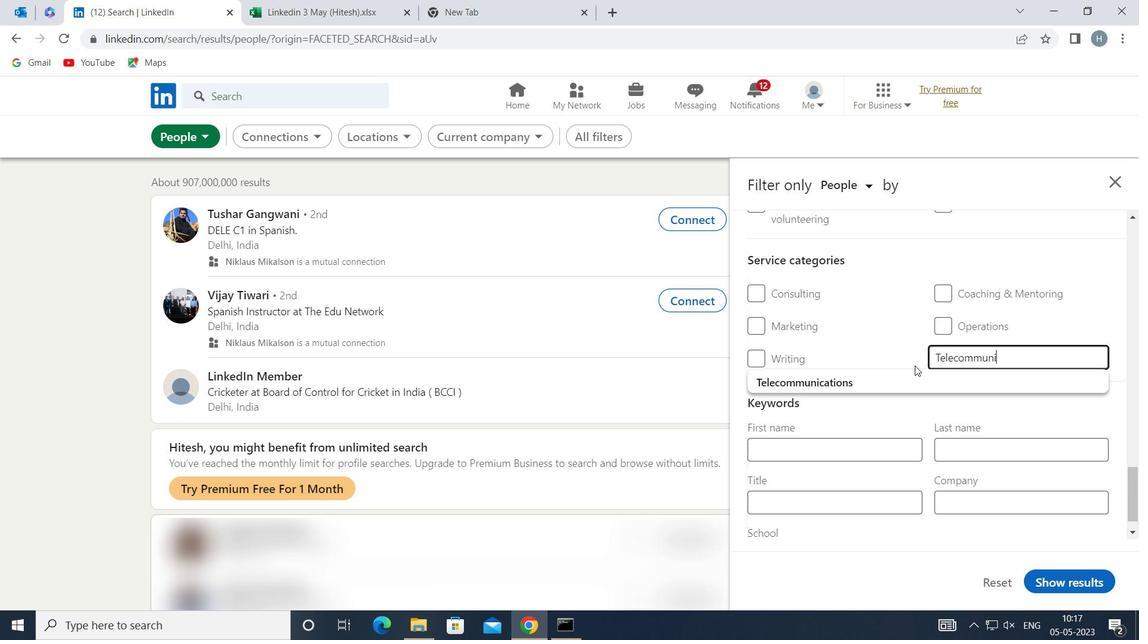 
Action: Mouse pressed left at (894, 375)
Screenshot: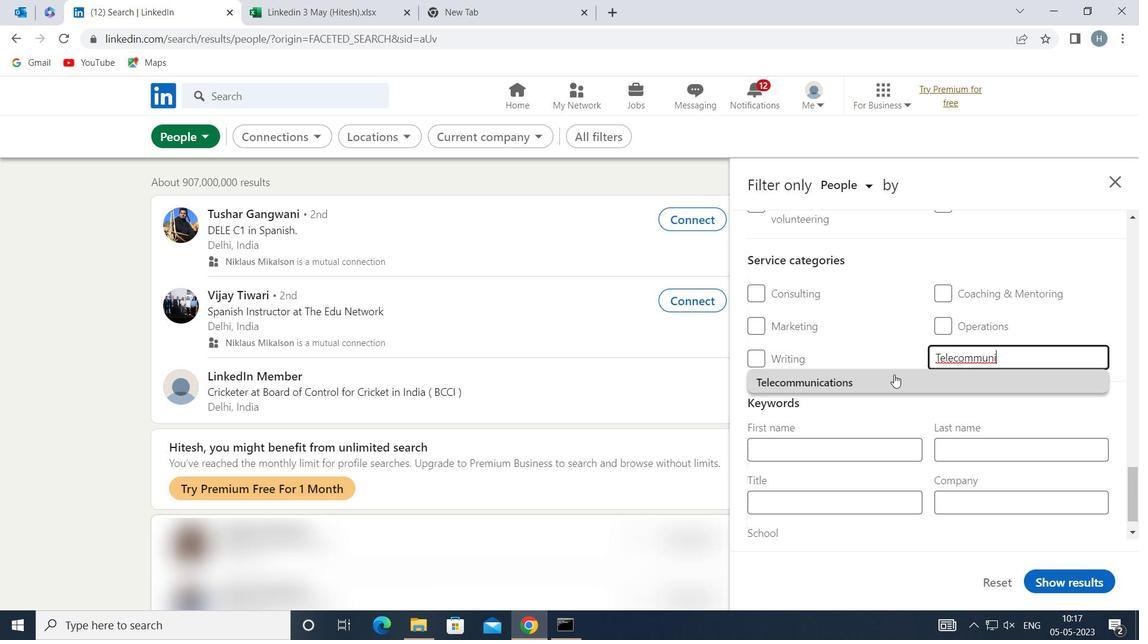 
Action: Mouse moved to (894, 366)
Screenshot: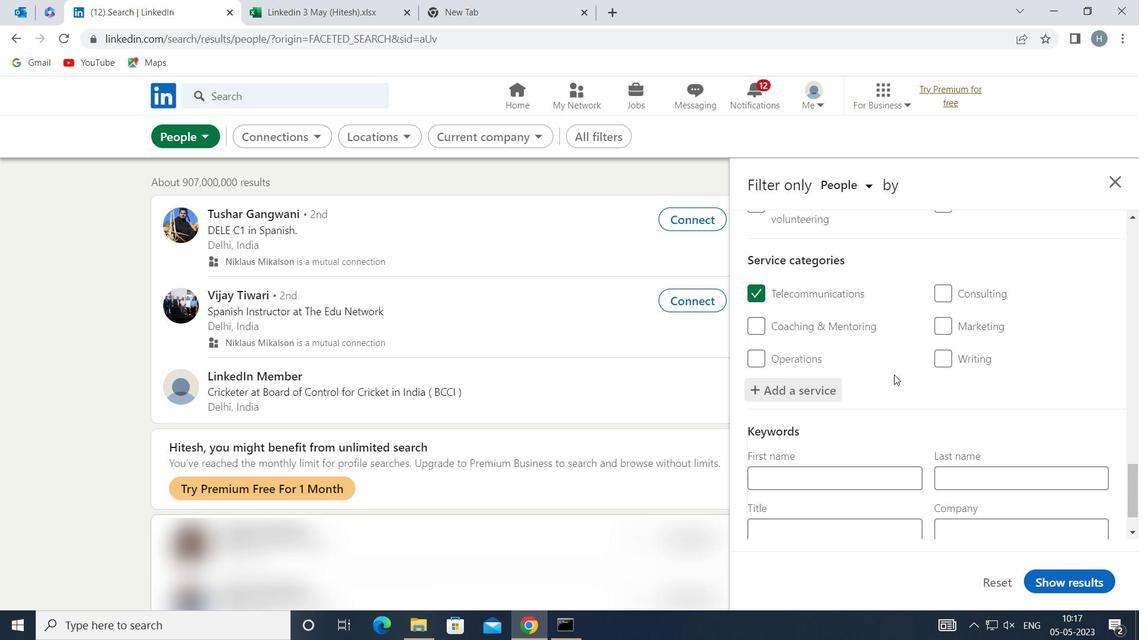 
Action: Mouse scrolled (894, 365) with delta (0, 0)
Screenshot: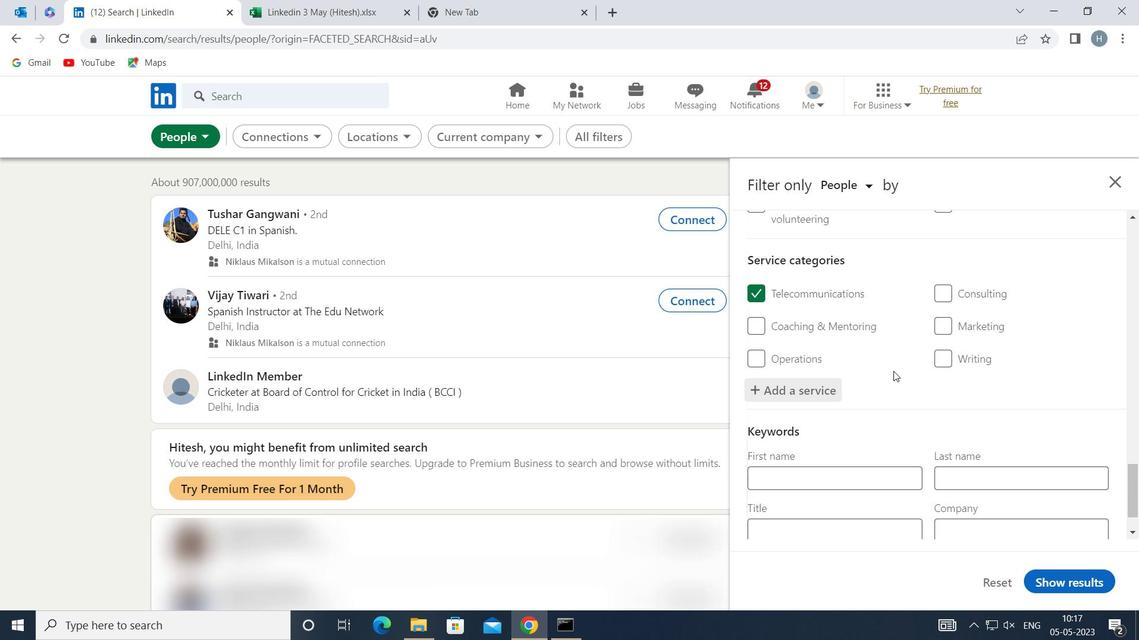 
Action: Mouse scrolled (894, 365) with delta (0, 0)
Screenshot: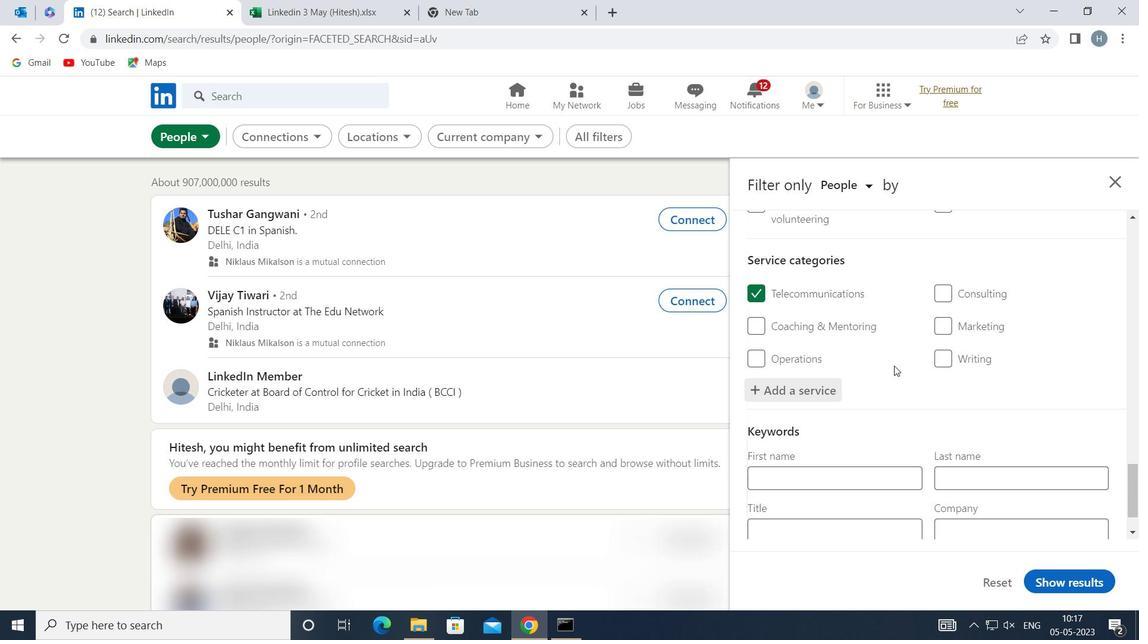 
Action: Mouse scrolled (894, 365) with delta (0, 0)
Screenshot: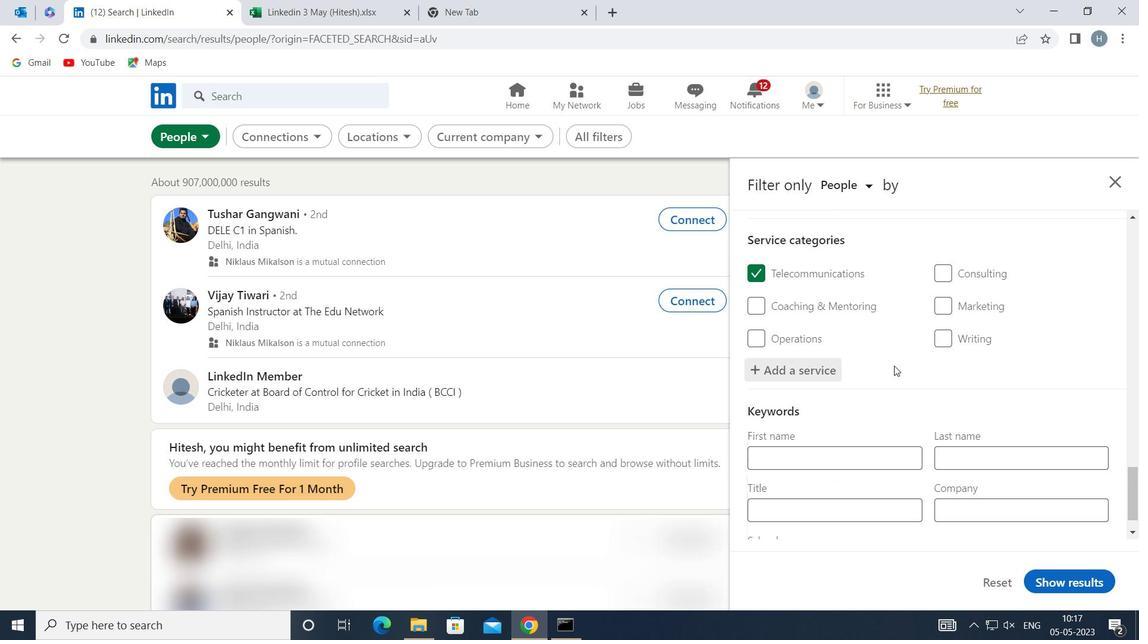 
Action: Mouse scrolled (894, 365) with delta (0, 0)
Screenshot: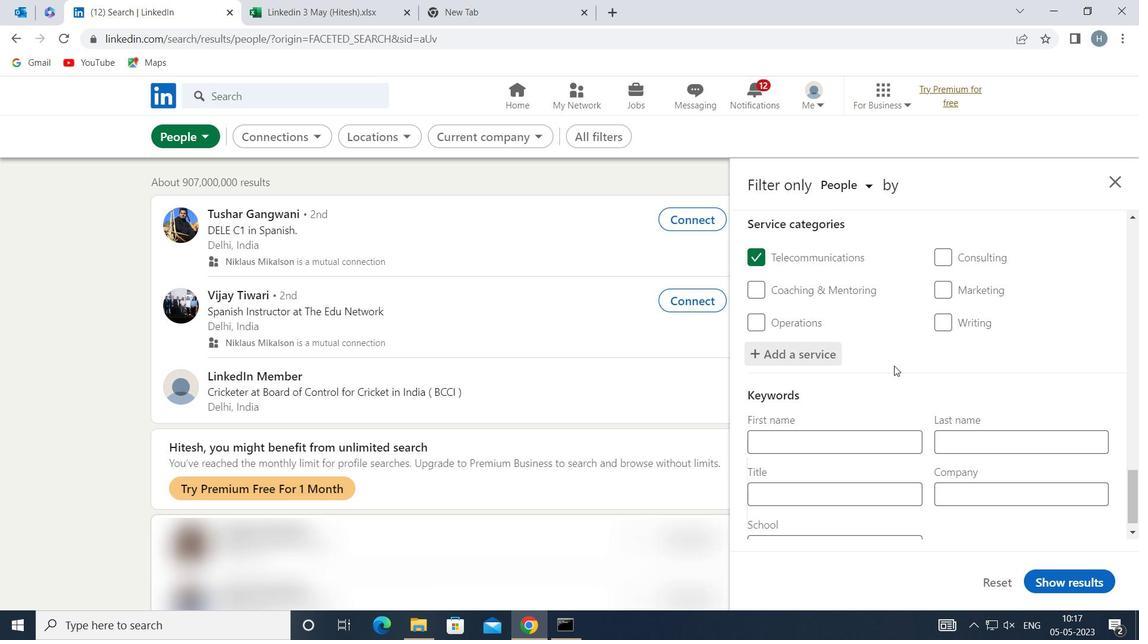 
Action: Mouse moved to (884, 468)
Screenshot: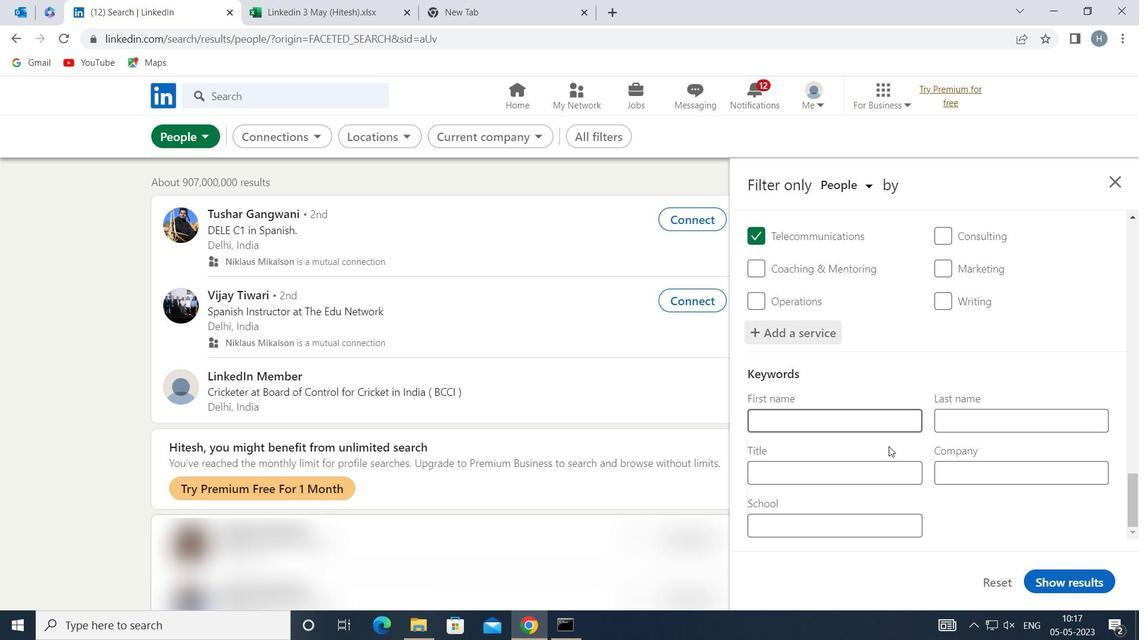 
Action: Mouse pressed left at (884, 468)
Screenshot: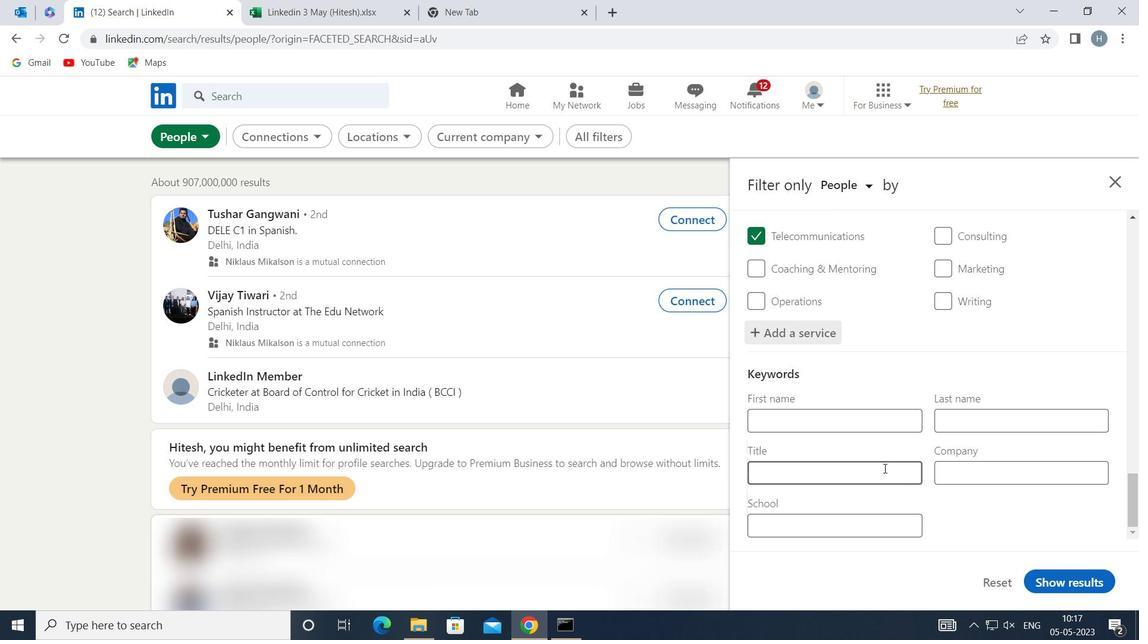 
Action: Key pressed <Key.shift>PHYSICAL<Key.space><Key.shift>THERAPIST
Screenshot: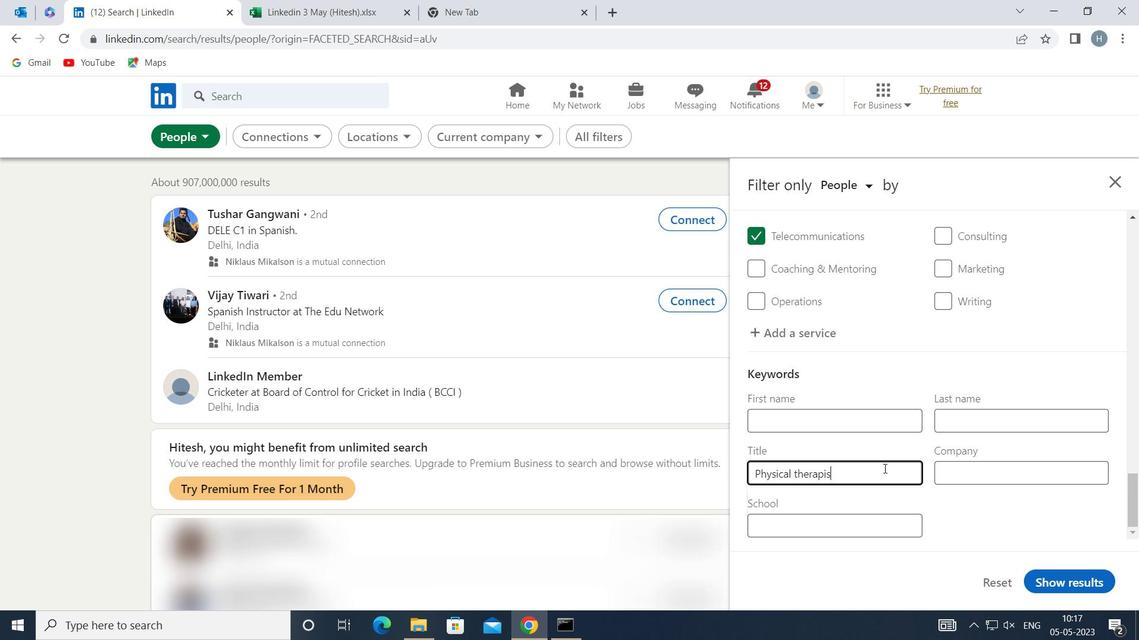 
Action: Mouse moved to (1072, 578)
Screenshot: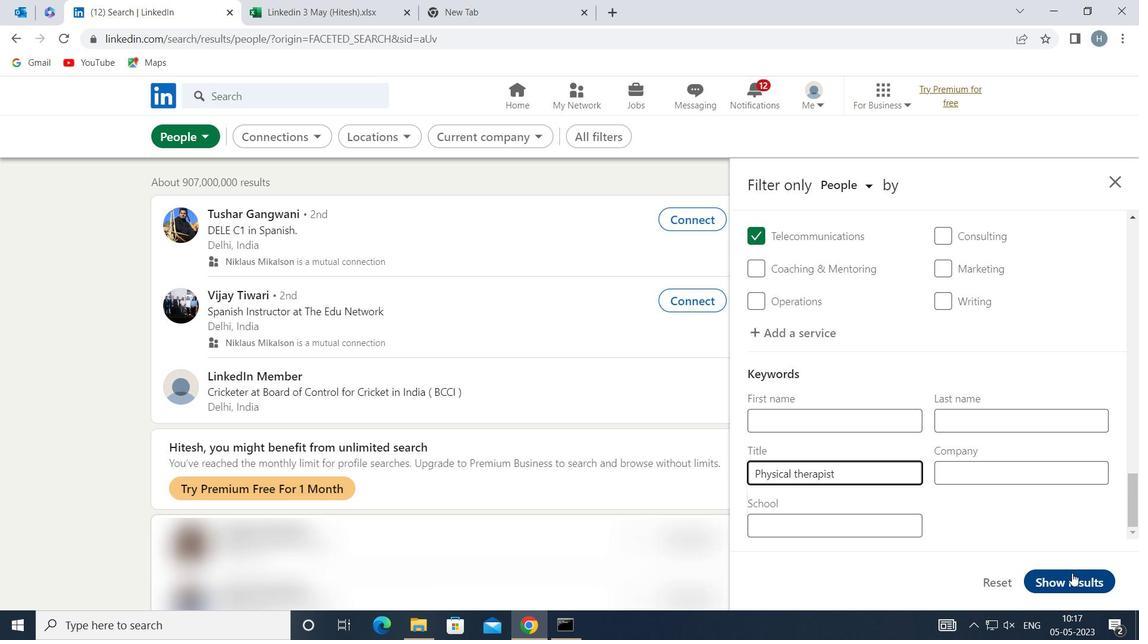 
Action: Mouse pressed left at (1072, 578)
Screenshot: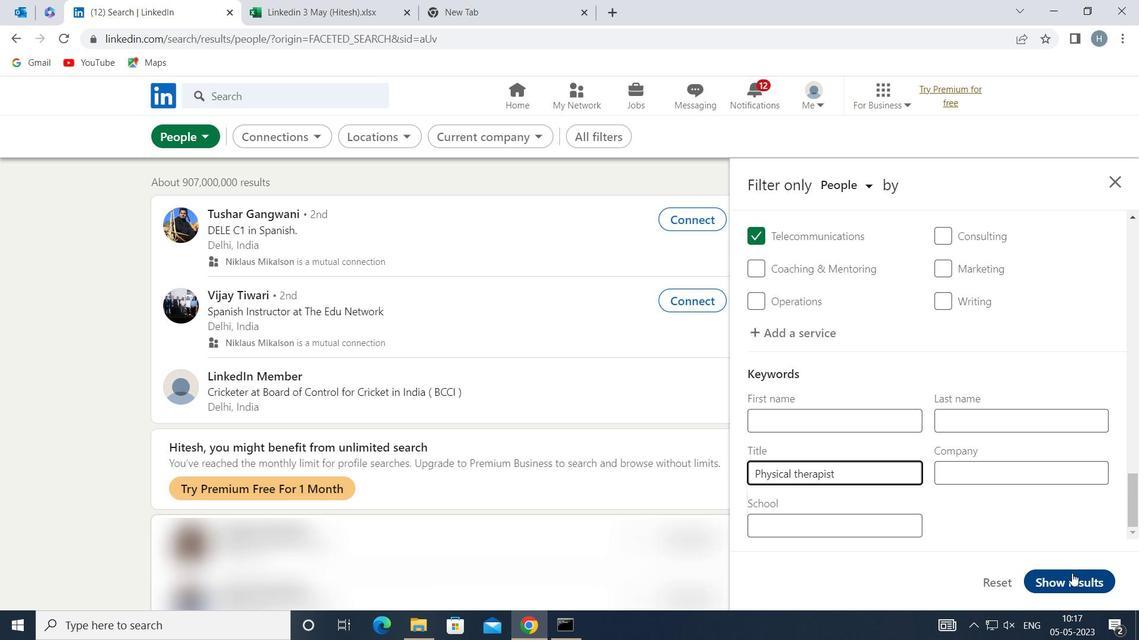
Action: Mouse moved to (787, 424)
Screenshot: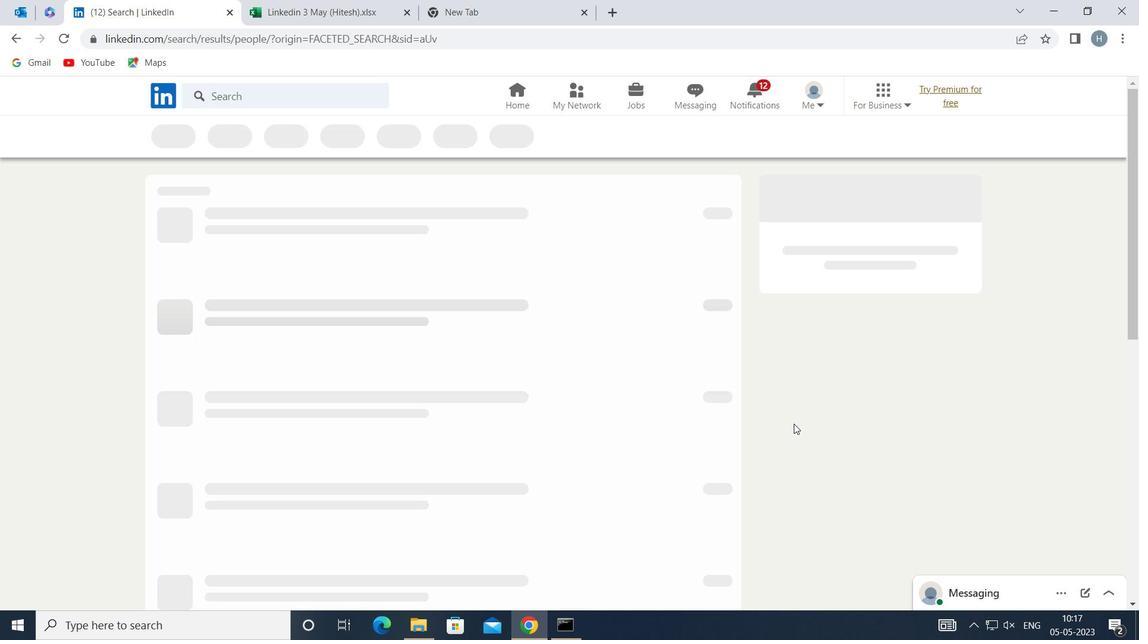 
